 Task: Search one way flight ticket for 5 adults, 1 child, 2 infants in seat and 1 infant on lap in business from La Crosse: La Crosse Regional Airport to Gillette: Gillette Campbell County Airport on 5-1-2023. Choice of flights is Spirit. Number of bags: 2 checked bags. Price is upto 81000. Outbound departure time preference is 5:30.
Action: Mouse moved to (362, 362)
Screenshot: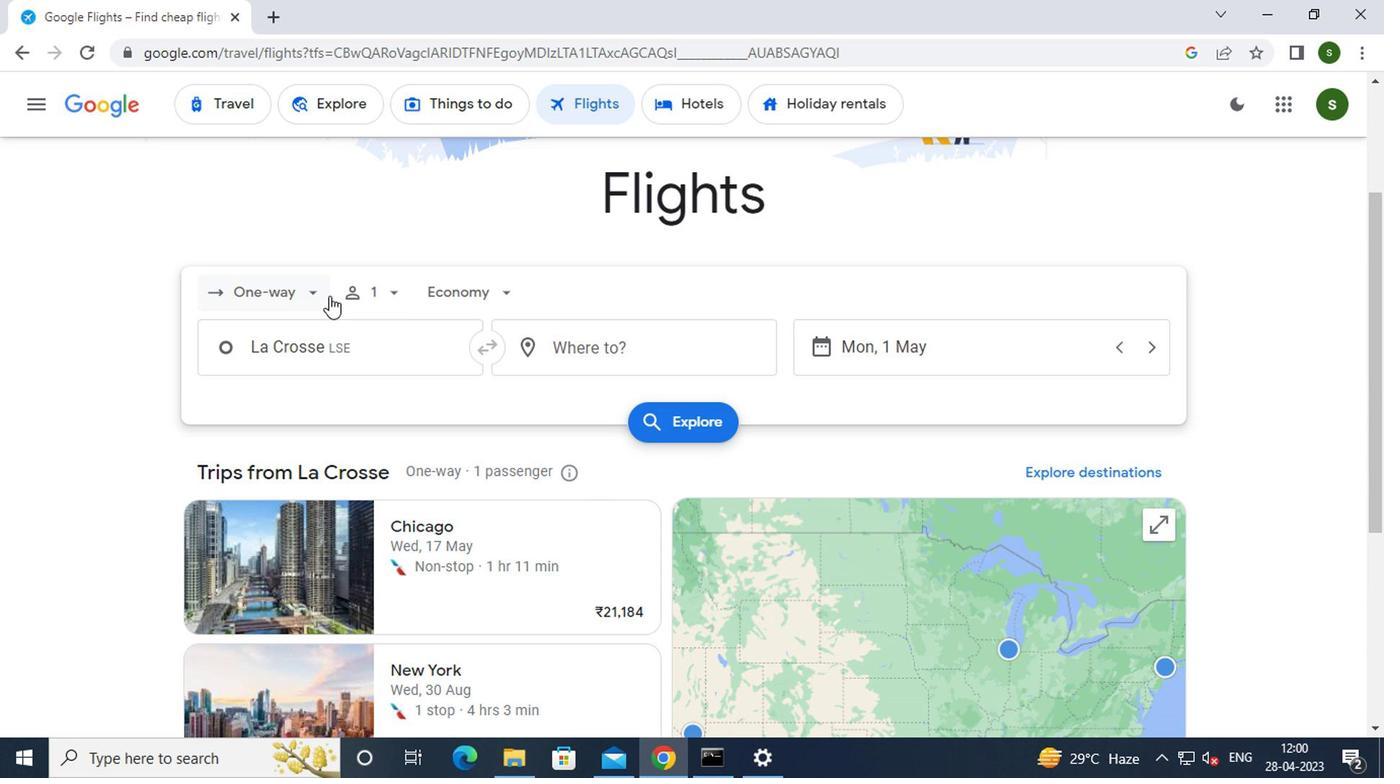 
Action: Mouse pressed left at (362, 362)
Screenshot: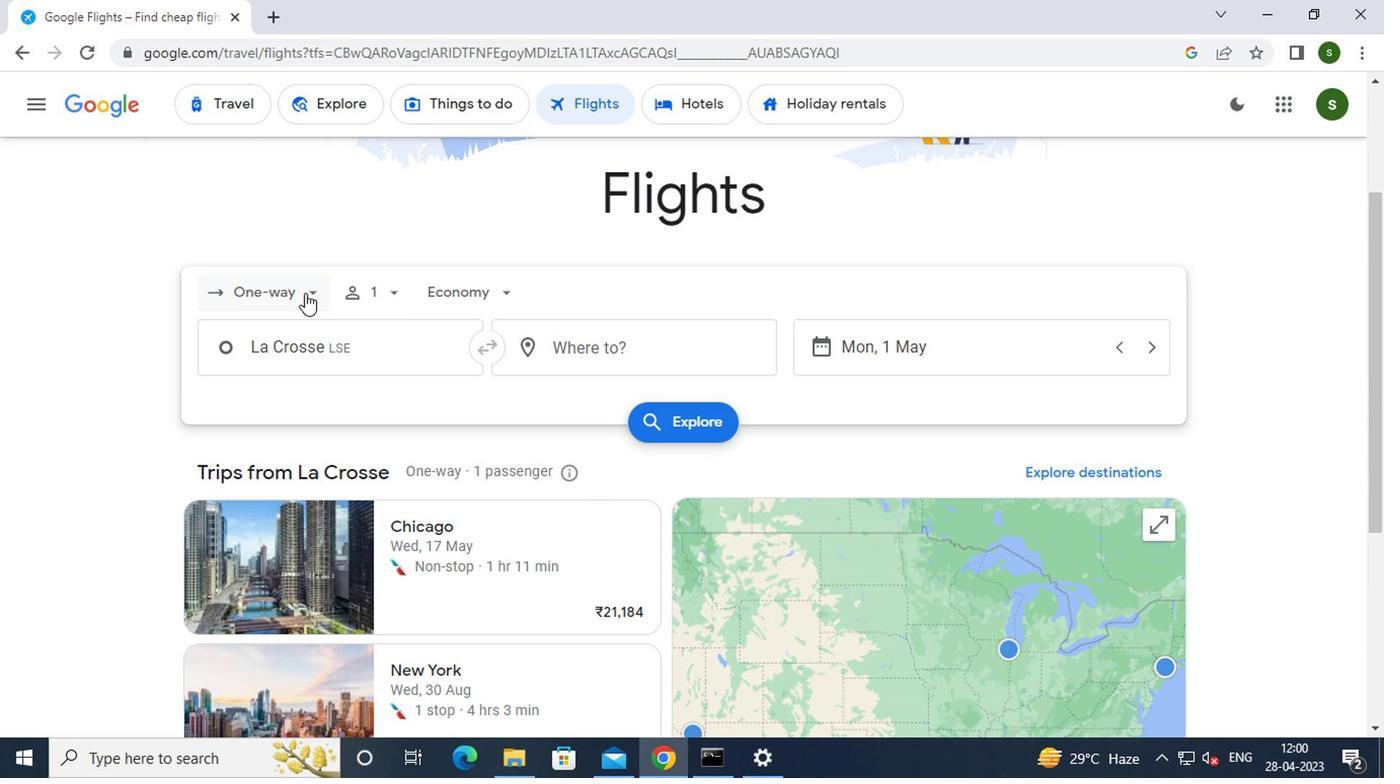 
Action: Mouse moved to (377, 424)
Screenshot: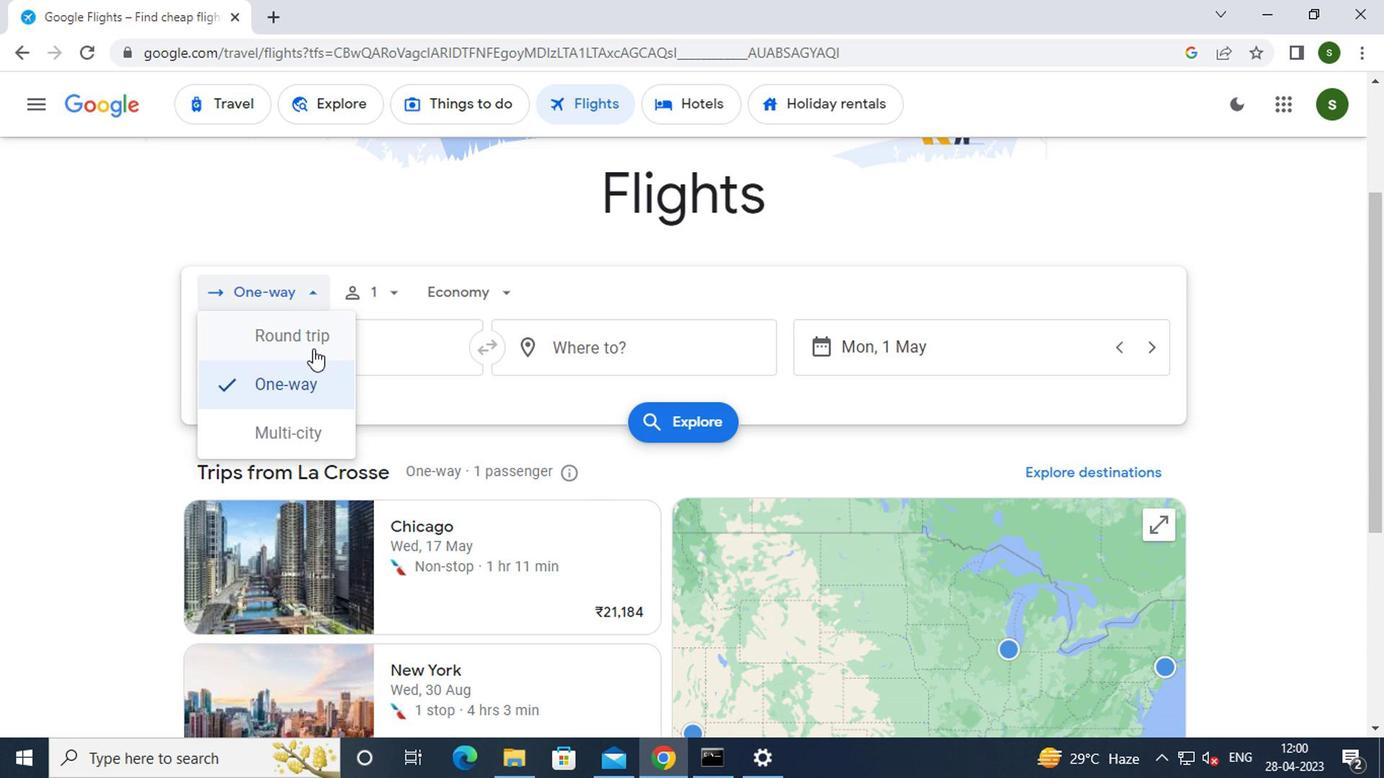 
Action: Mouse pressed left at (377, 424)
Screenshot: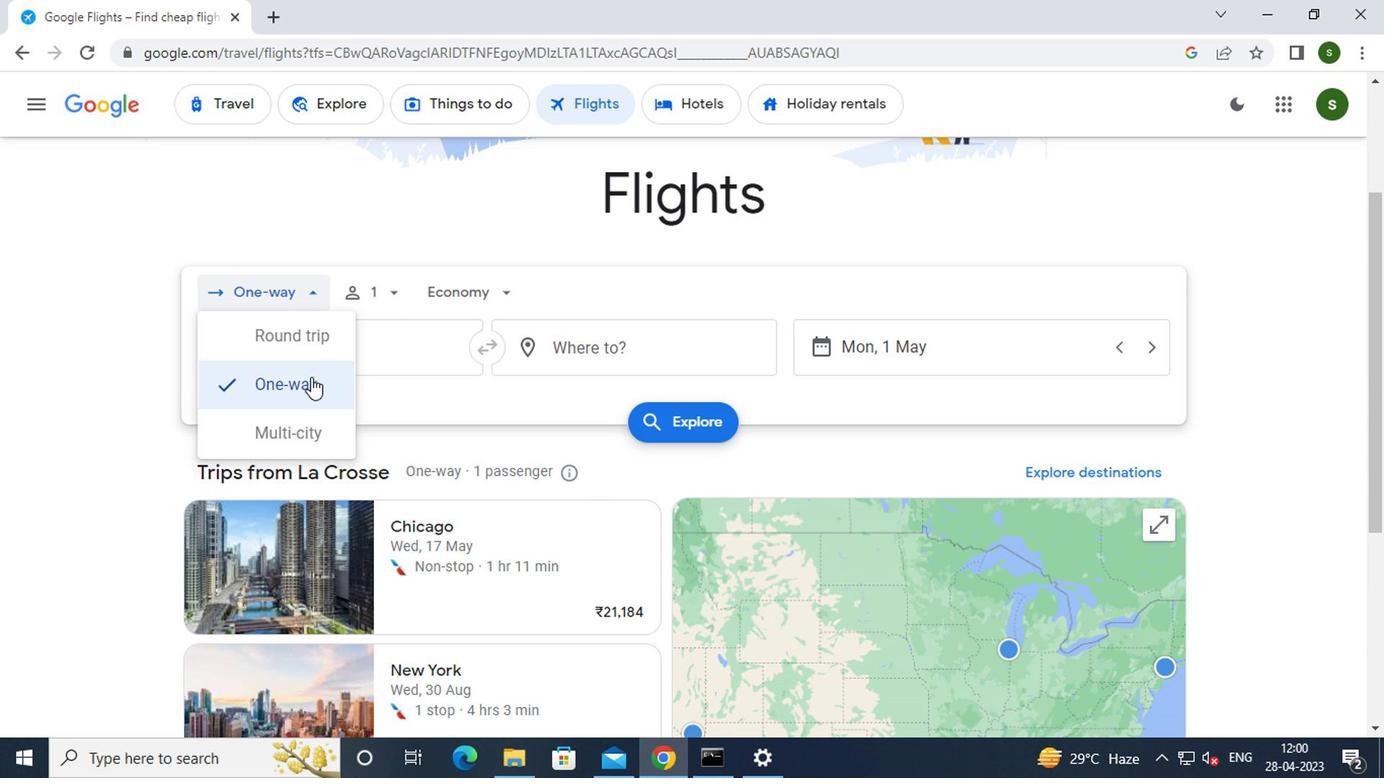 
Action: Mouse moved to (429, 364)
Screenshot: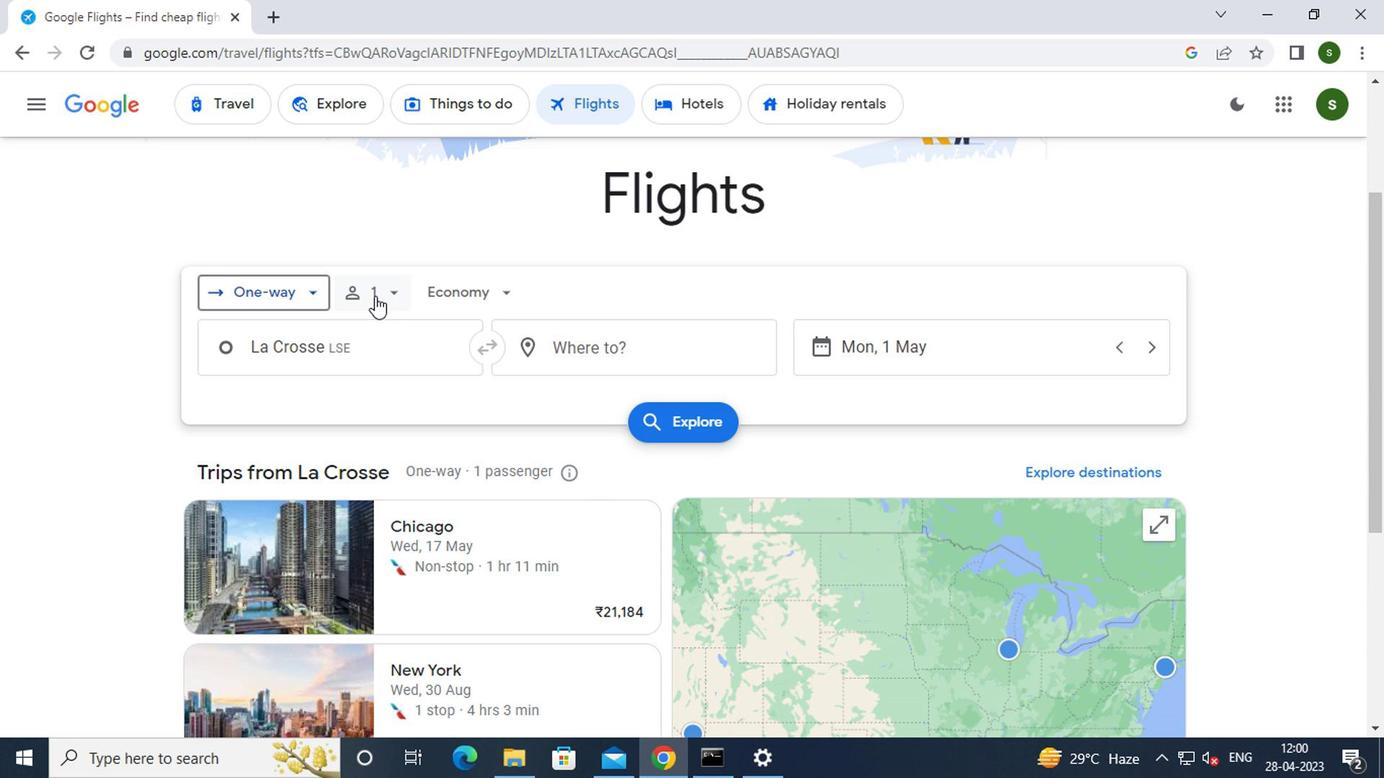 
Action: Mouse pressed left at (429, 364)
Screenshot: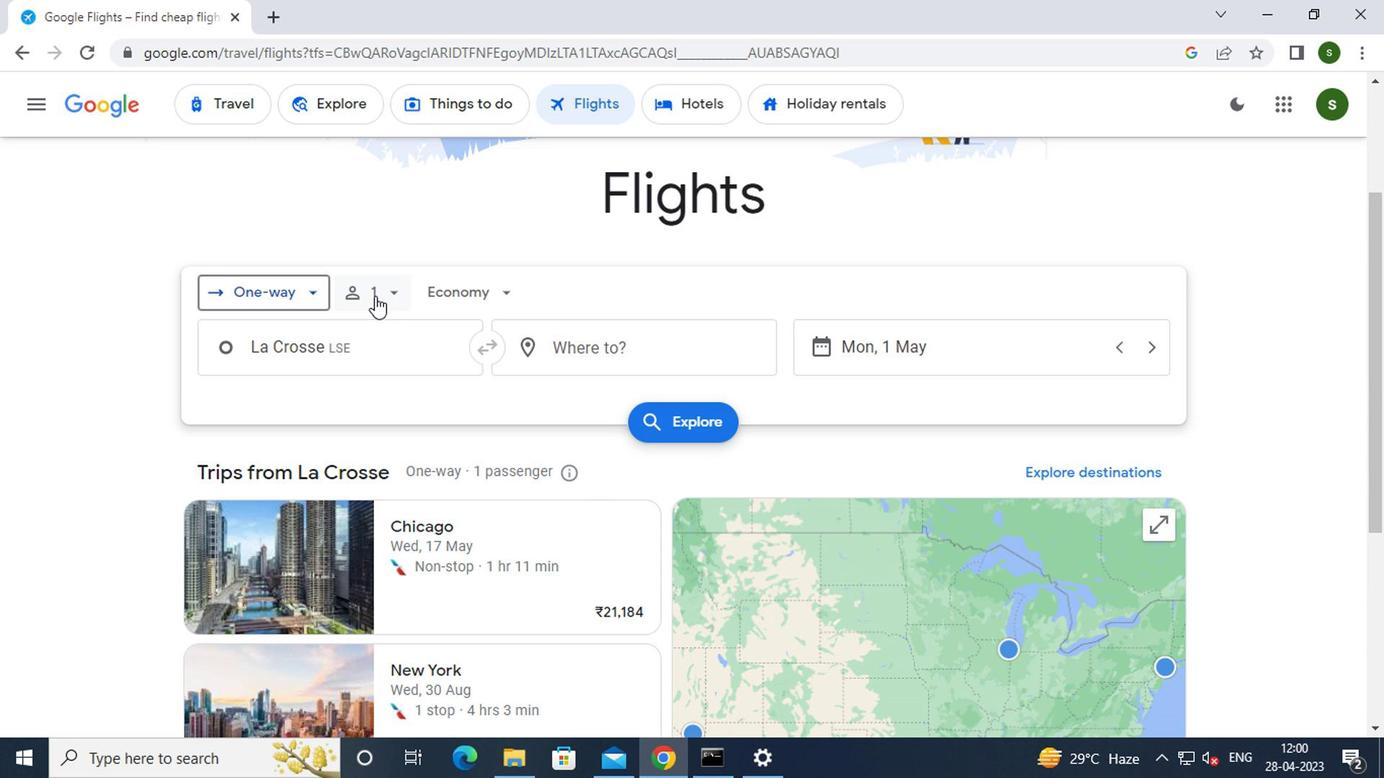 
Action: Mouse moved to (551, 403)
Screenshot: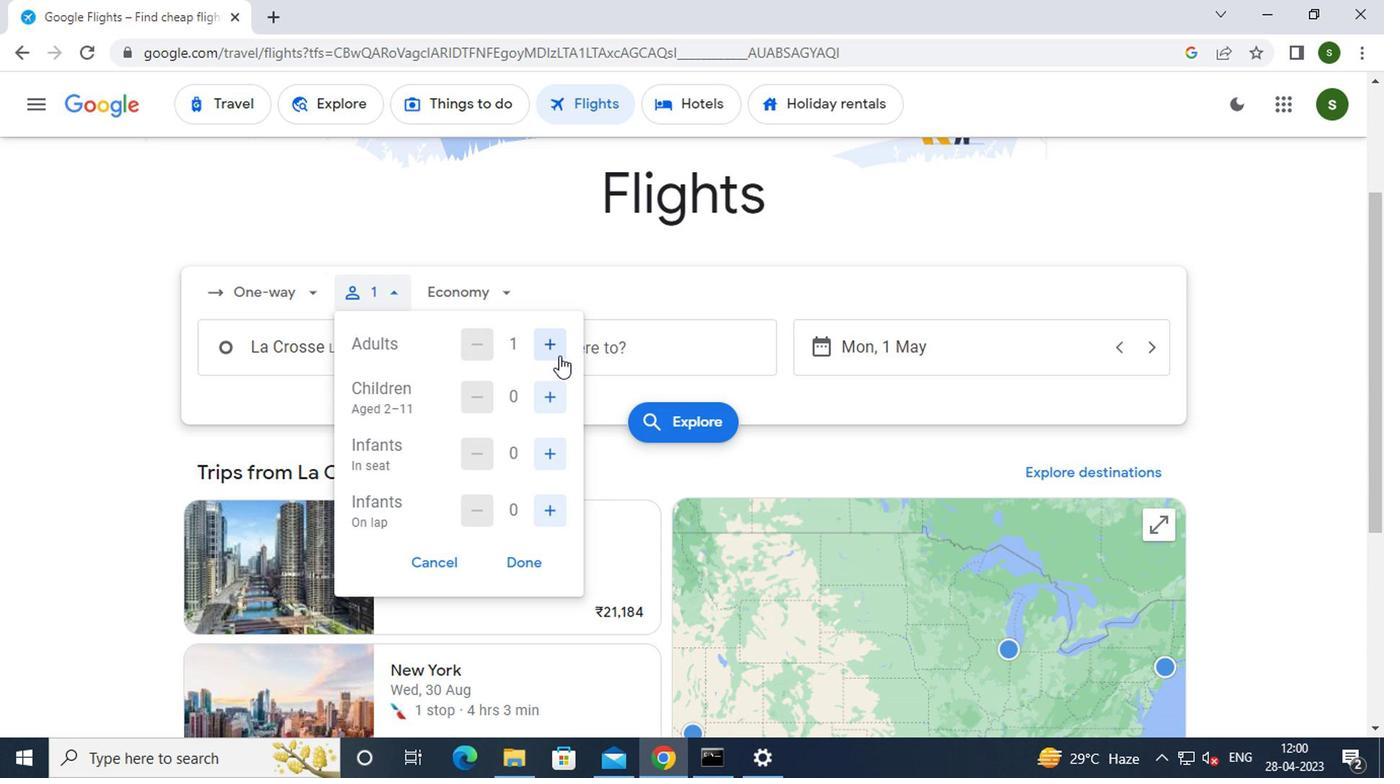 
Action: Mouse pressed left at (551, 403)
Screenshot: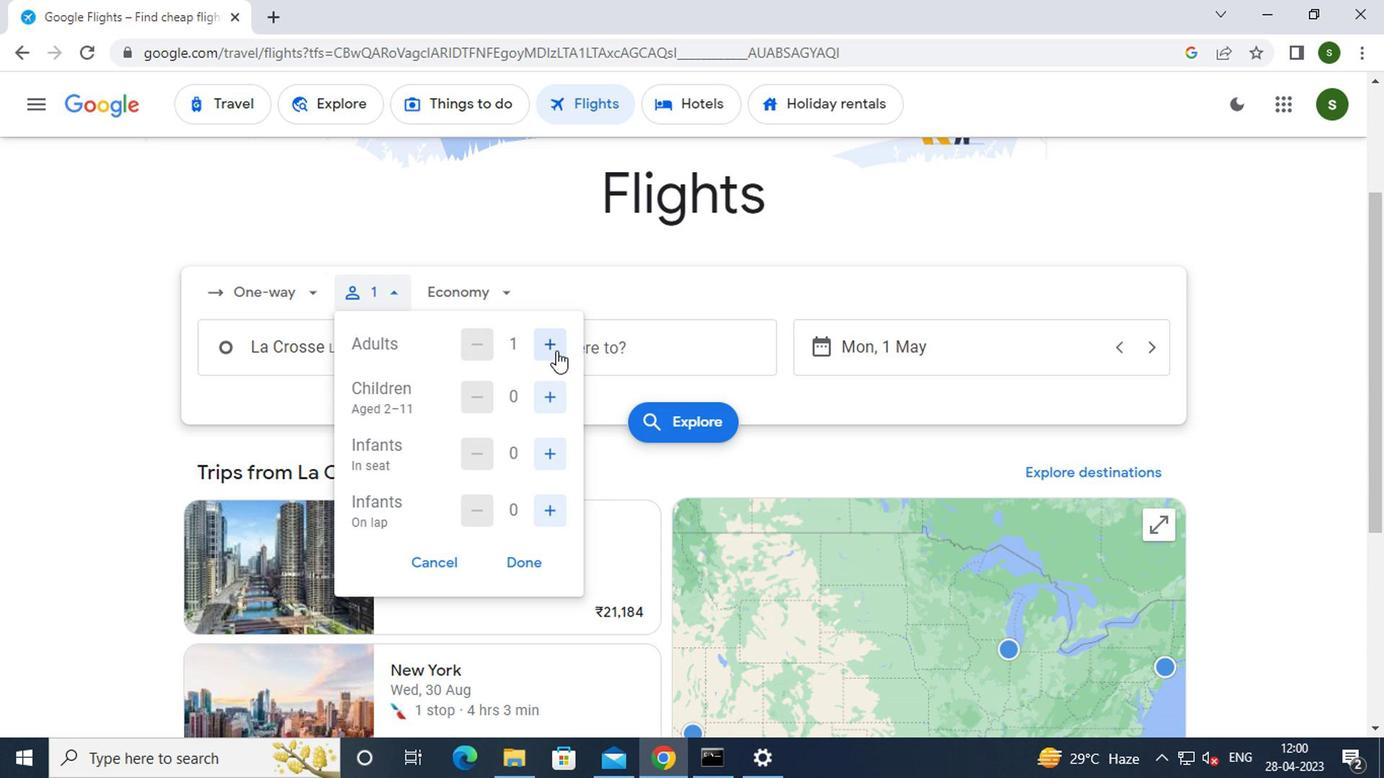 
Action: Mouse pressed left at (551, 403)
Screenshot: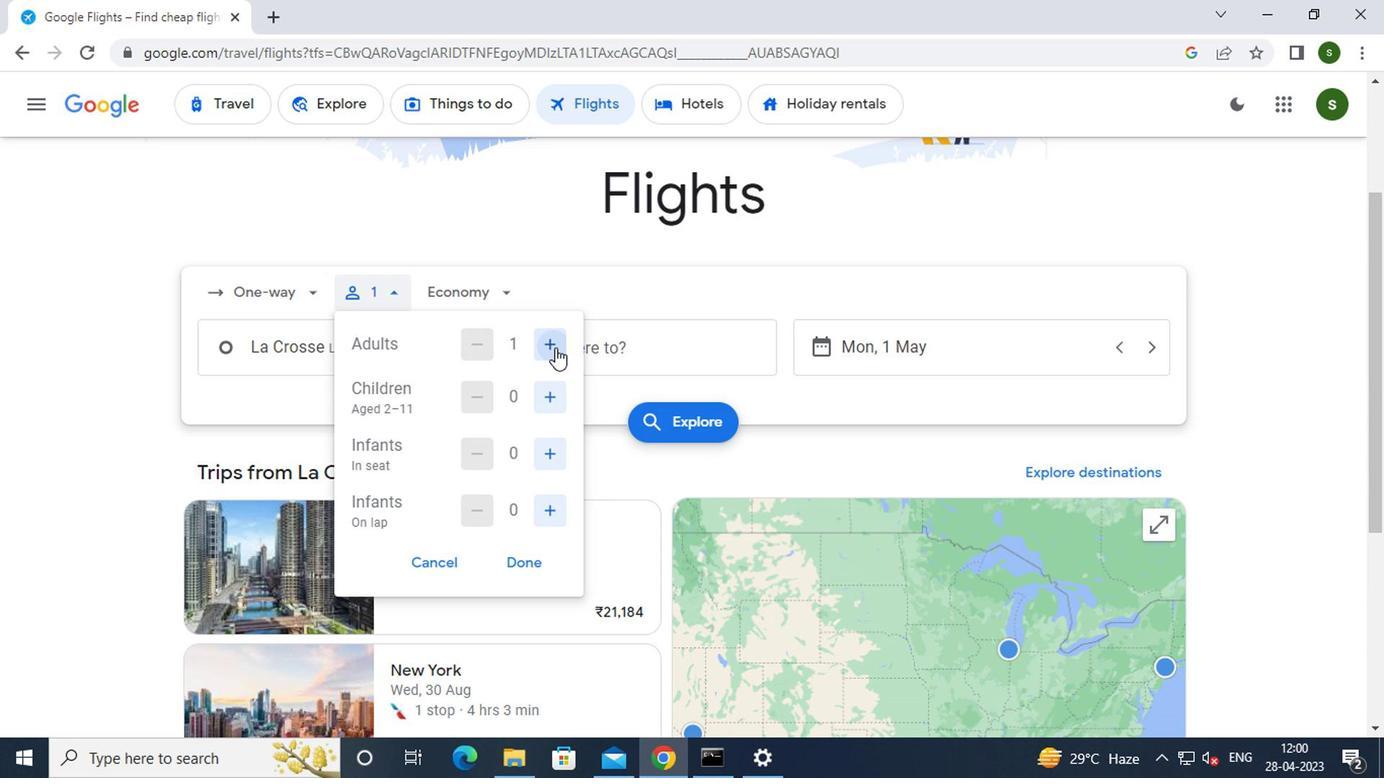 
Action: Mouse pressed left at (551, 403)
Screenshot: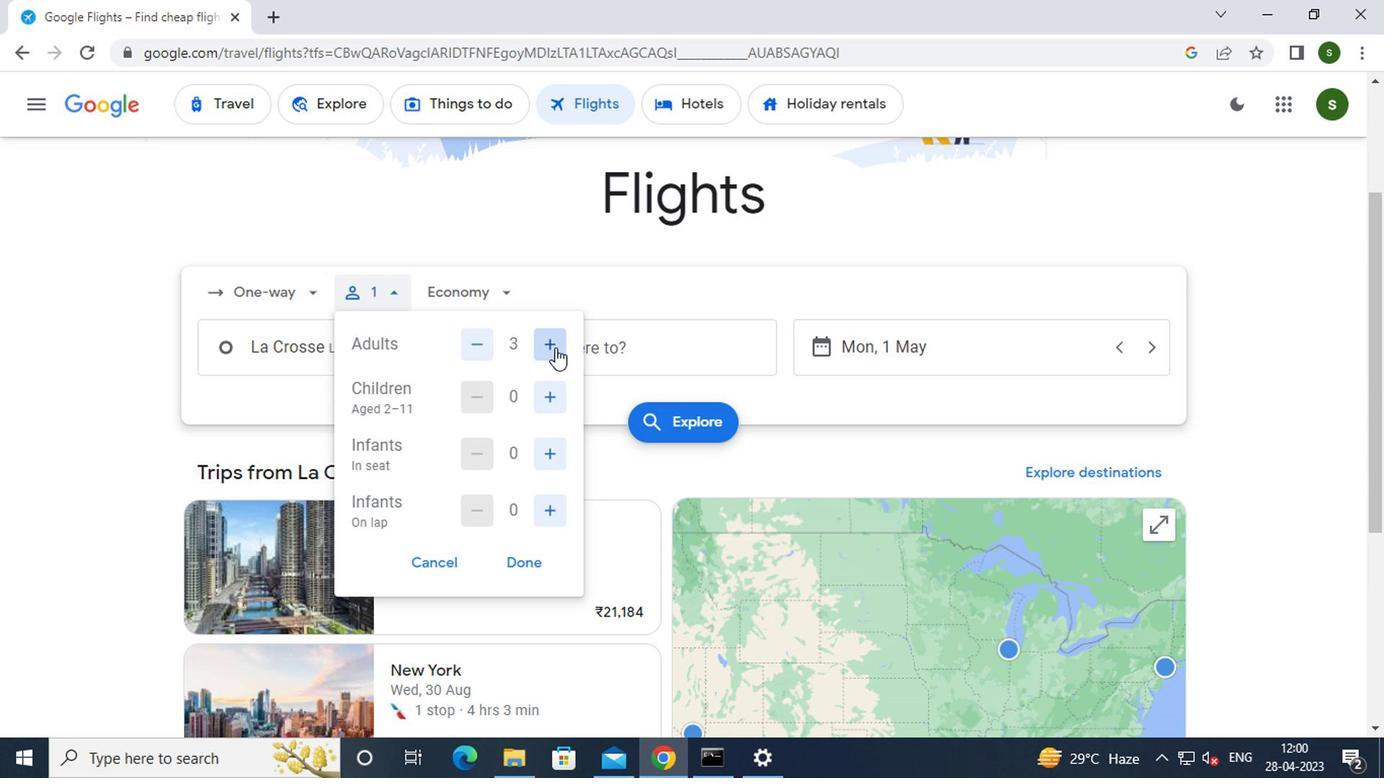 
Action: Mouse pressed left at (551, 403)
Screenshot: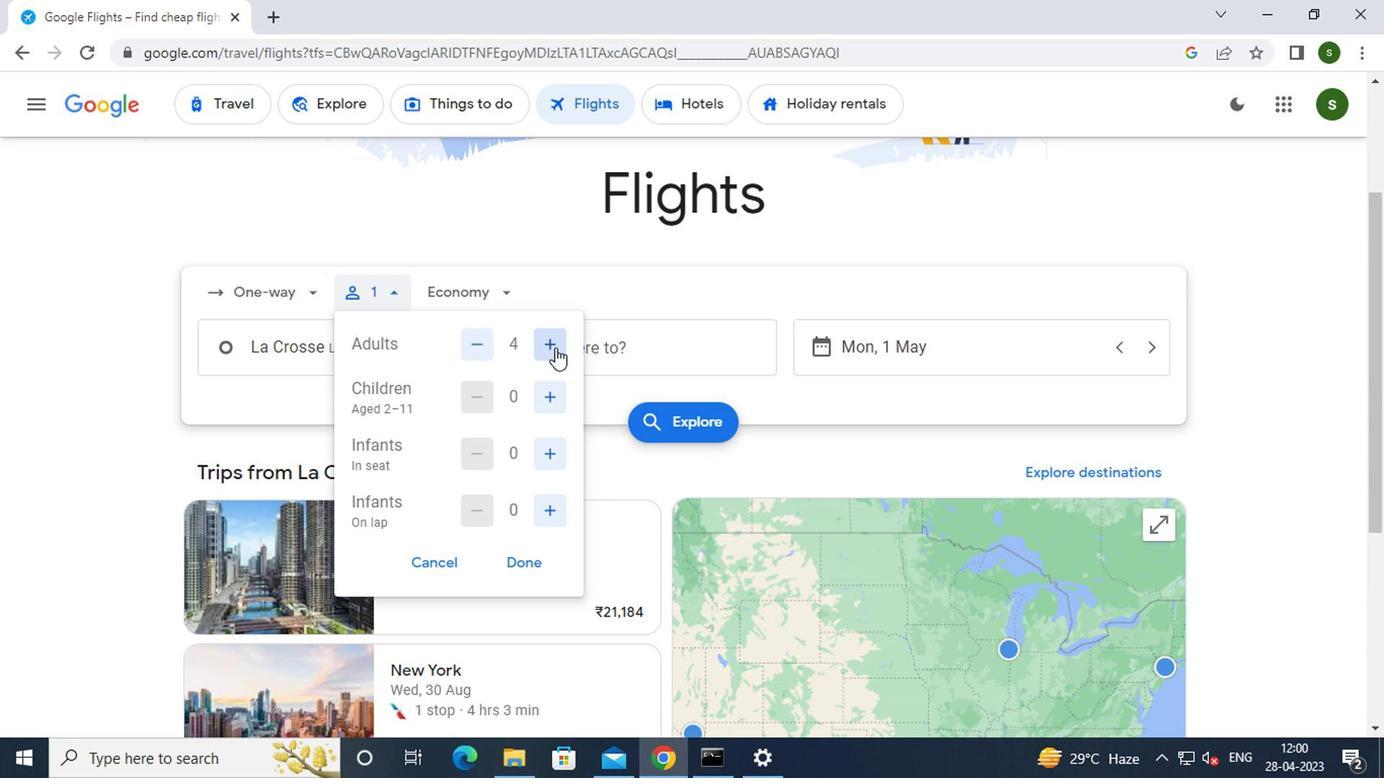 
Action: Mouse moved to (548, 439)
Screenshot: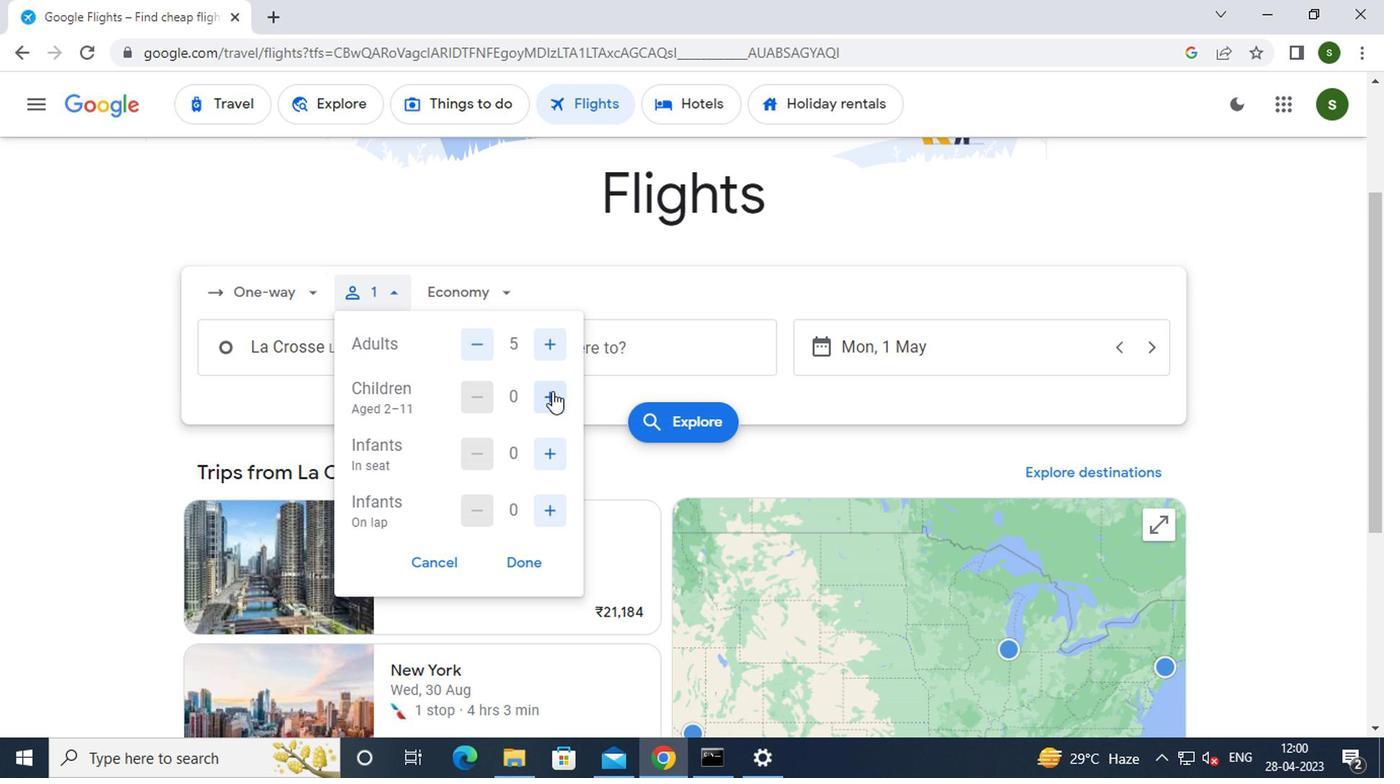 
Action: Mouse pressed left at (548, 439)
Screenshot: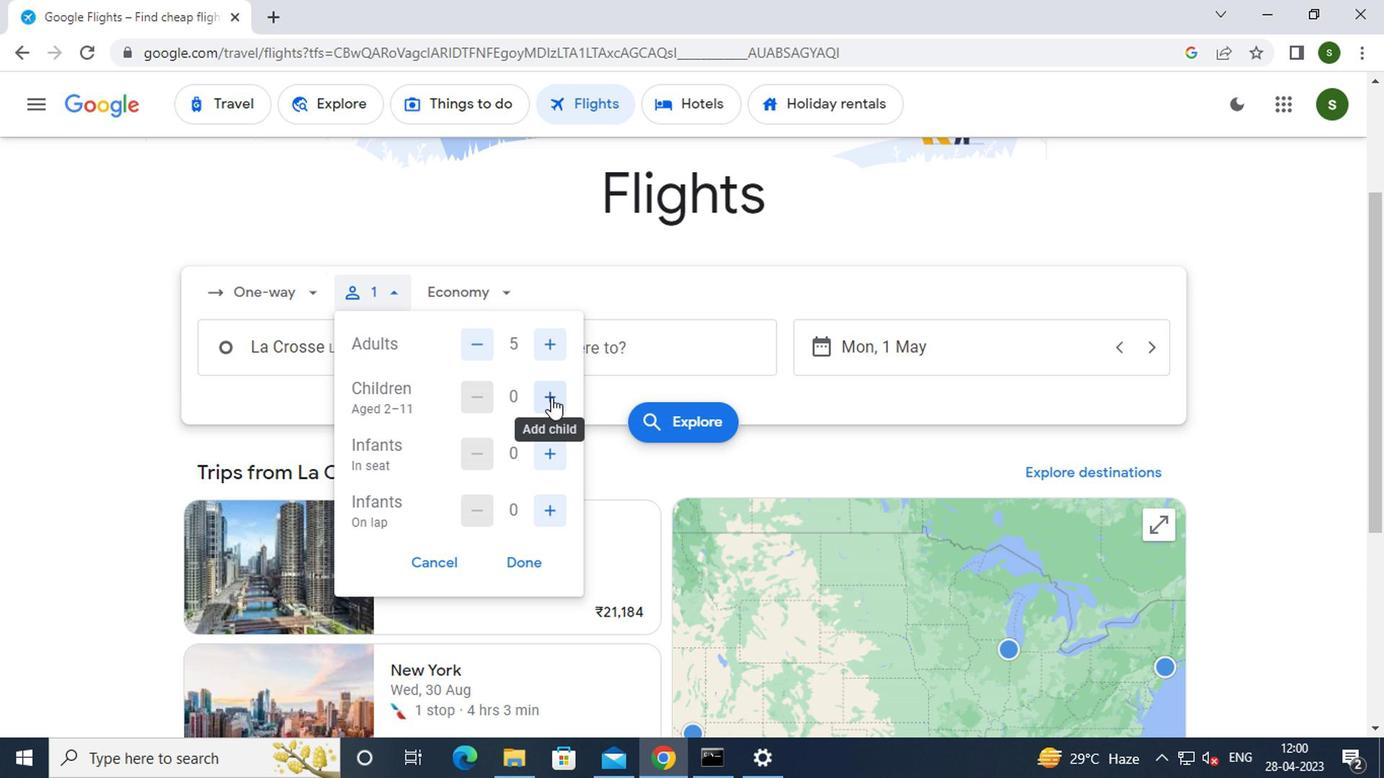 
Action: Mouse moved to (548, 483)
Screenshot: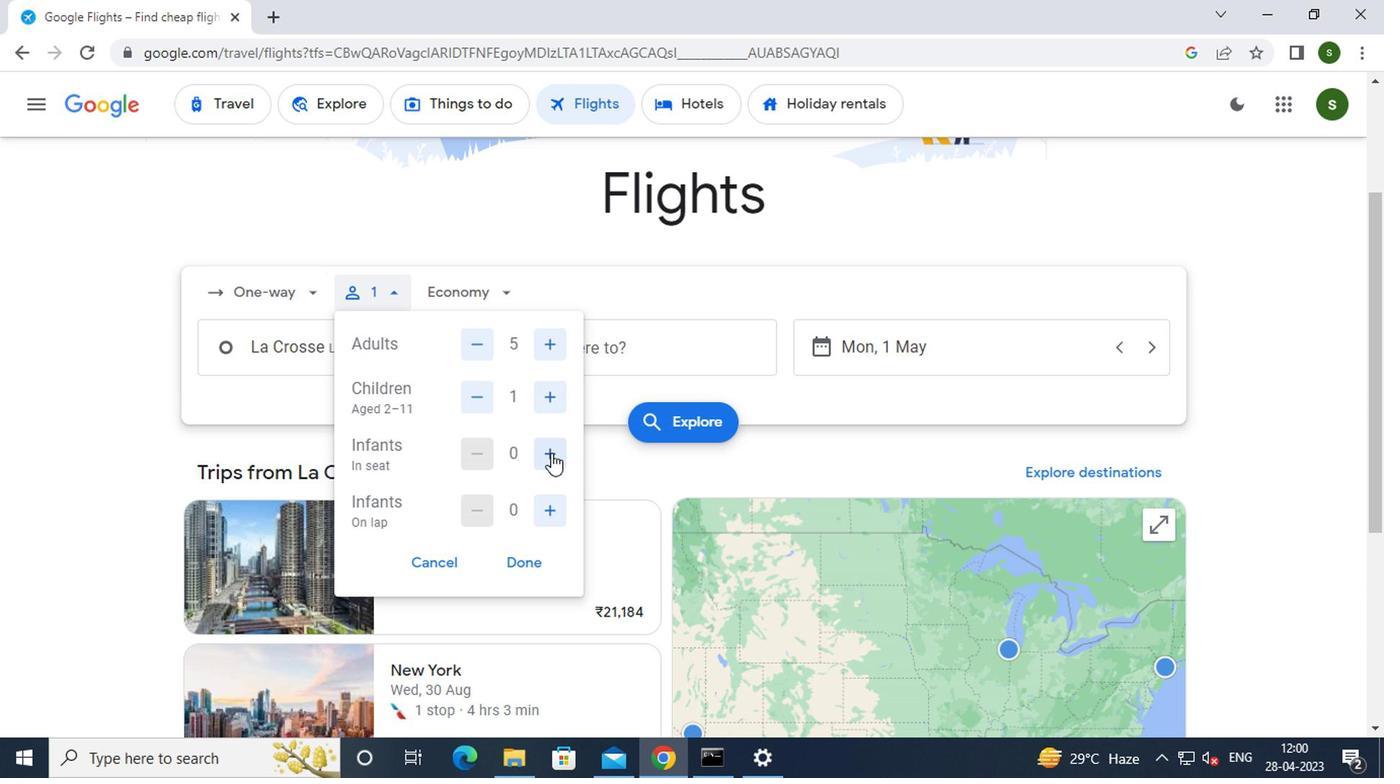 
Action: Mouse pressed left at (548, 483)
Screenshot: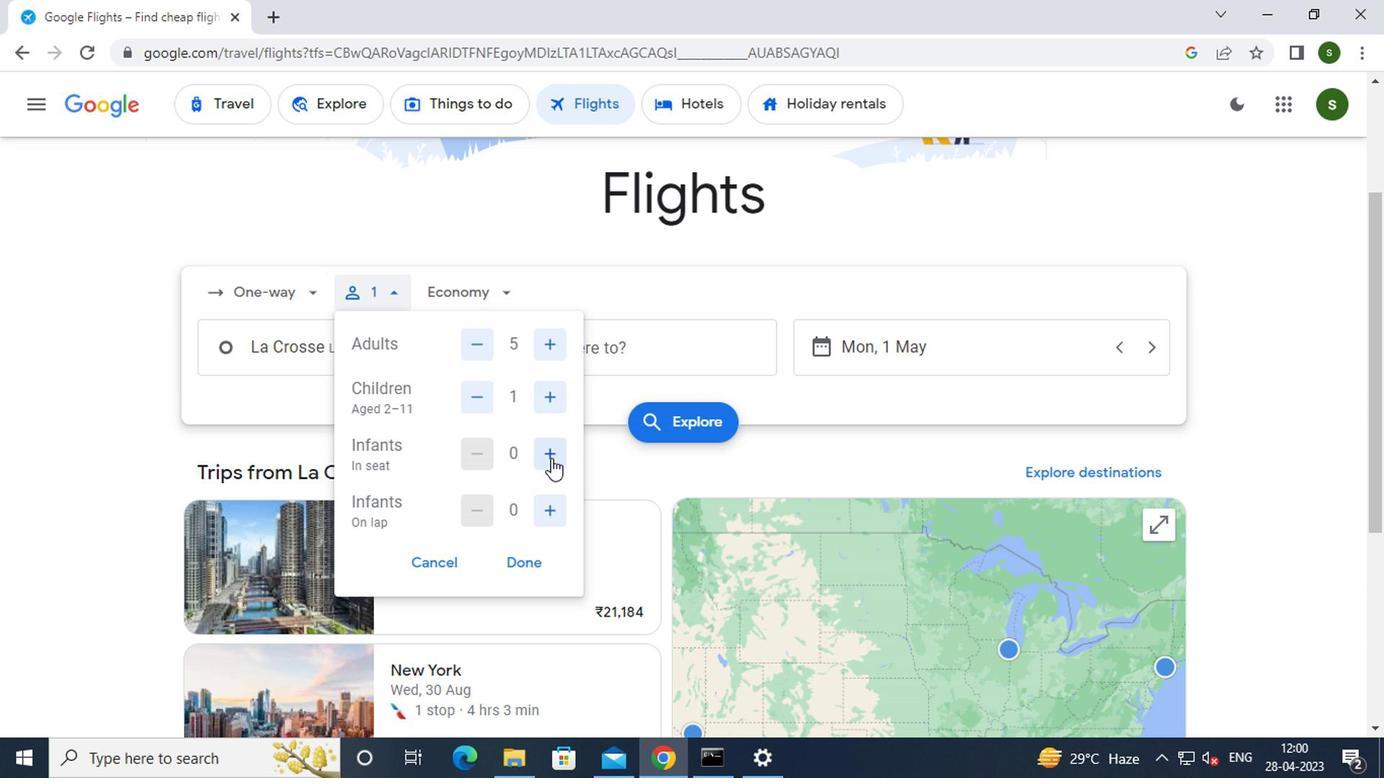 
Action: Mouse pressed left at (548, 483)
Screenshot: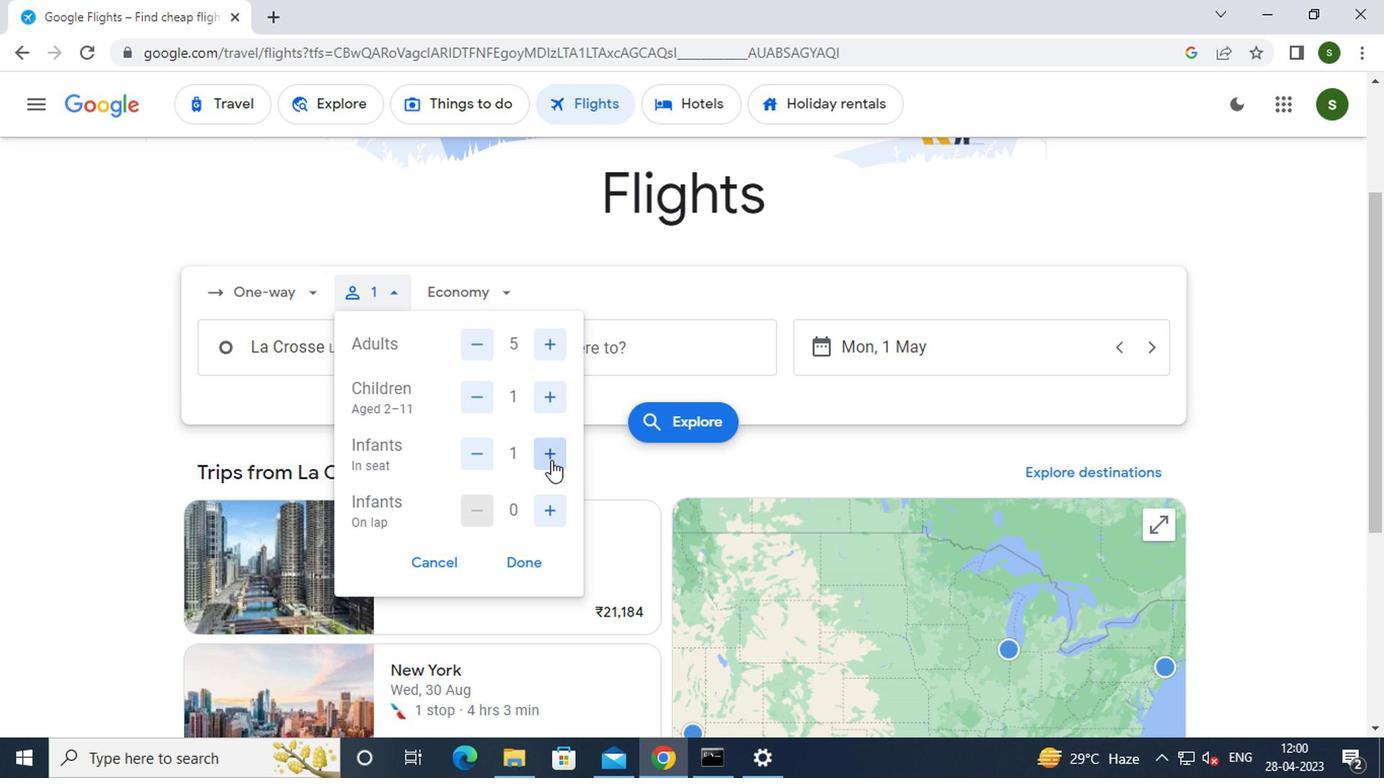 
Action: Mouse moved to (547, 521)
Screenshot: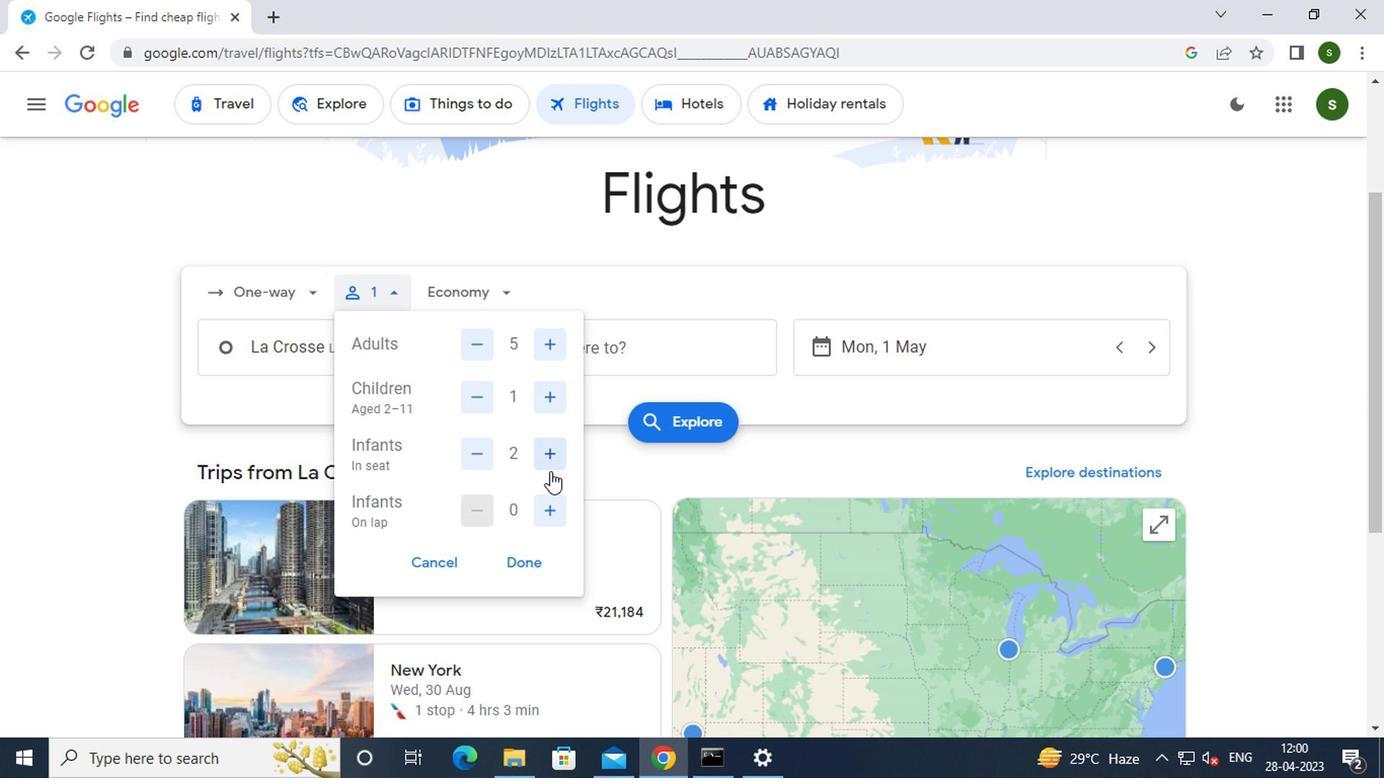 
Action: Mouse pressed left at (547, 521)
Screenshot: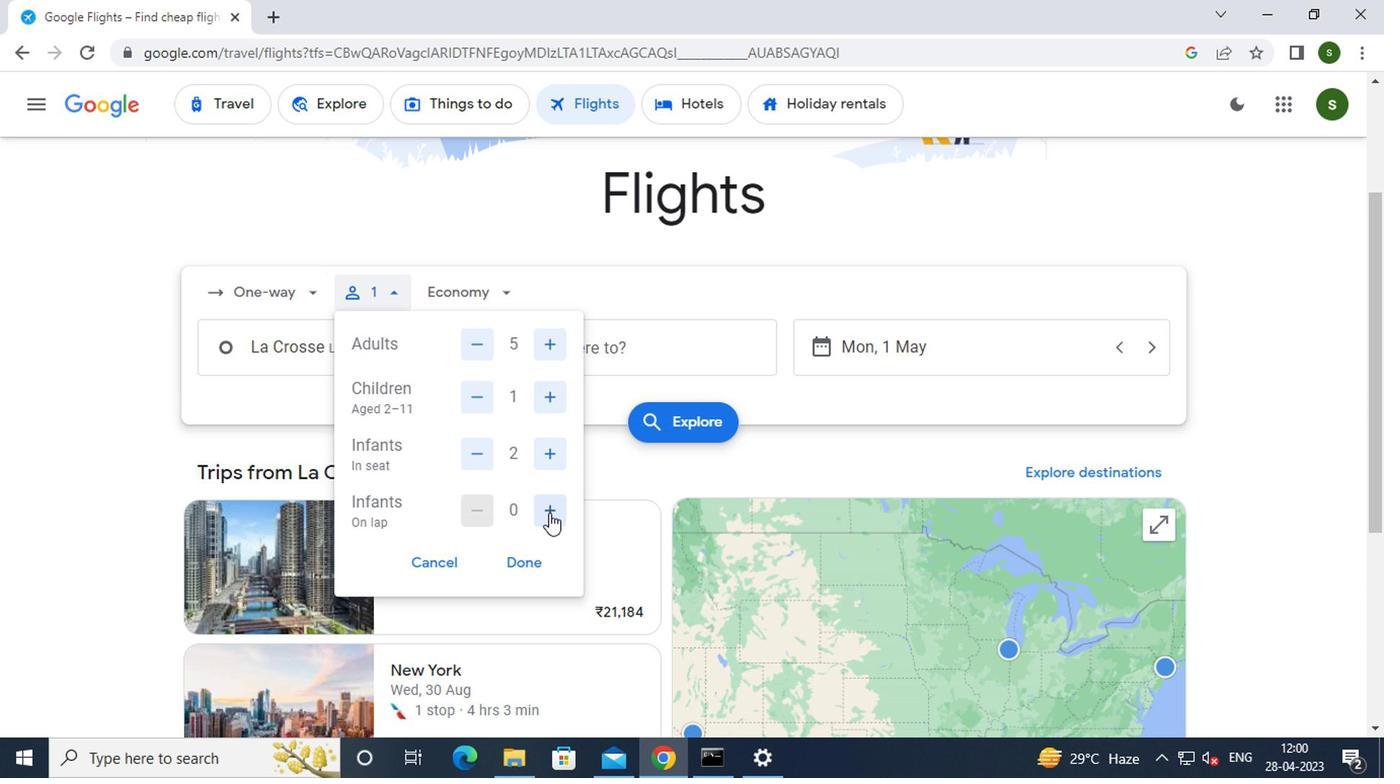 
Action: Mouse moved to (537, 553)
Screenshot: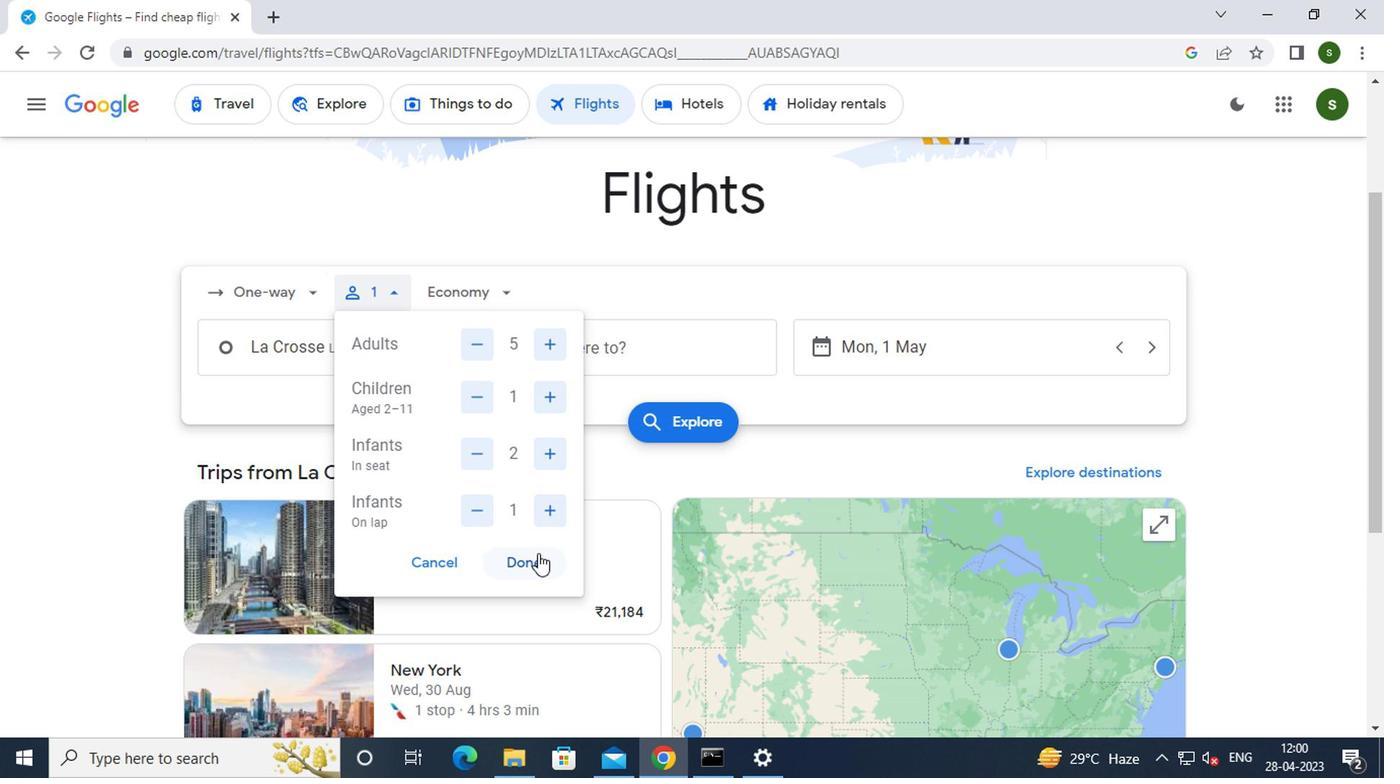 
Action: Mouse pressed left at (537, 553)
Screenshot: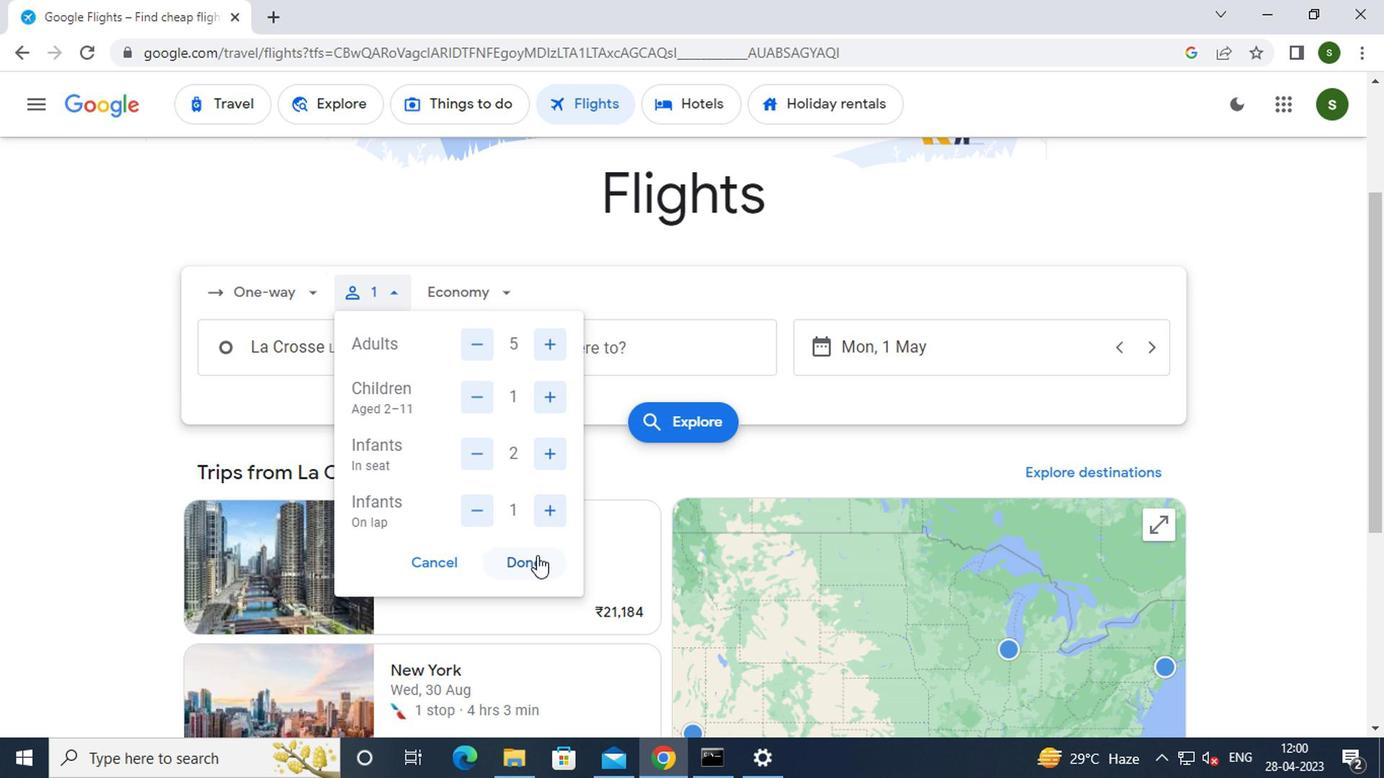 
Action: Mouse moved to (419, 408)
Screenshot: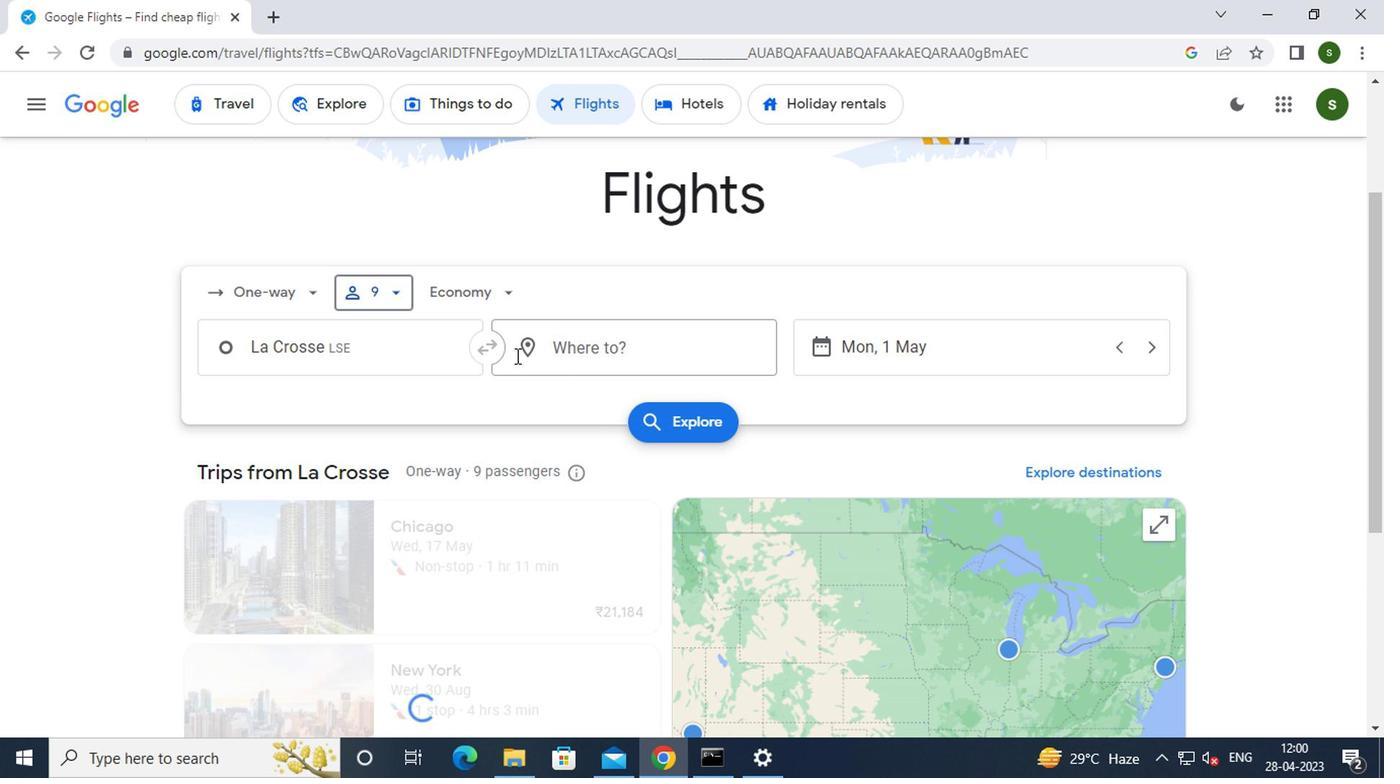 
Action: Mouse pressed left at (419, 408)
Screenshot: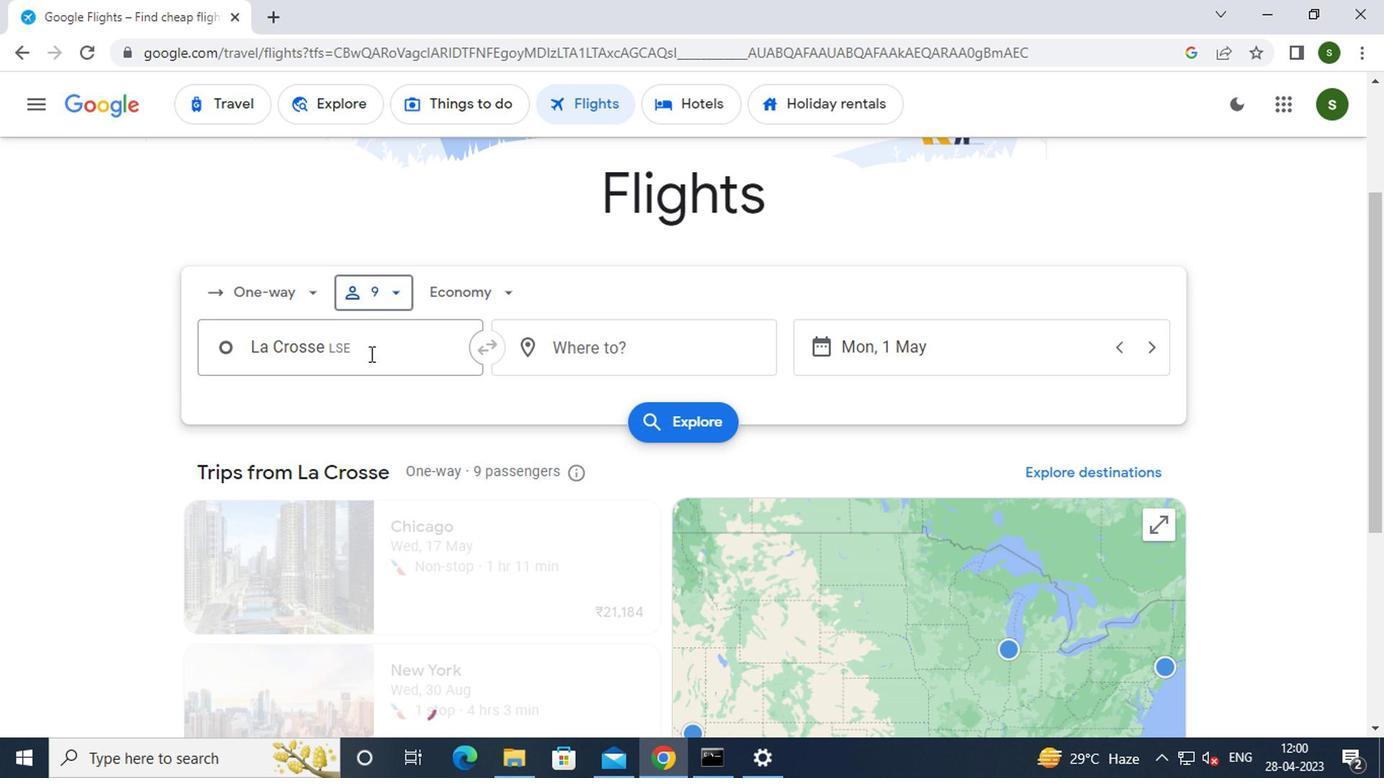 
Action: Key pressed <Key.backspace>l<Key.caps_lock>a<Key.space><Key.caps_lock>
Screenshot: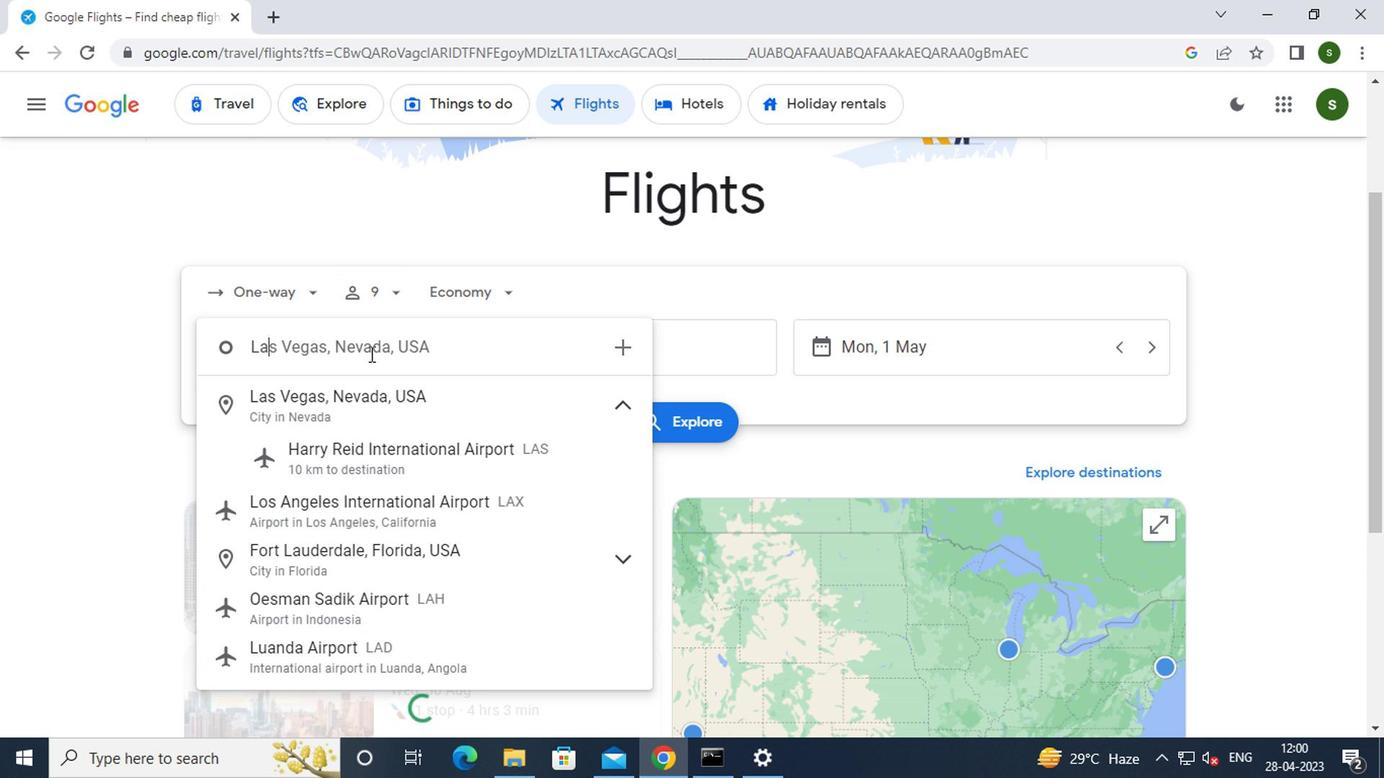 
Action: Mouse moved to (419, 408)
Screenshot: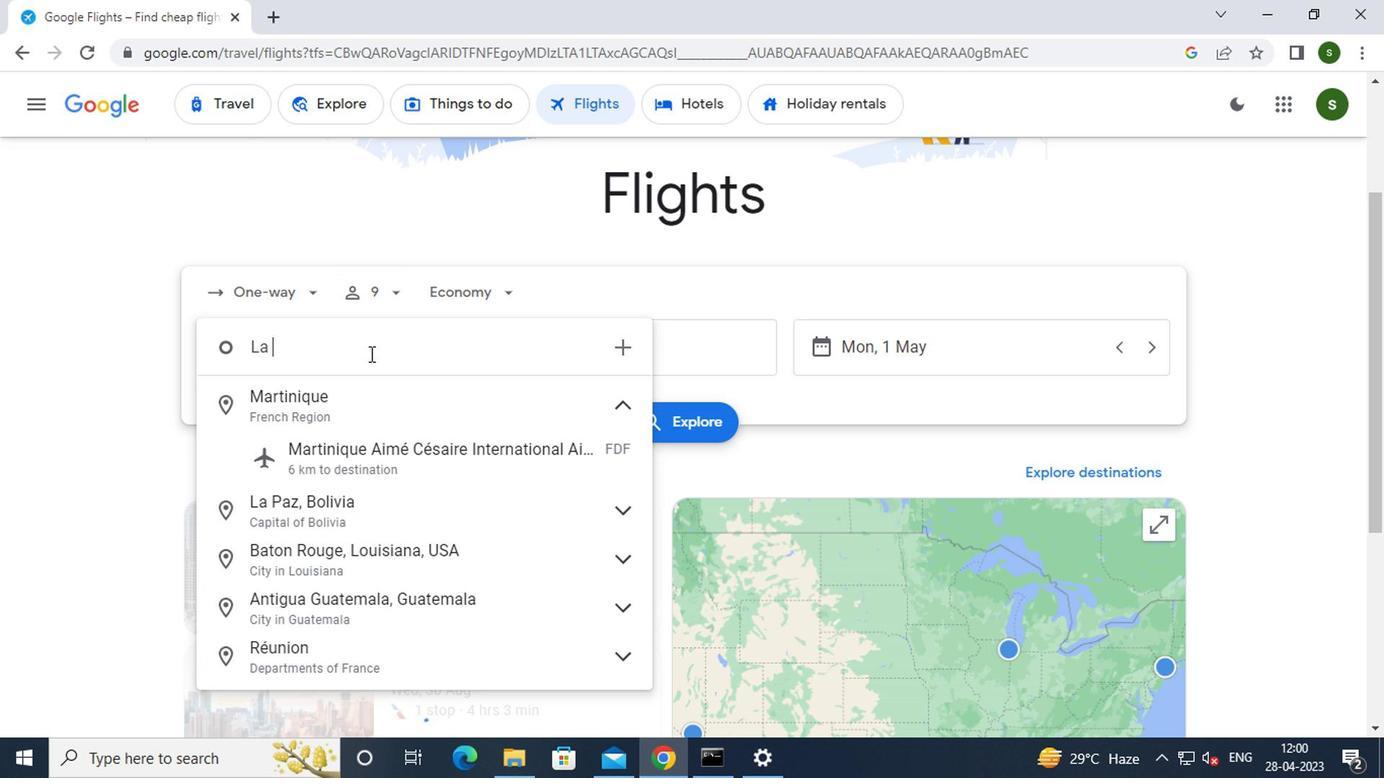
Action: Key pressed c<Key.caps_lock>rosse
Screenshot: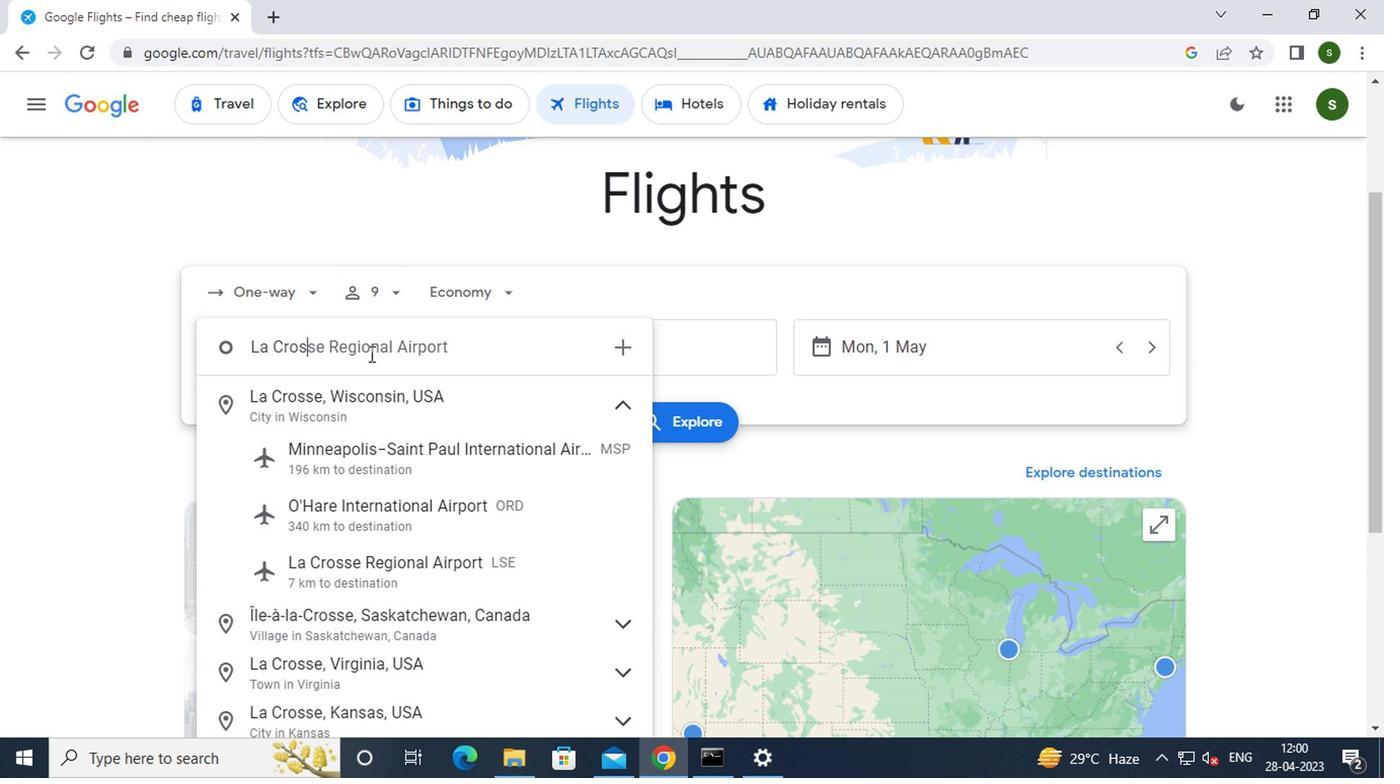 
Action: Mouse moved to (441, 558)
Screenshot: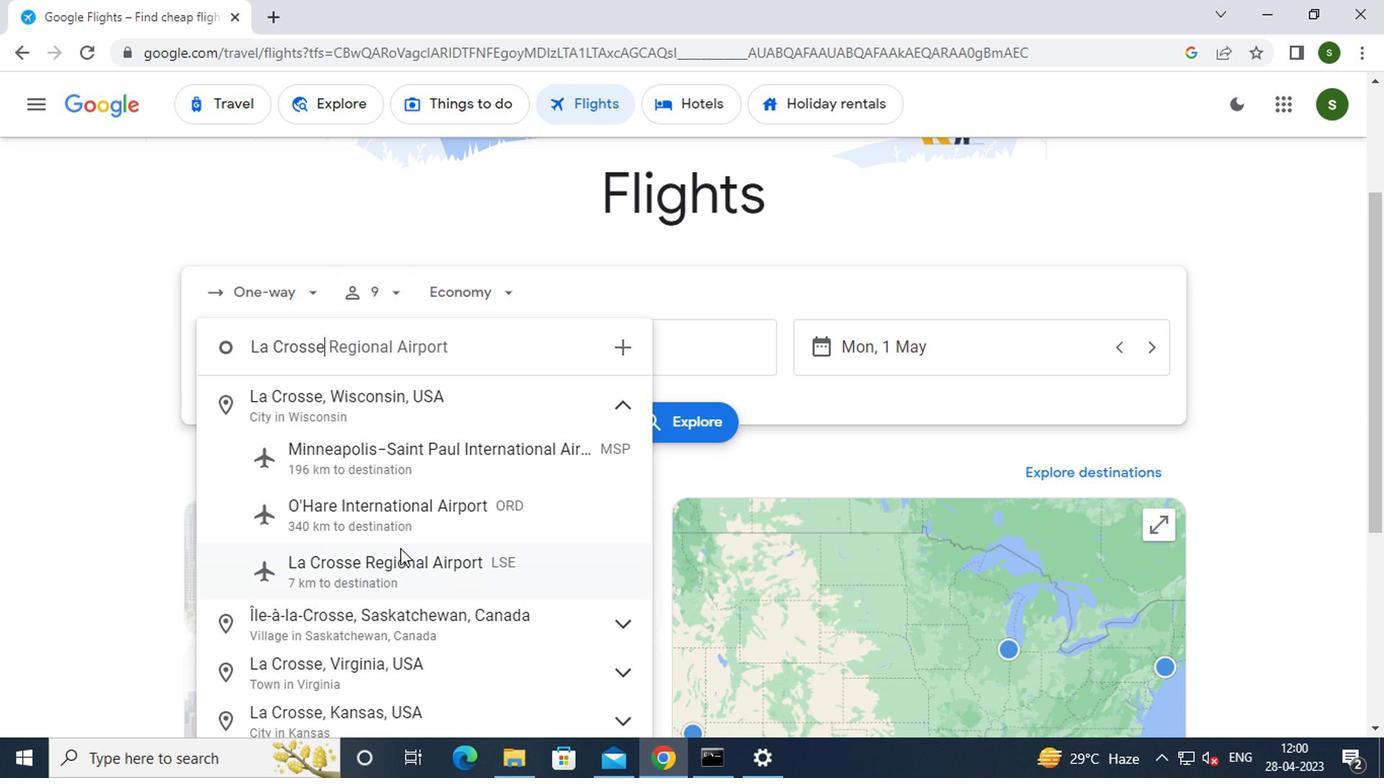 
Action: Mouse pressed left at (441, 558)
Screenshot: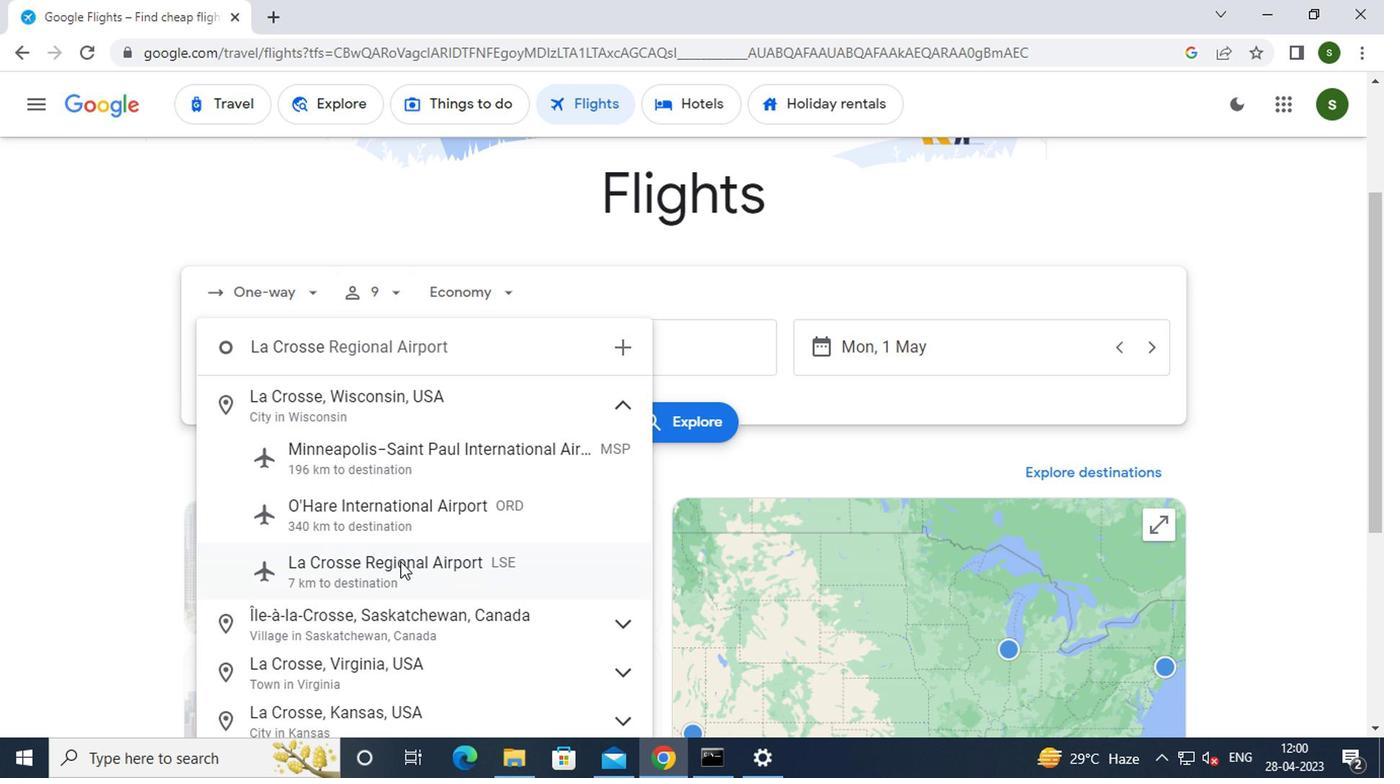 
Action: Mouse moved to (603, 400)
Screenshot: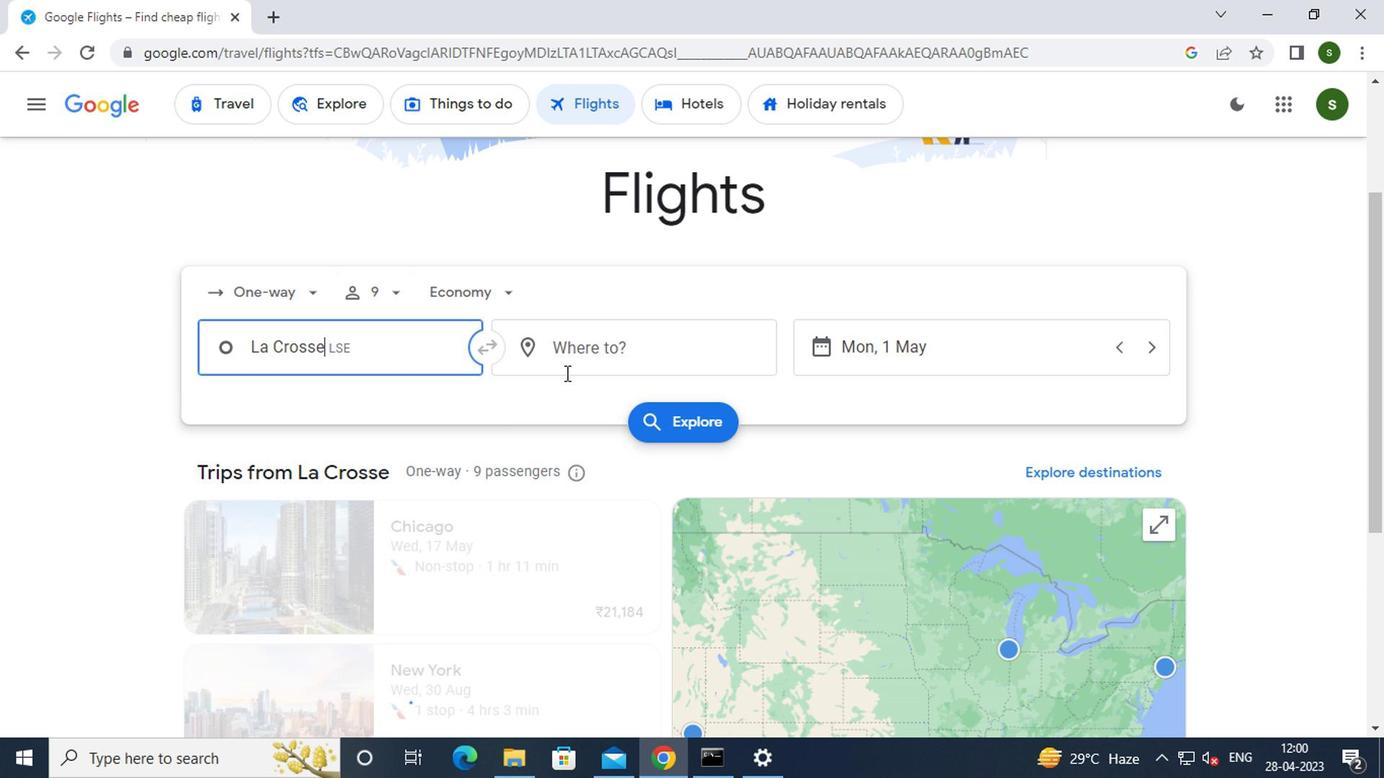 
Action: Mouse pressed left at (603, 400)
Screenshot: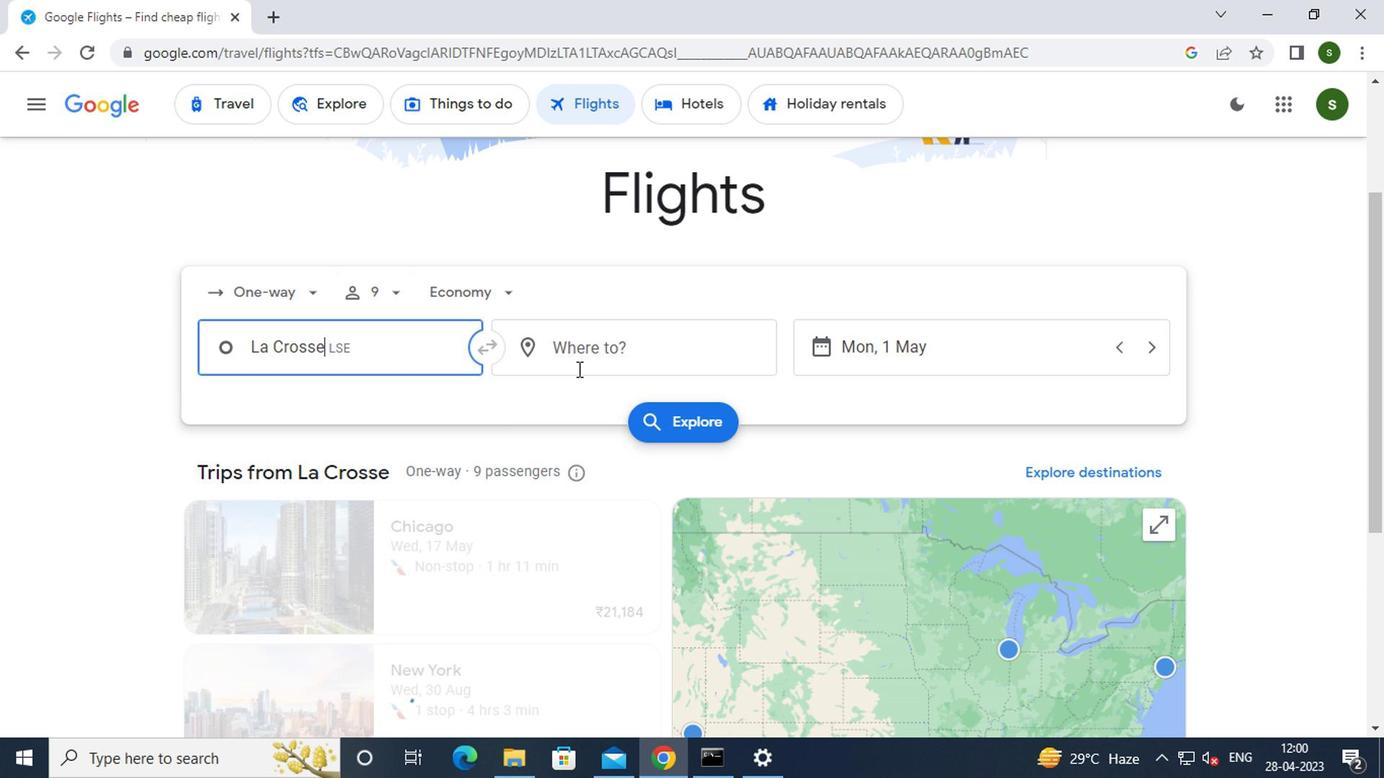 
Action: Key pressed <Key.caps_lock>g<Key.caps_lock>illette<Key.enter>
Screenshot: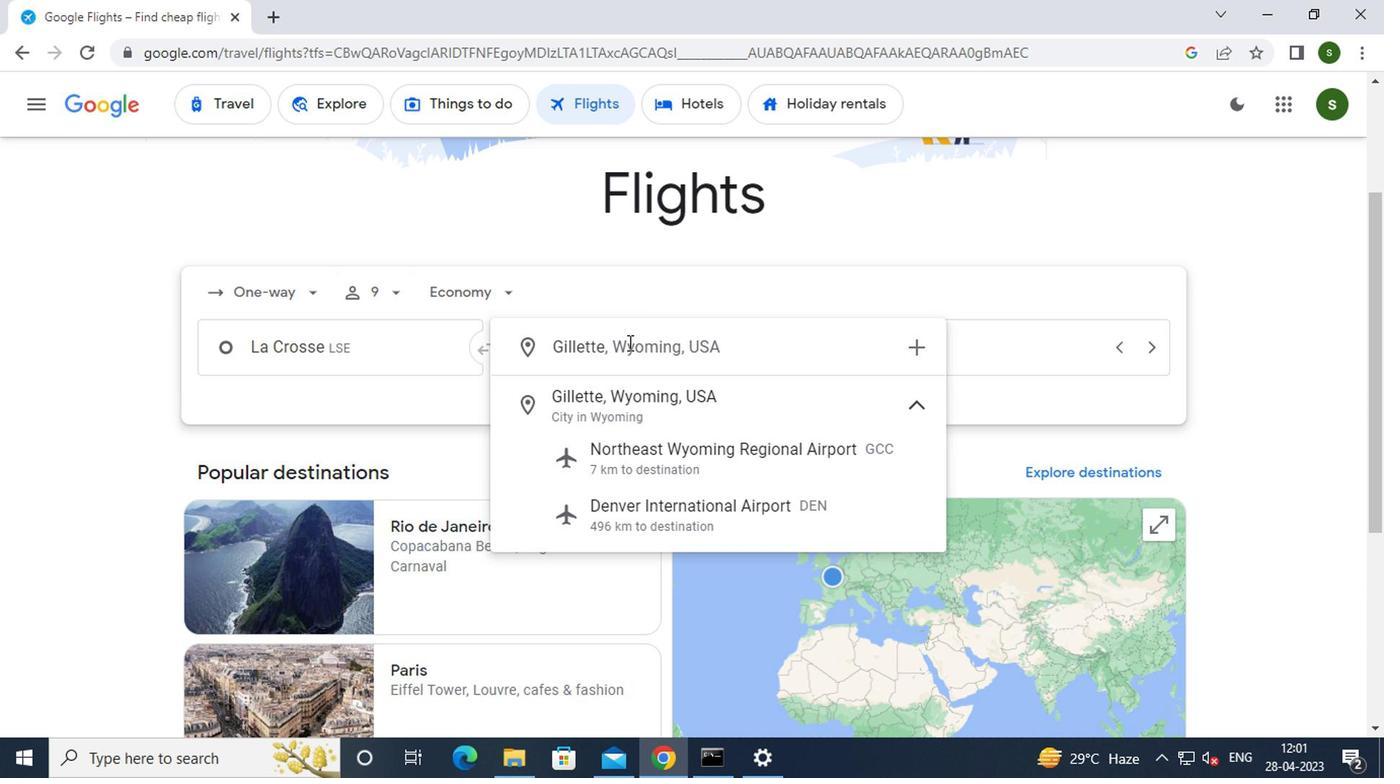 
Action: Mouse moved to (809, 400)
Screenshot: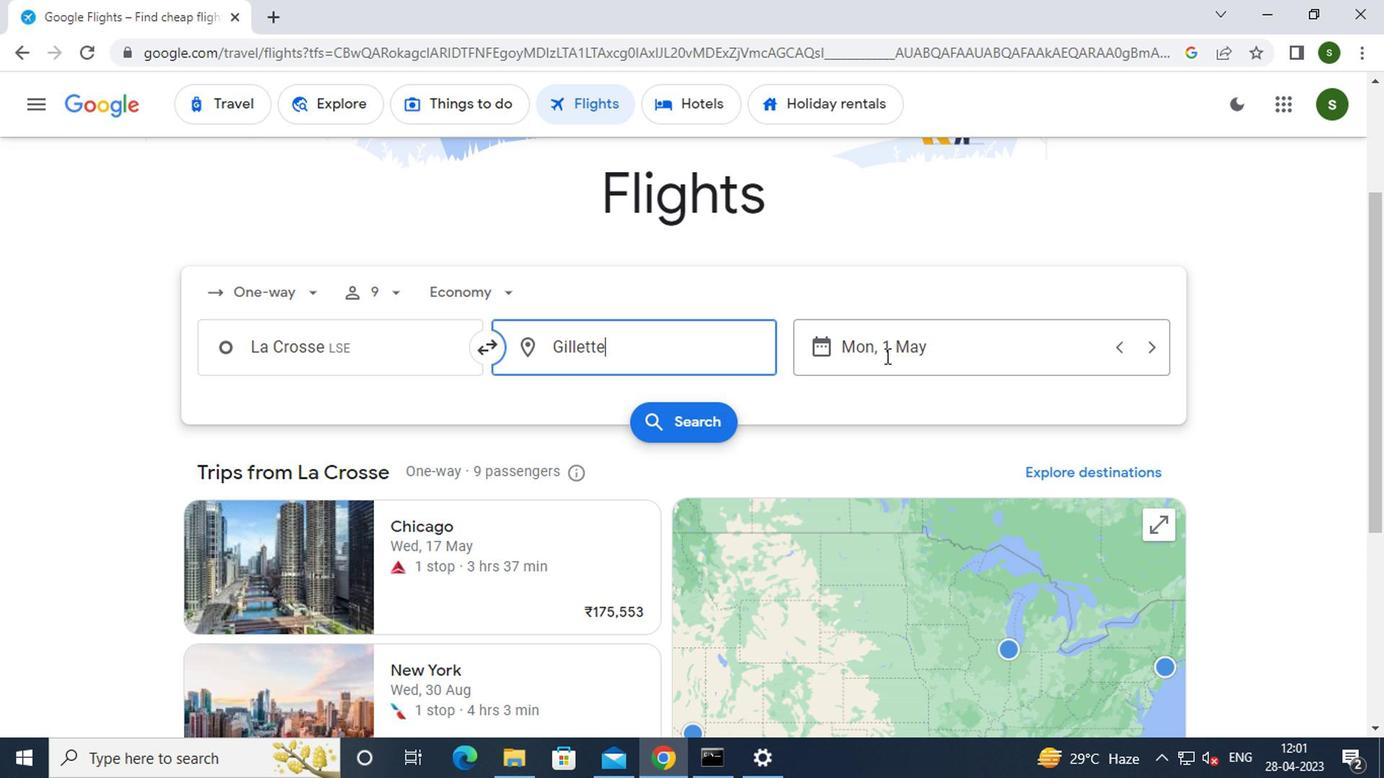 
Action: Mouse pressed left at (809, 400)
Screenshot: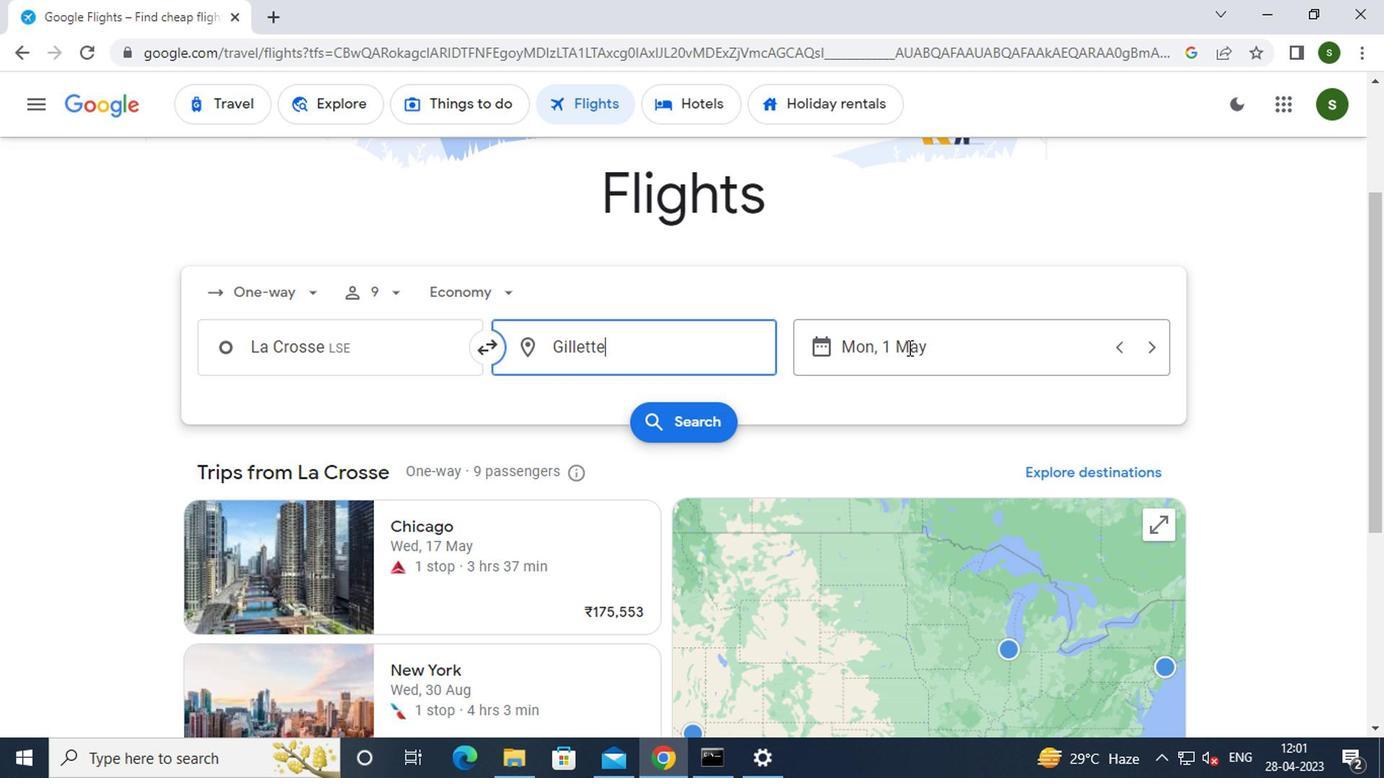
Action: Mouse moved to (780, 407)
Screenshot: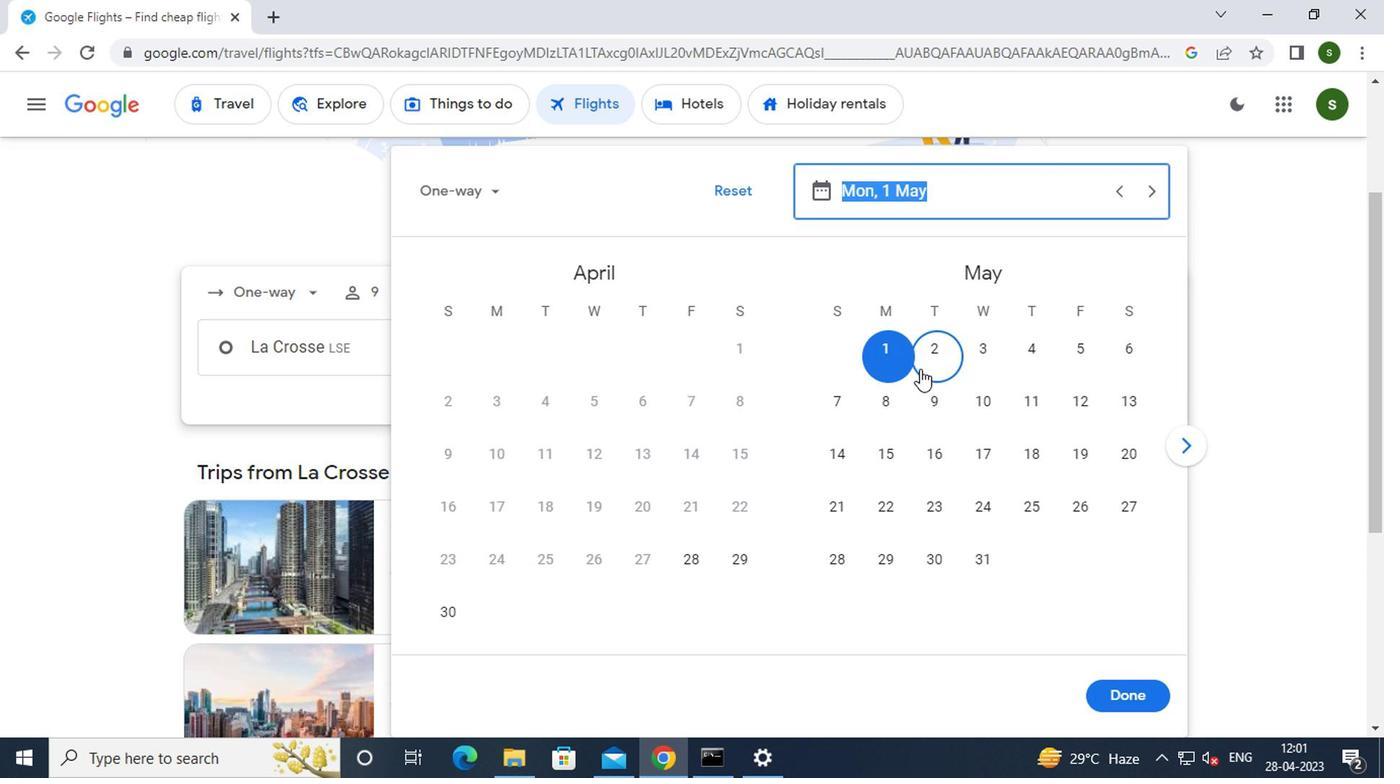
Action: Mouse pressed left at (780, 407)
Screenshot: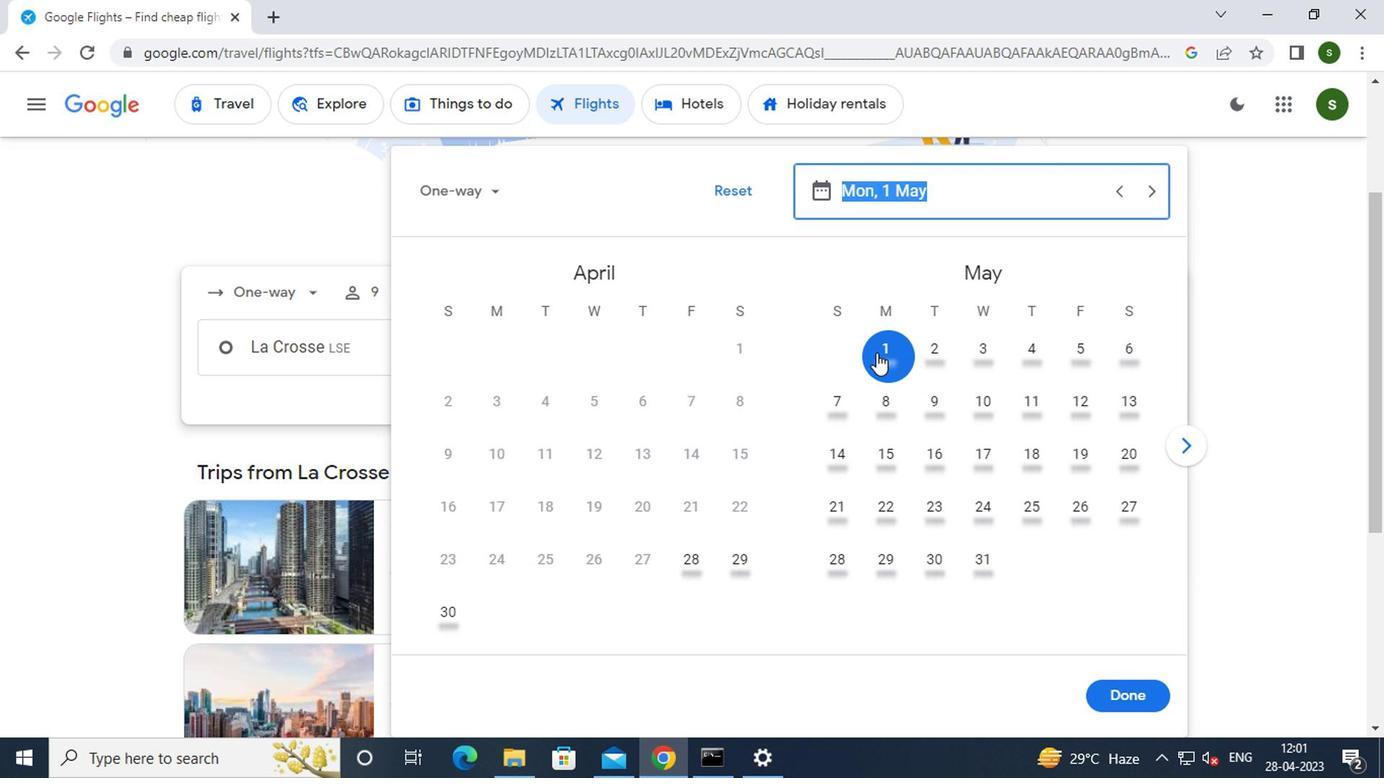 
Action: Mouse moved to (940, 643)
Screenshot: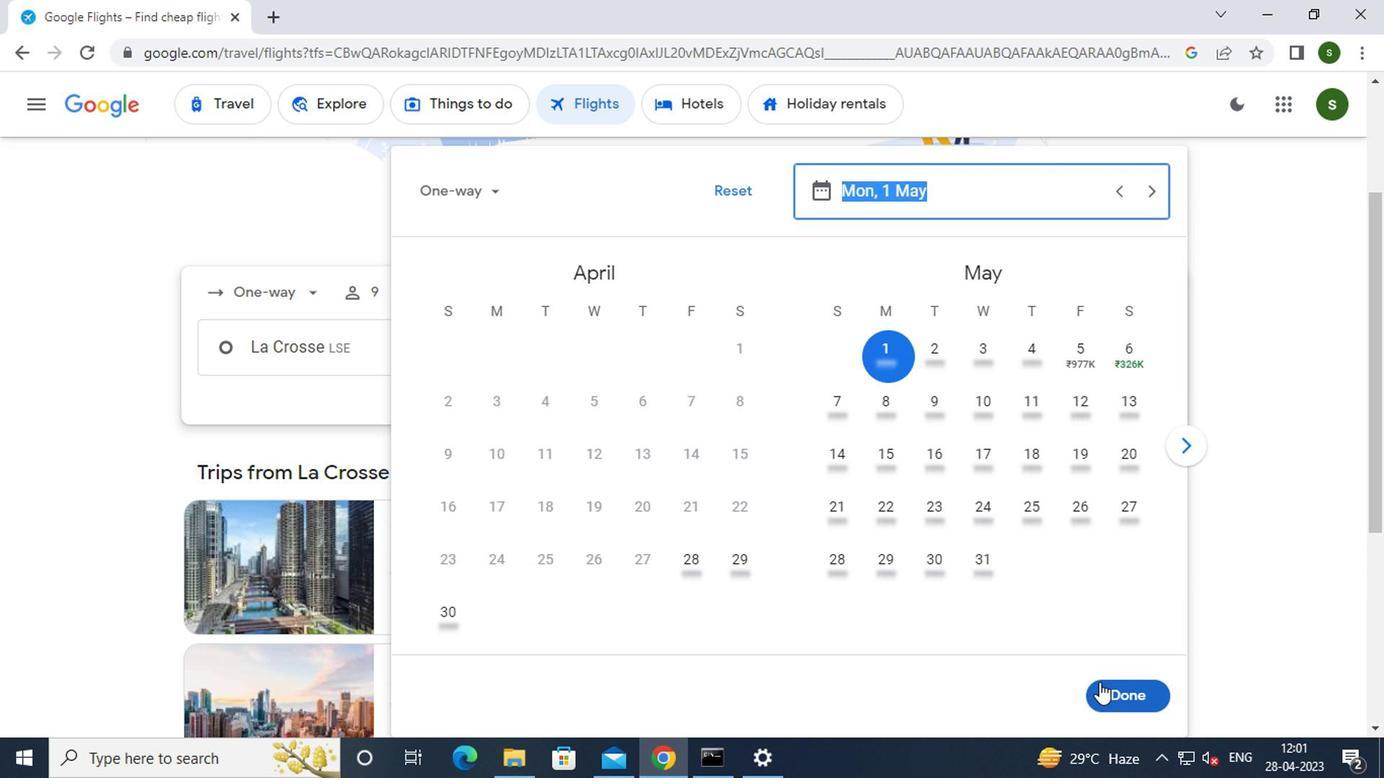 
Action: Mouse pressed left at (940, 643)
Screenshot: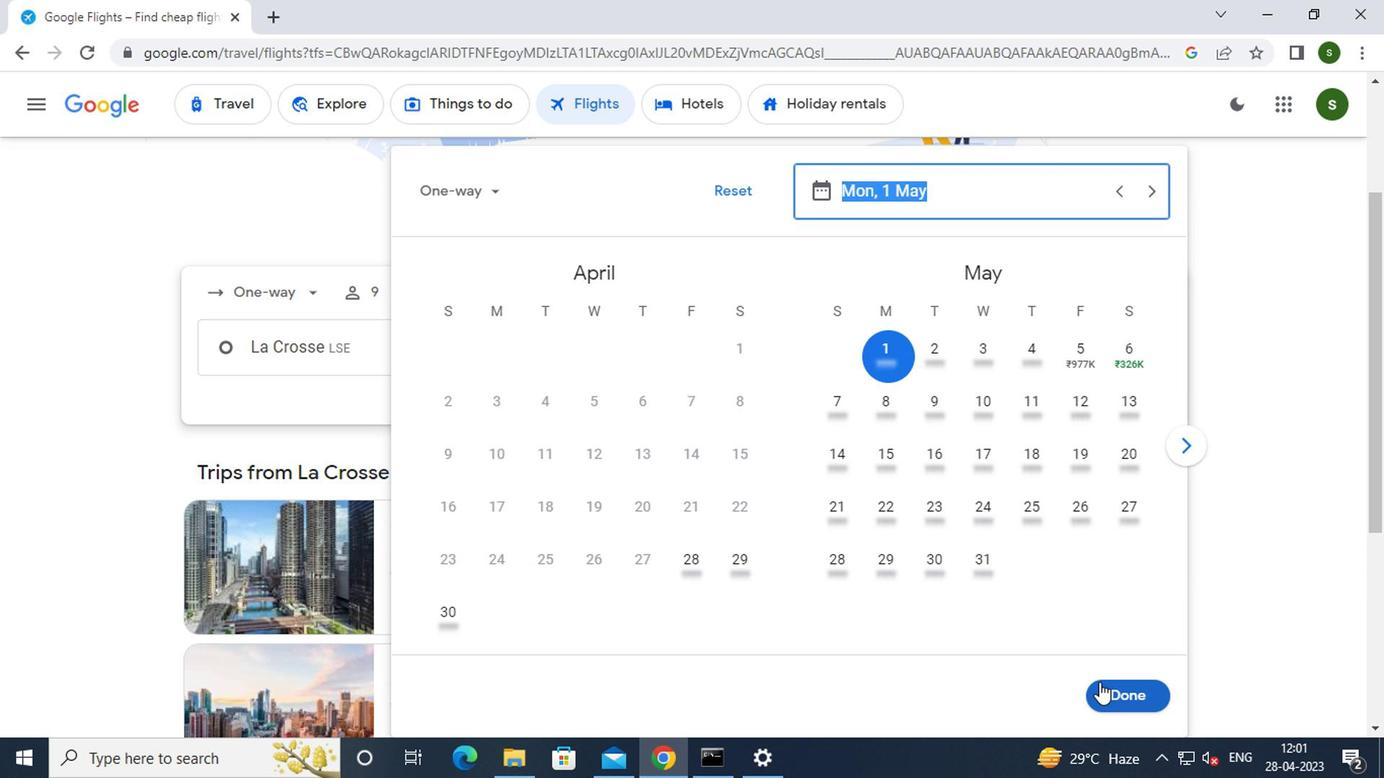 
Action: Mouse moved to (647, 457)
Screenshot: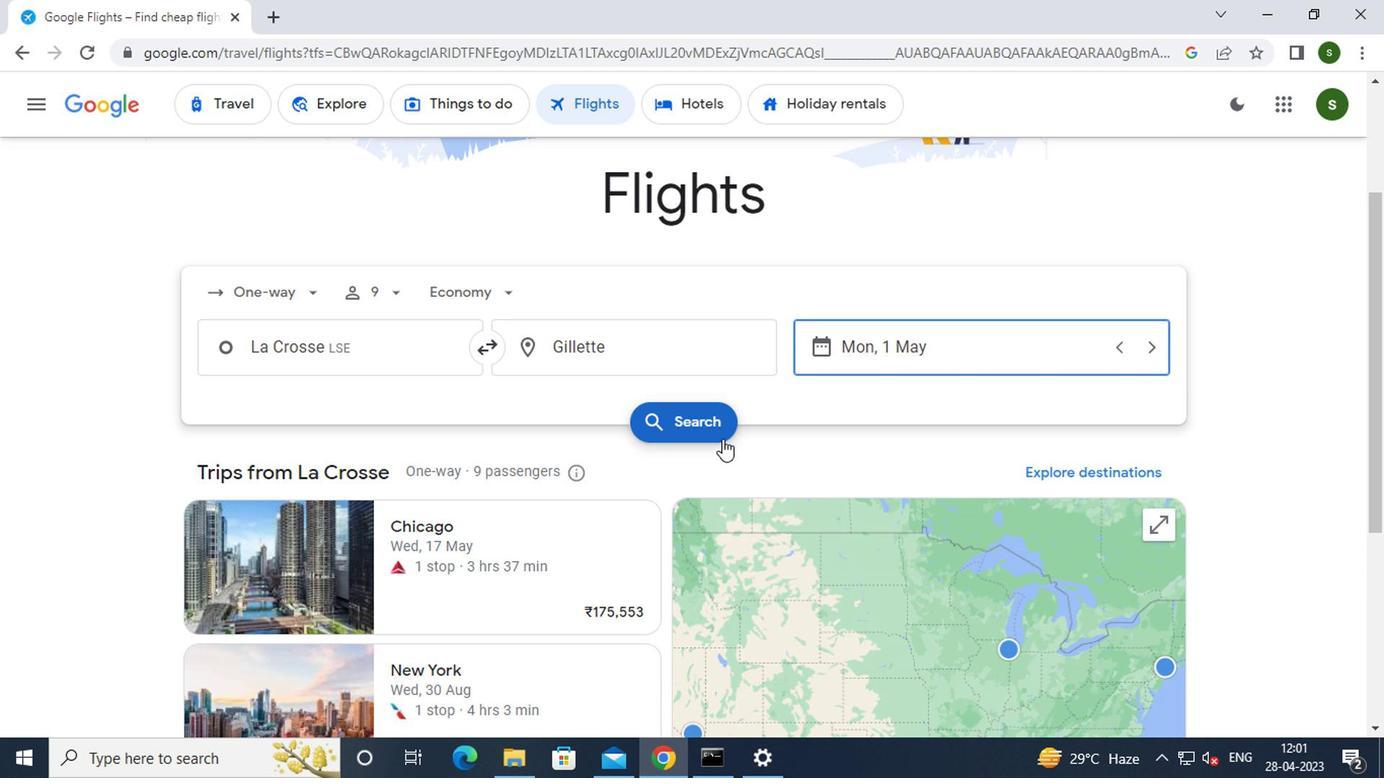 
Action: Mouse pressed left at (647, 457)
Screenshot: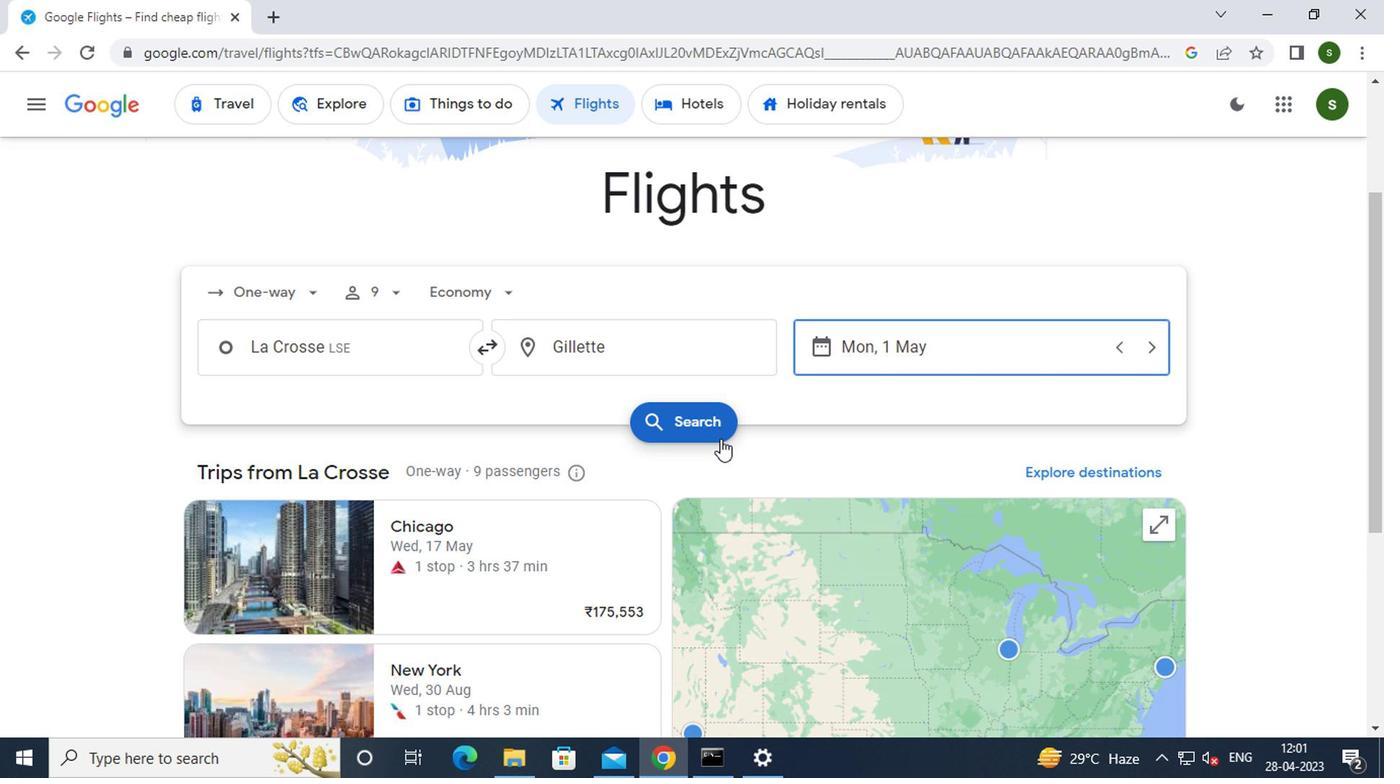 
Action: Mouse moved to (320, 346)
Screenshot: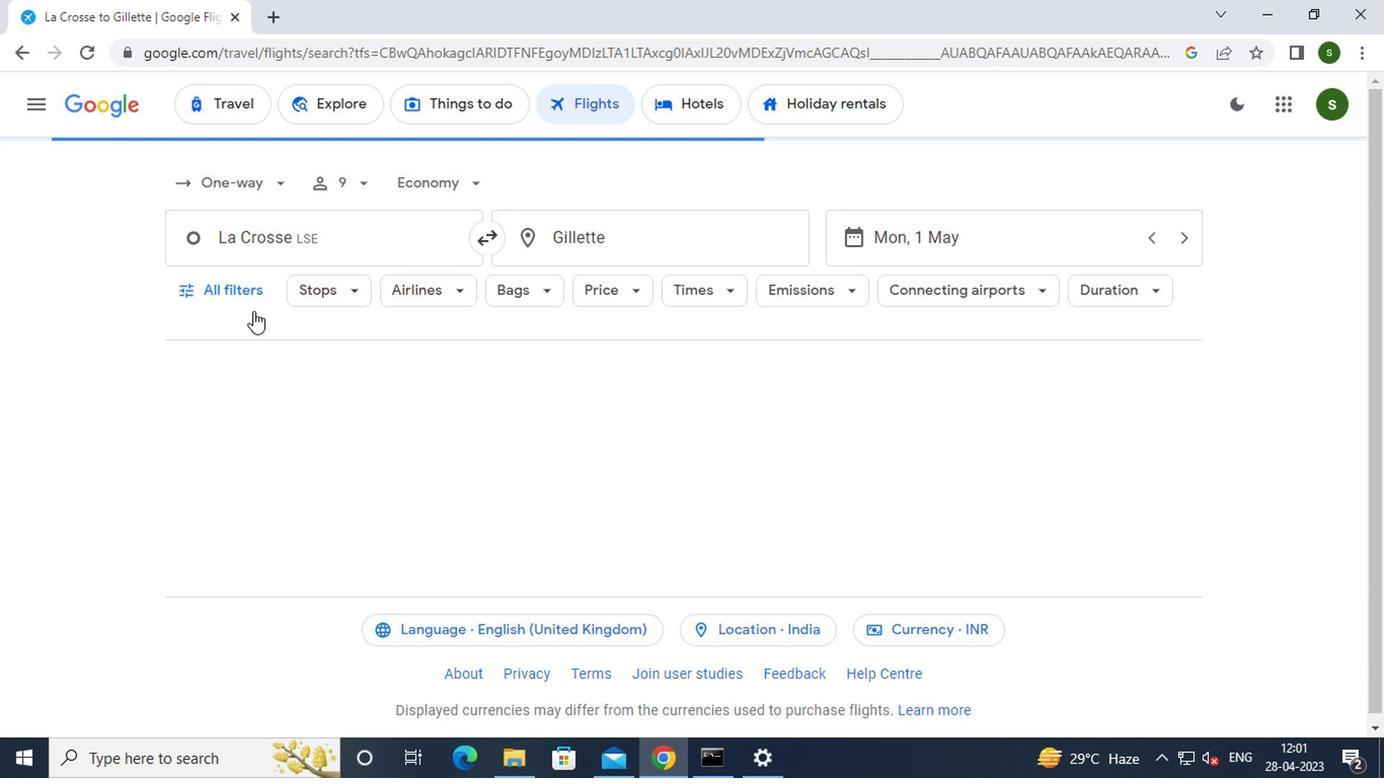 
Action: Mouse pressed left at (320, 346)
Screenshot: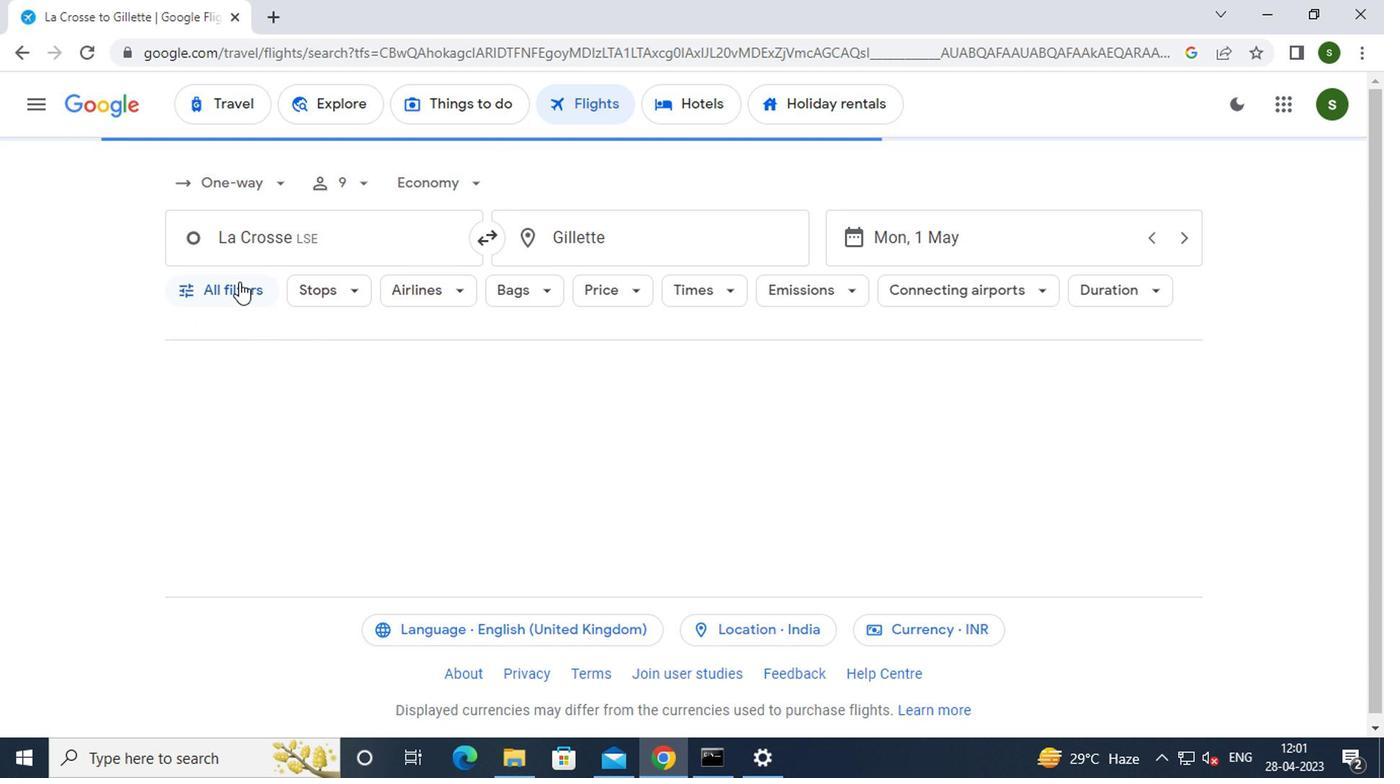 
Action: Mouse moved to (429, 501)
Screenshot: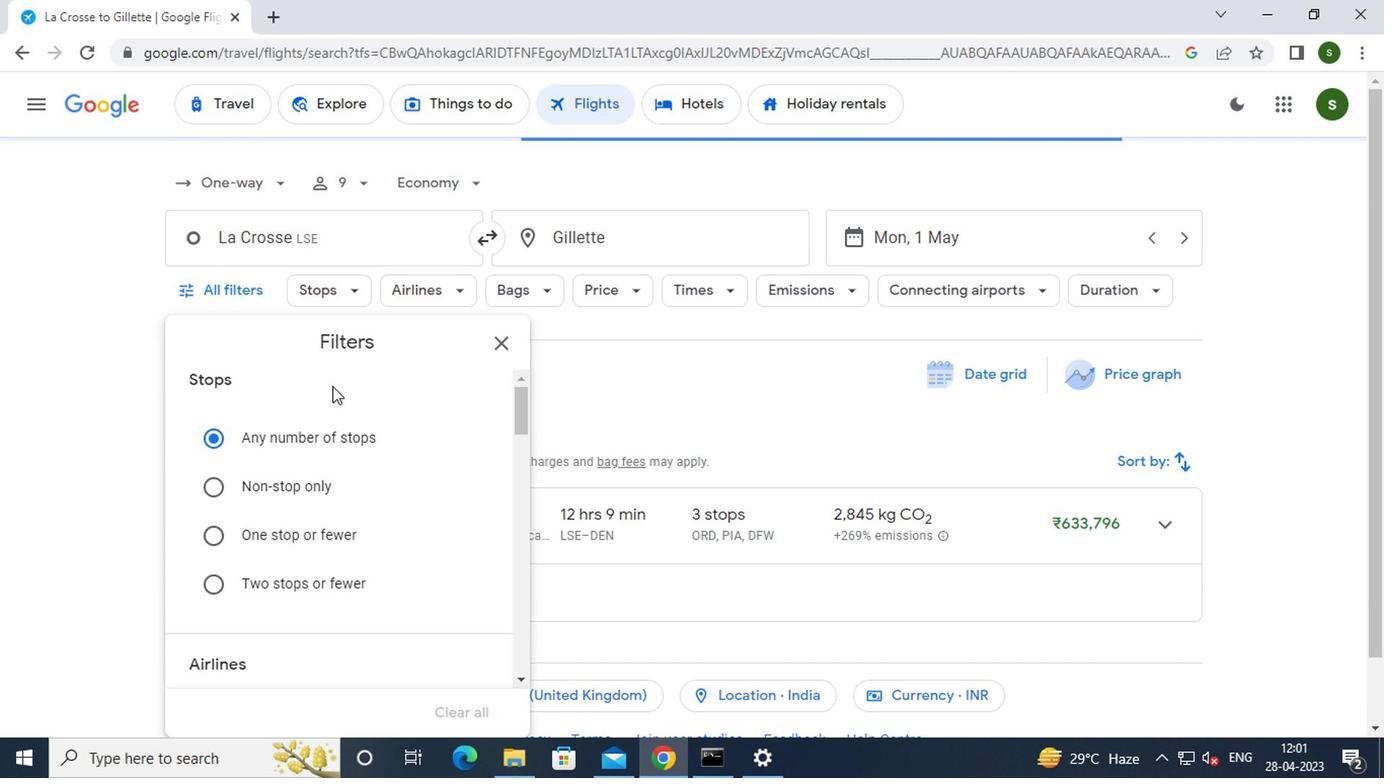 
Action: Mouse scrolled (429, 501) with delta (0, 0)
Screenshot: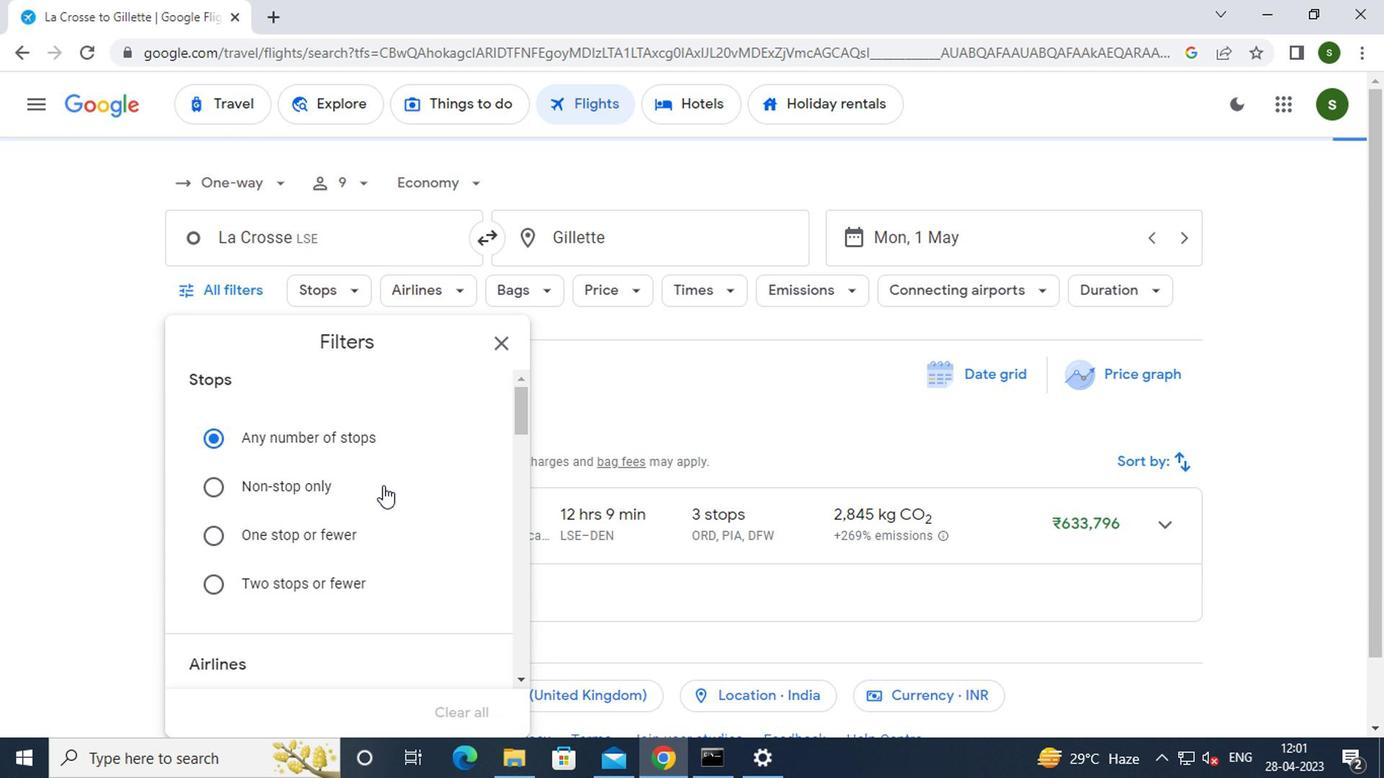 
Action: Mouse scrolled (429, 501) with delta (0, 0)
Screenshot: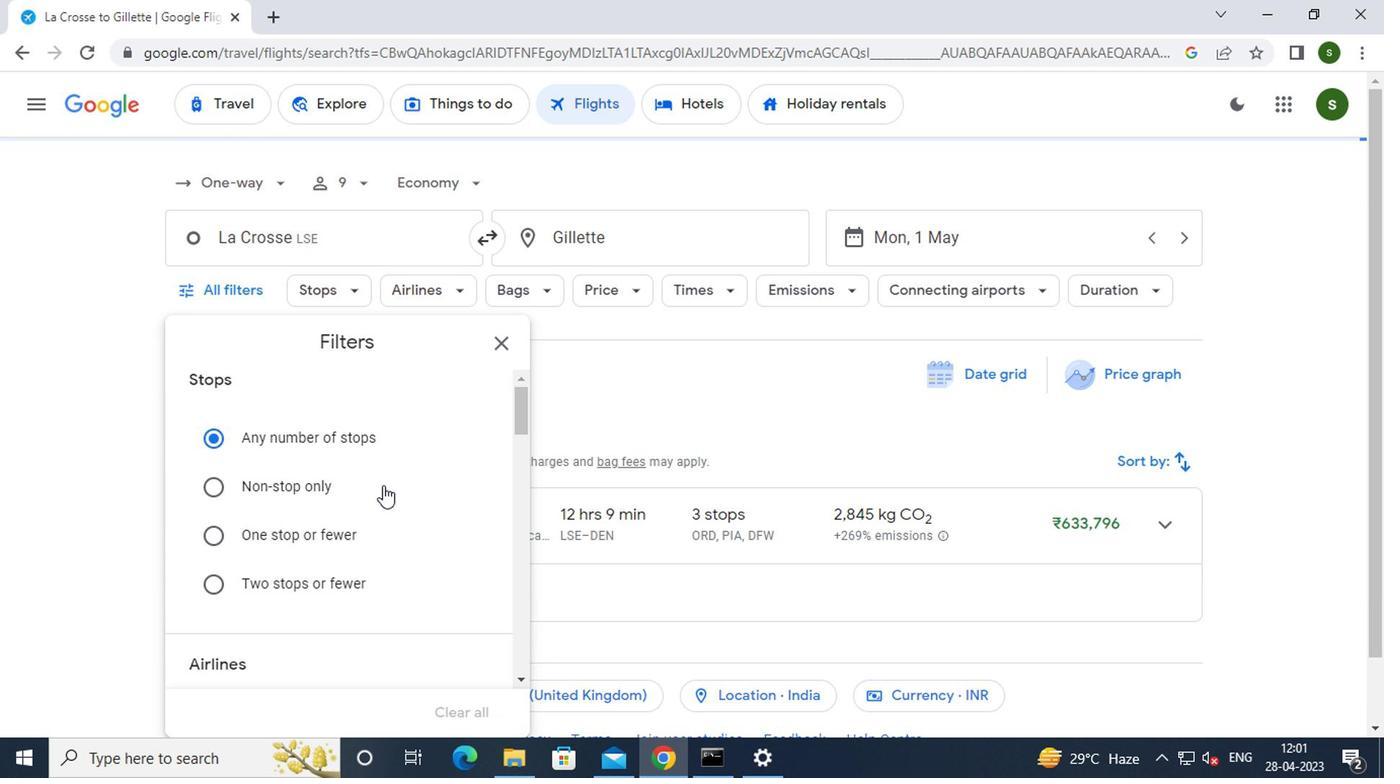 
Action: Mouse moved to (492, 527)
Screenshot: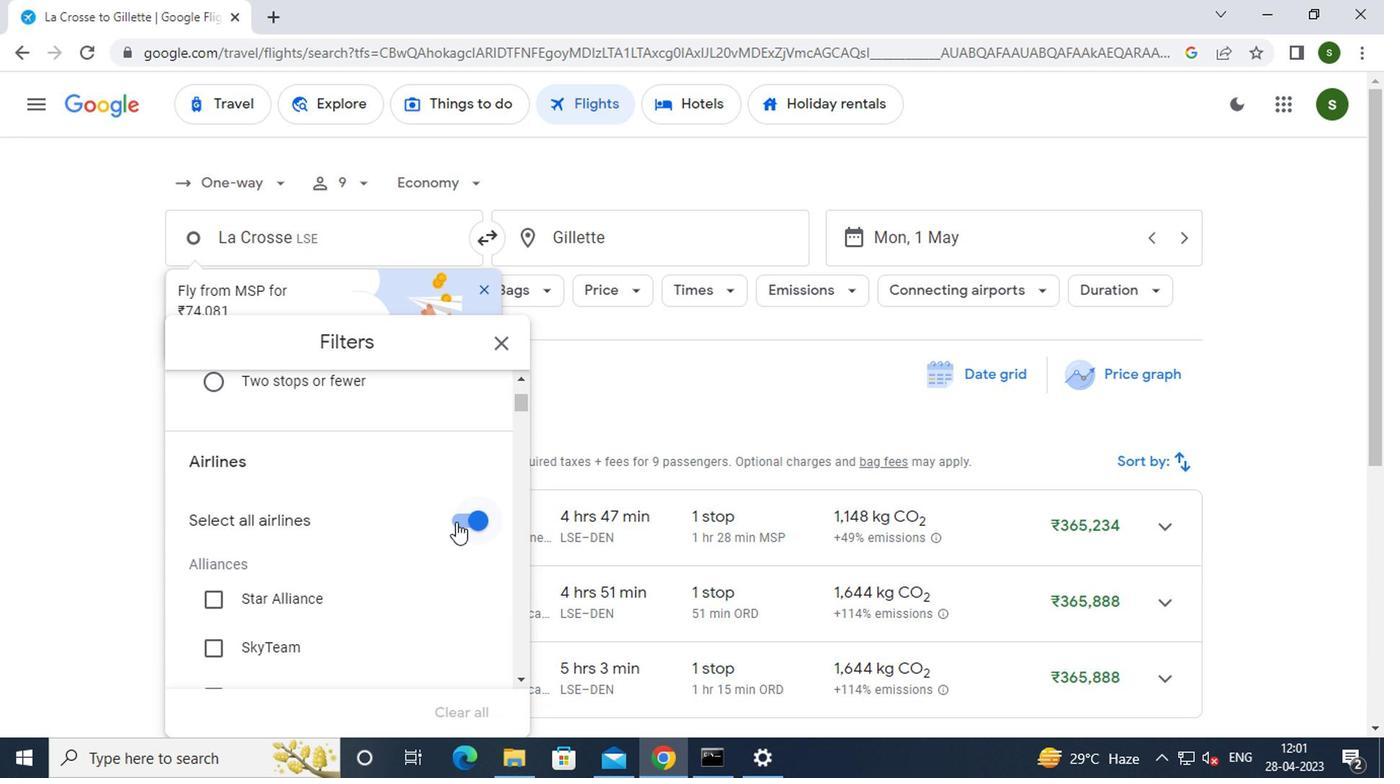 
Action: Mouse pressed left at (492, 527)
Screenshot: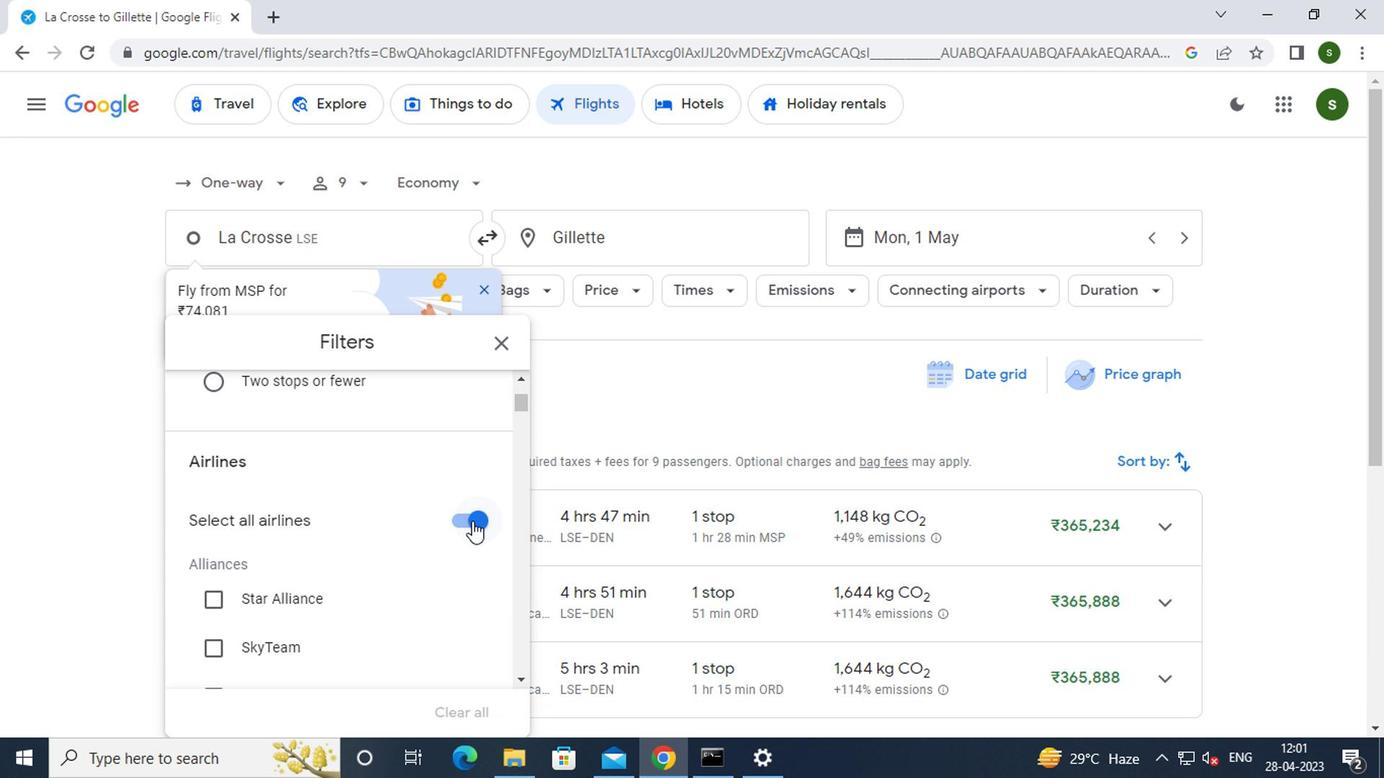 
Action: Mouse moved to (476, 521)
Screenshot: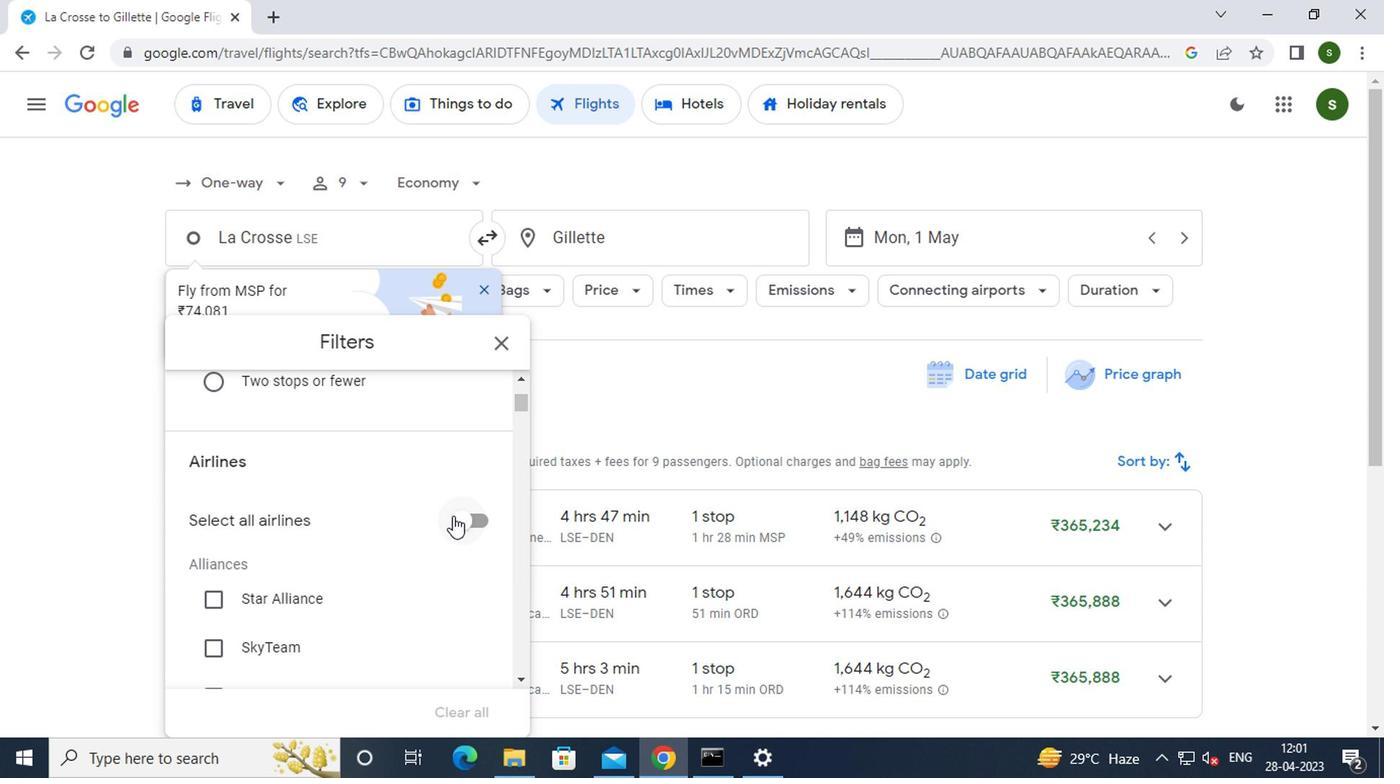 
Action: Mouse scrolled (476, 520) with delta (0, 0)
Screenshot: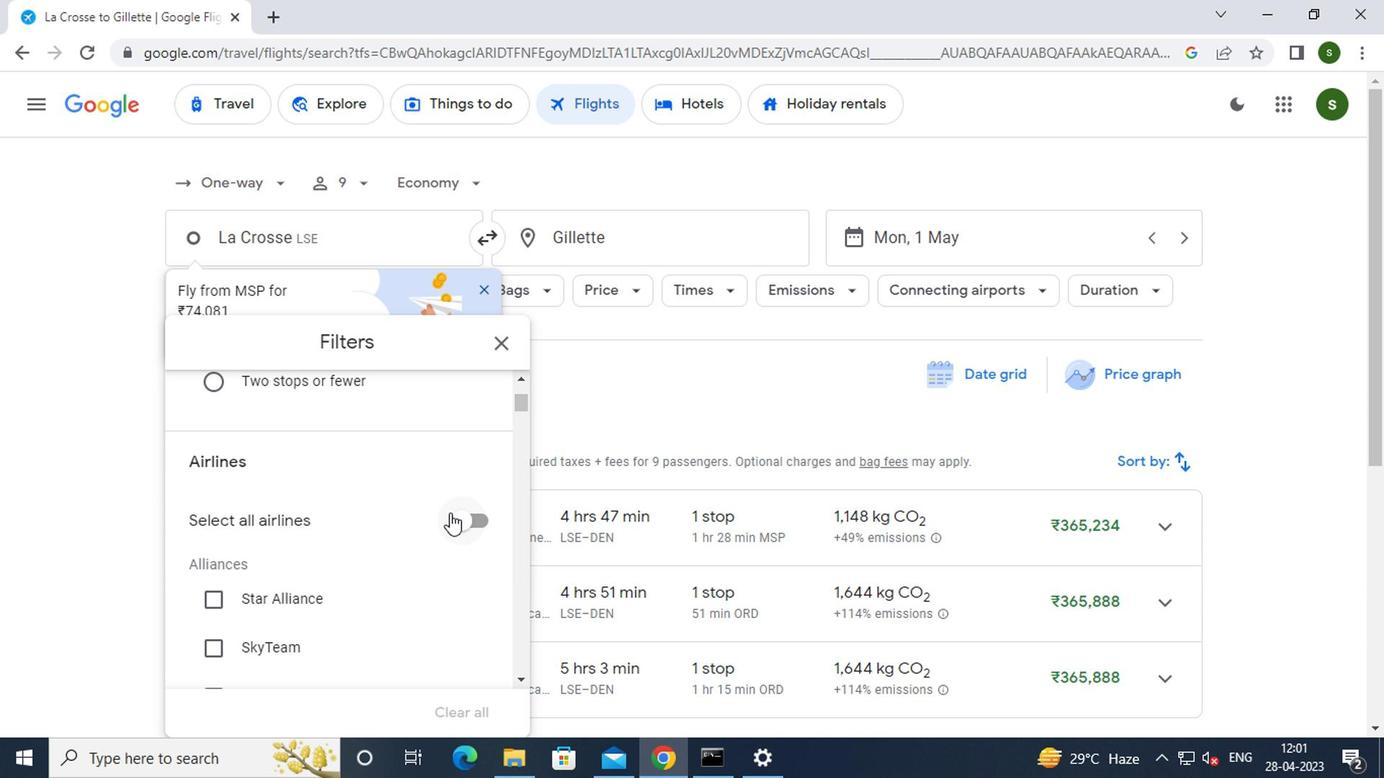 
Action: Mouse scrolled (476, 520) with delta (0, 0)
Screenshot: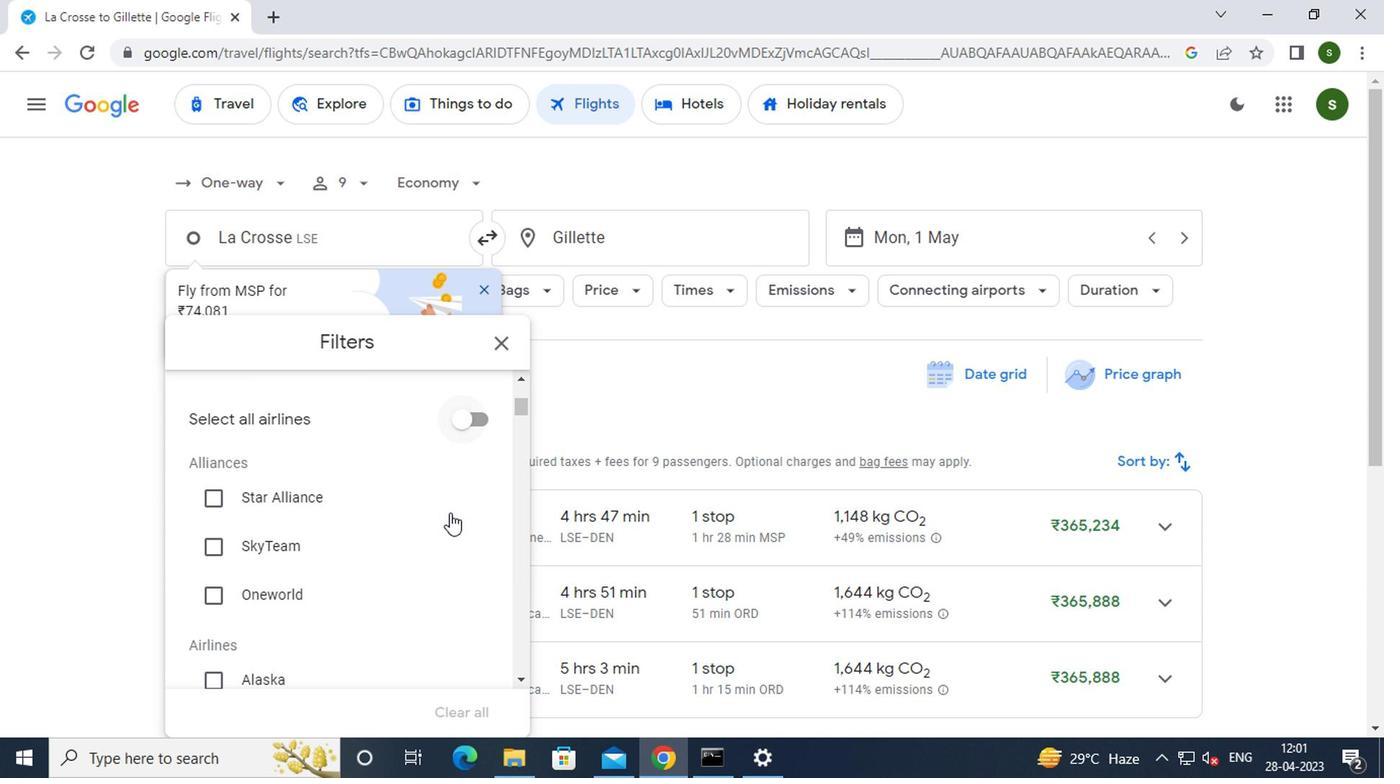 
Action: Mouse scrolled (476, 520) with delta (0, 0)
Screenshot: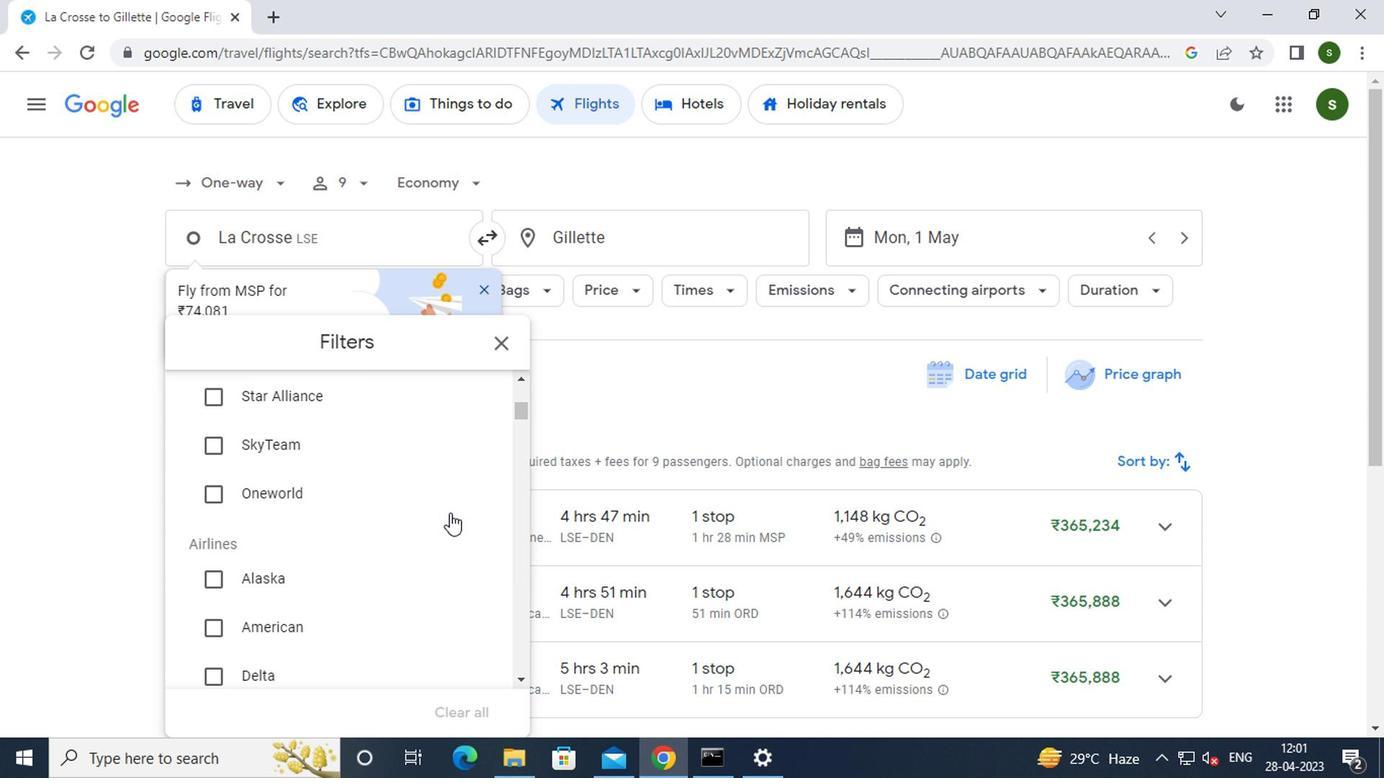 
Action: Mouse scrolled (476, 520) with delta (0, 0)
Screenshot: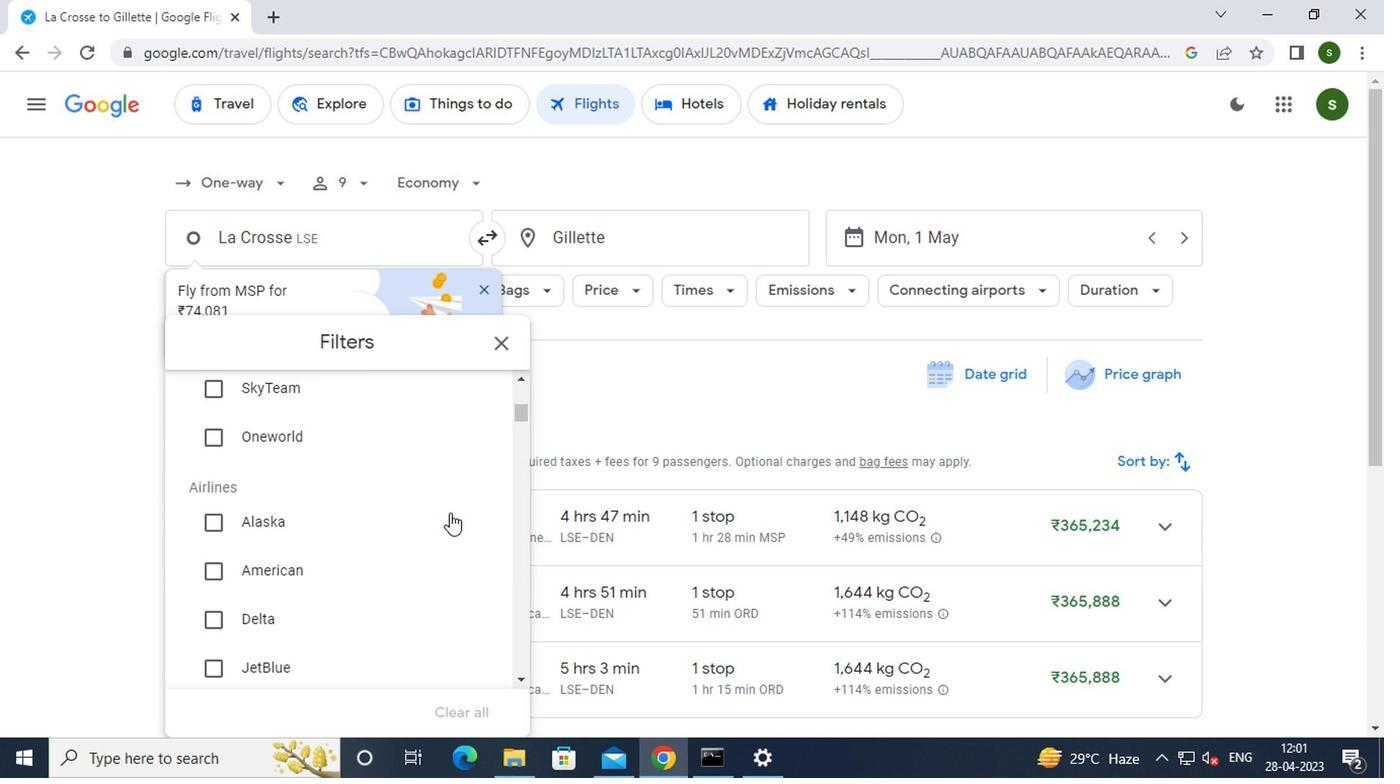 
Action: Mouse scrolled (476, 520) with delta (0, 0)
Screenshot: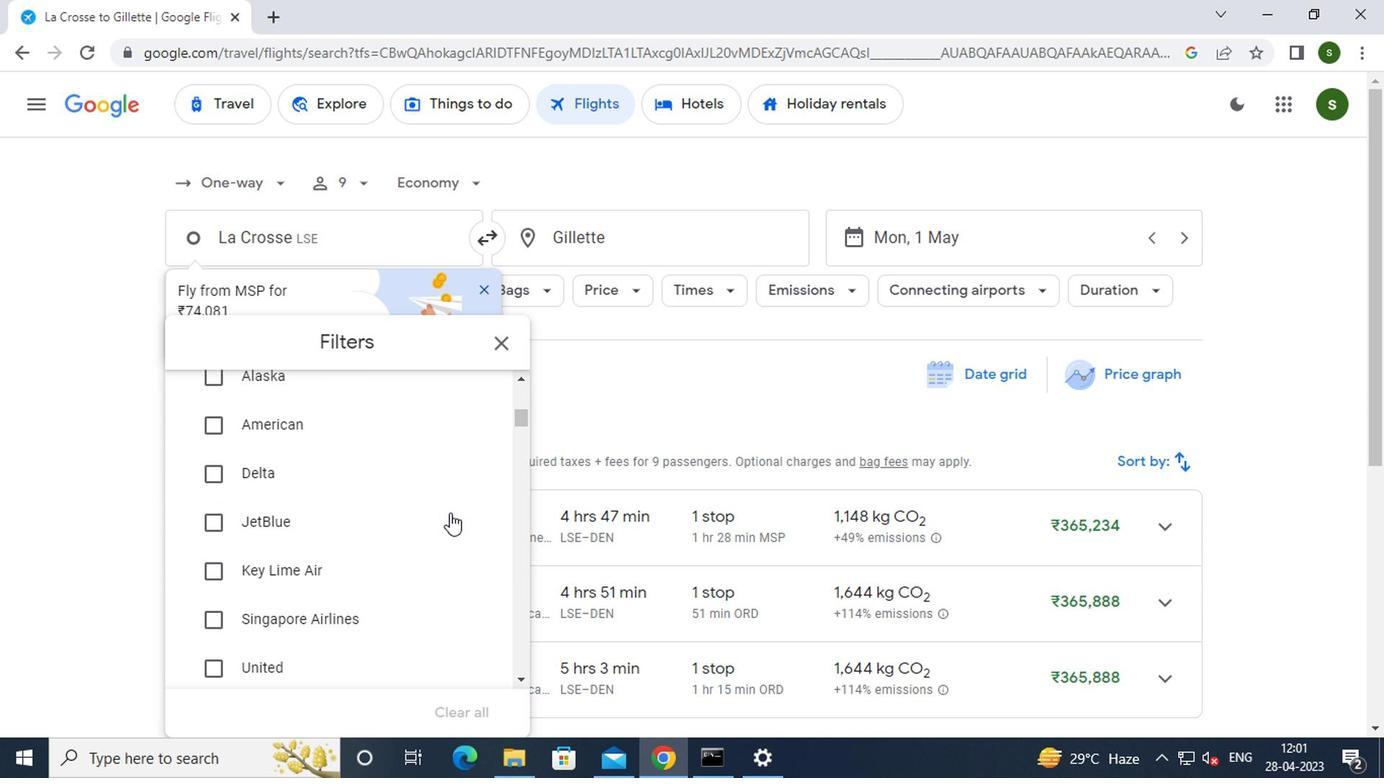 
Action: Mouse scrolled (476, 520) with delta (0, 0)
Screenshot: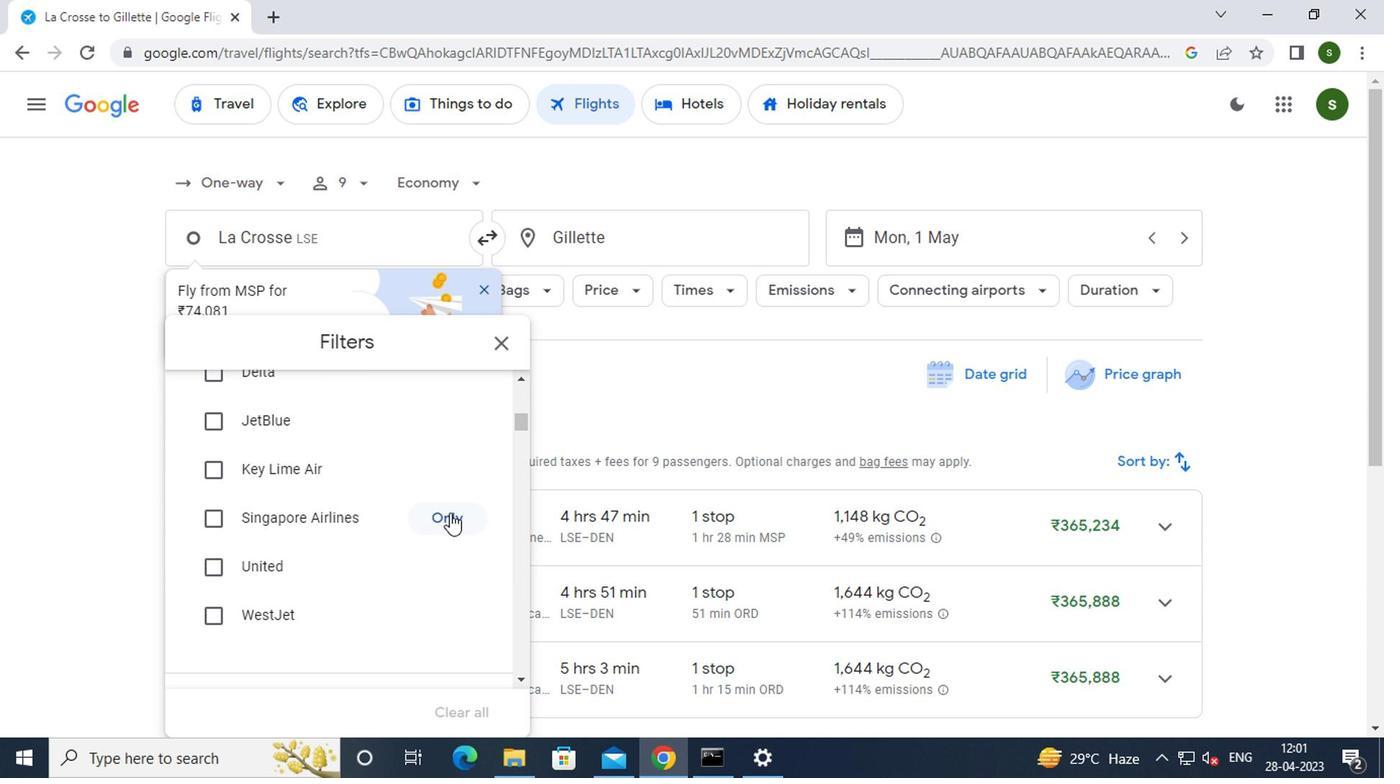 
Action: Mouse scrolled (476, 520) with delta (0, 0)
Screenshot: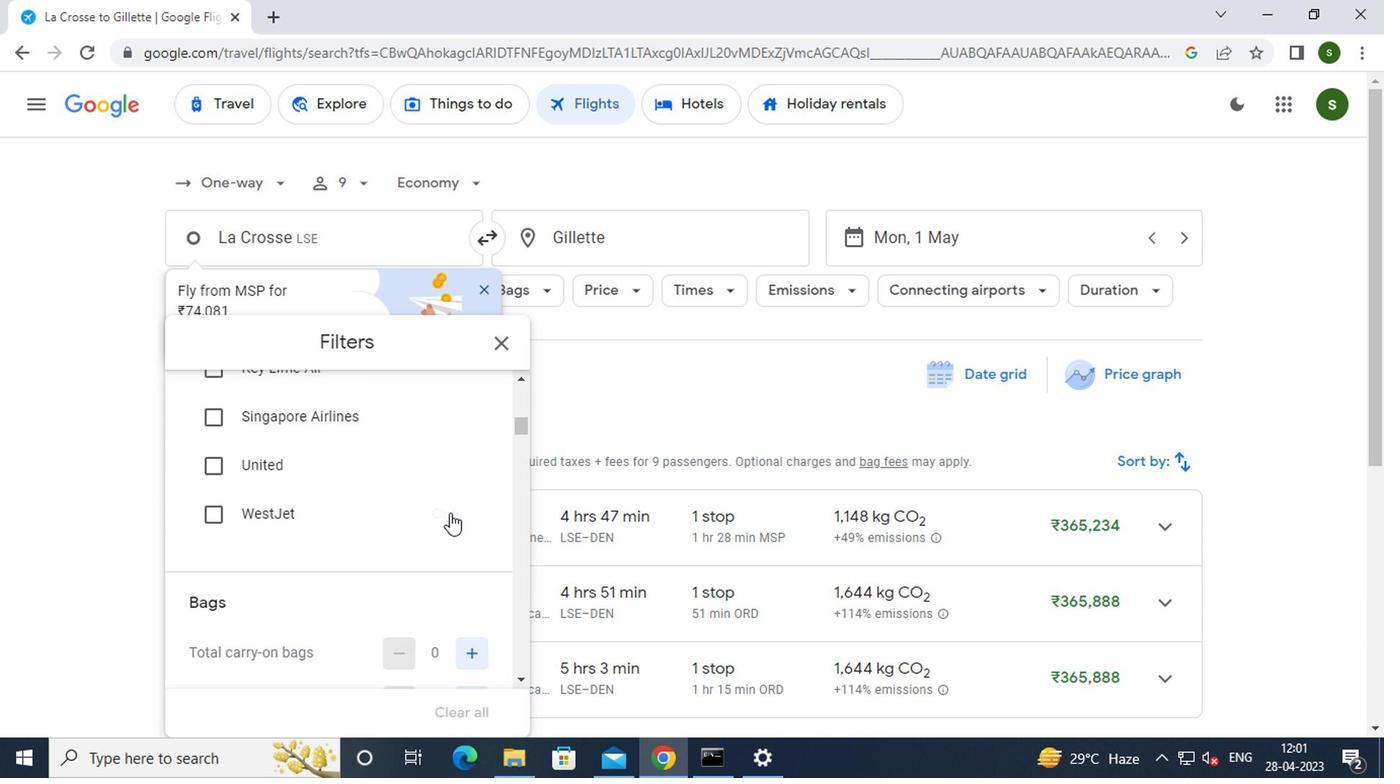 
Action: Mouse moved to (491, 547)
Screenshot: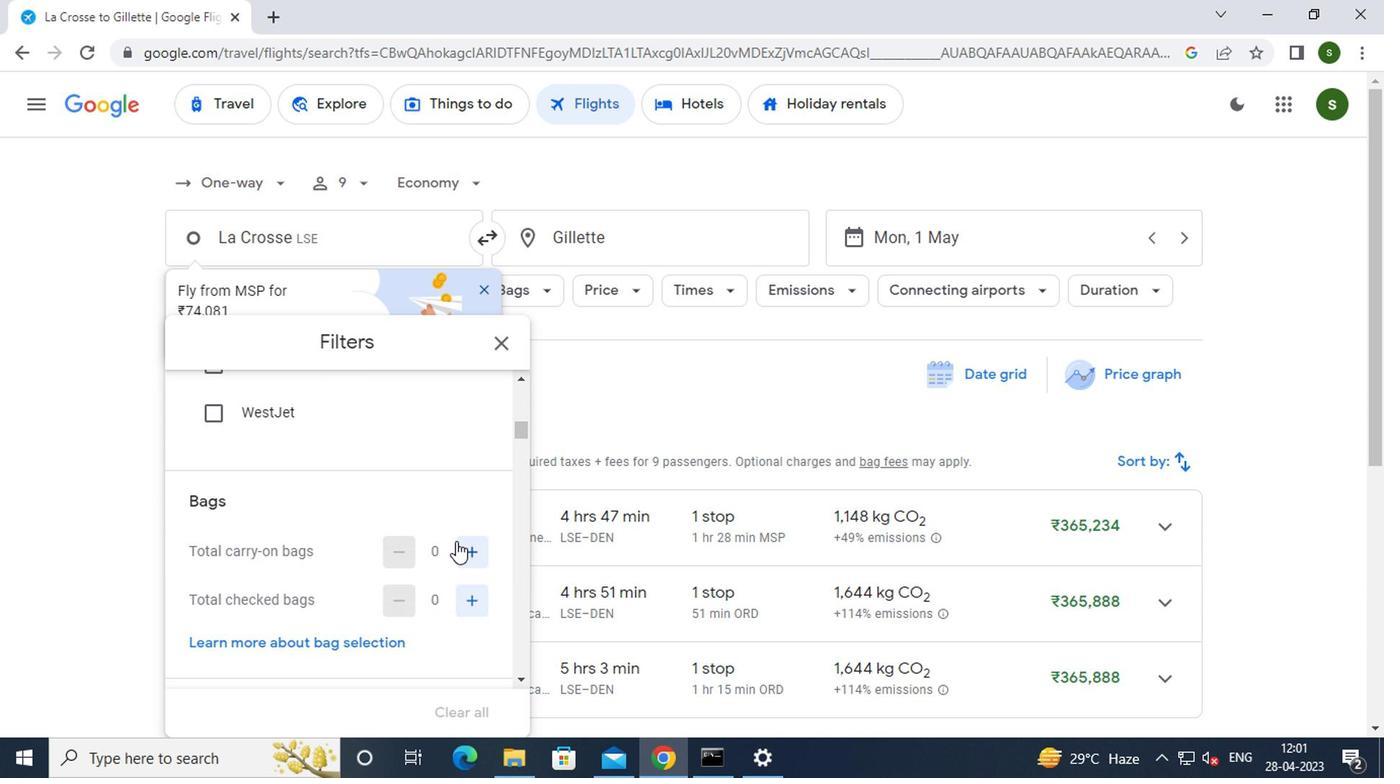 
Action: Mouse pressed left at (491, 547)
Screenshot: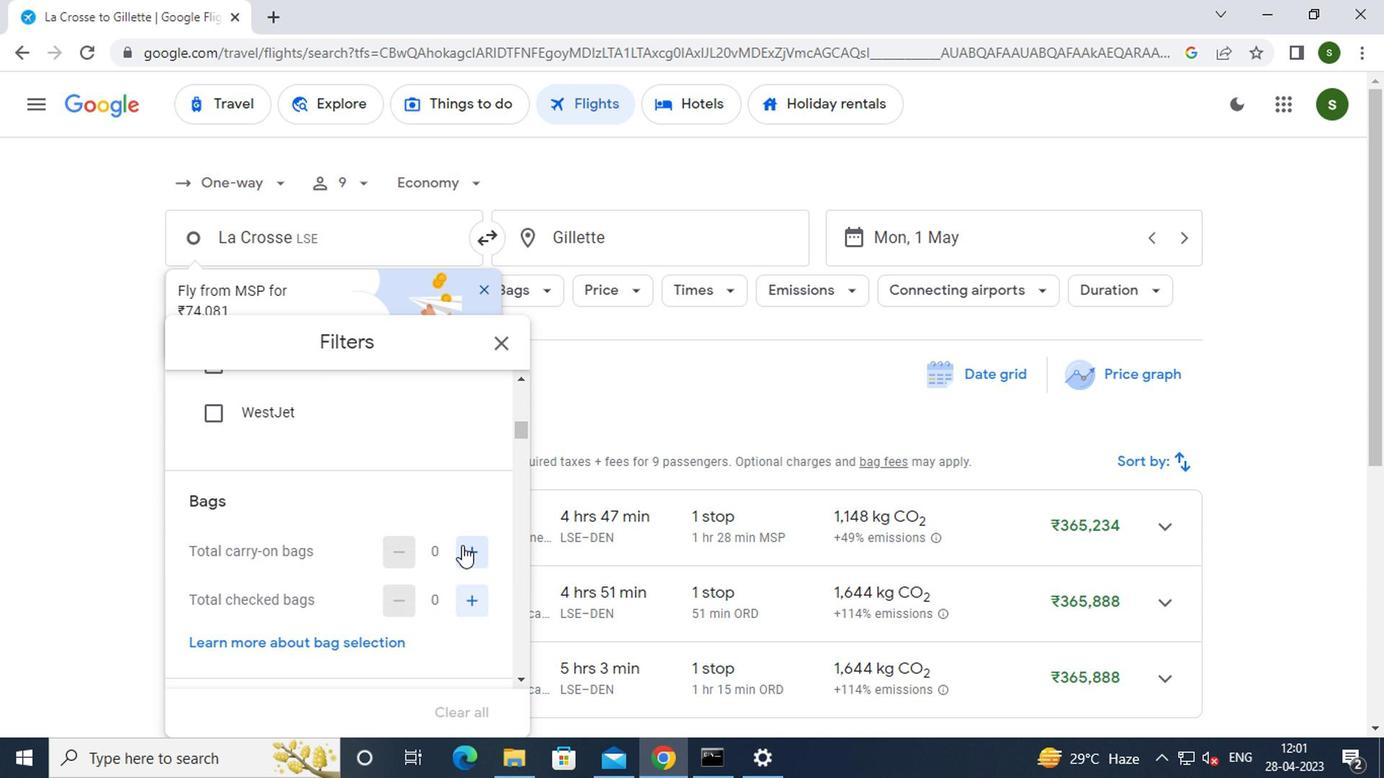 
Action: Mouse pressed left at (491, 547)
Screenshot: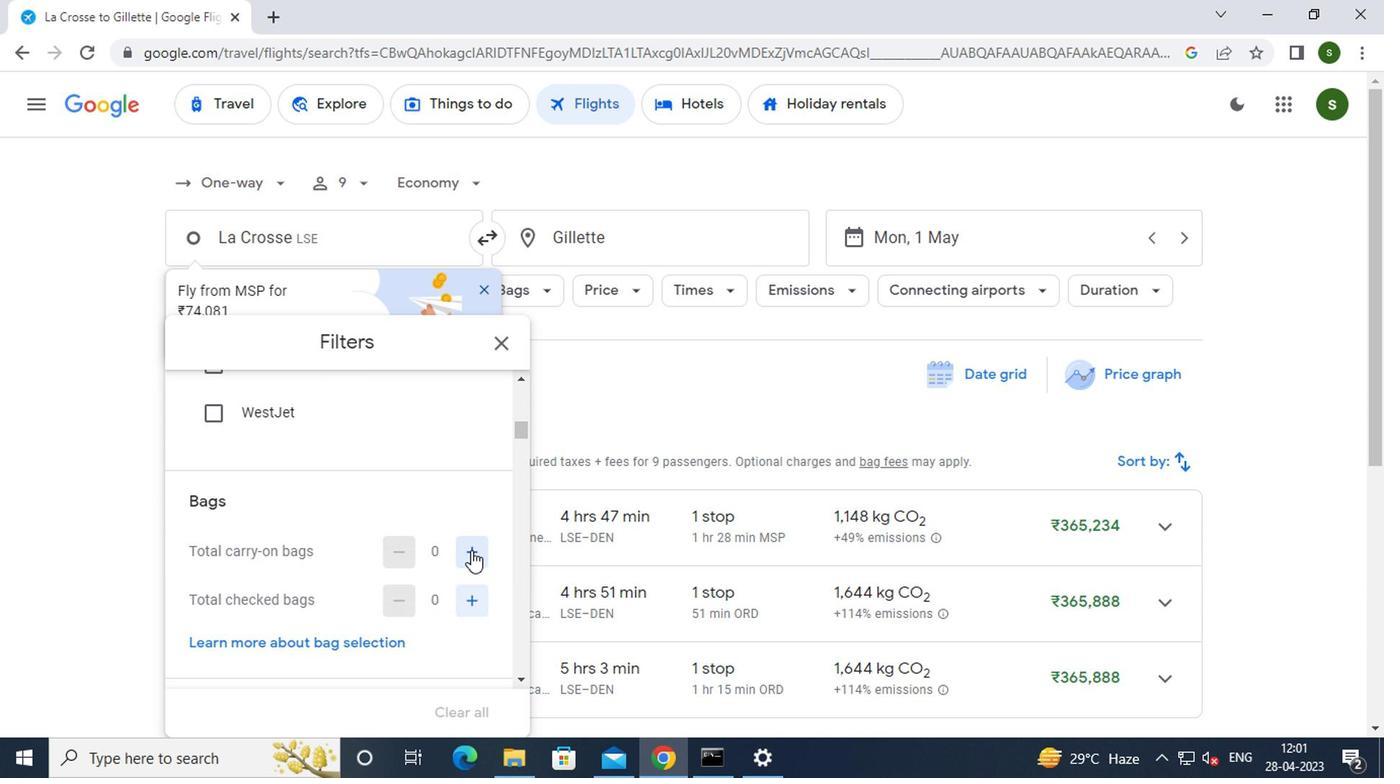 
Action: Mouse scrolled (491, 547) with delta (0, 0)
Screenshot: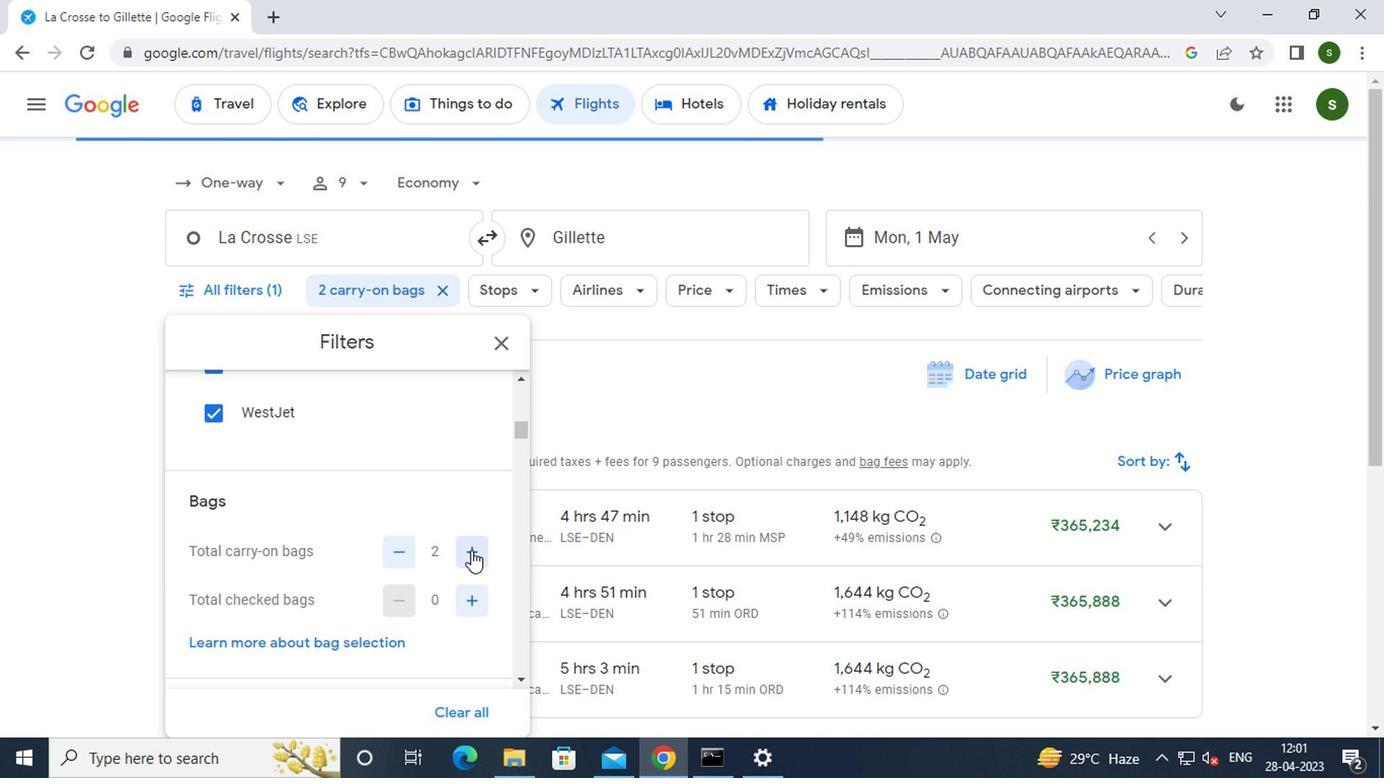 
Action: Mouse scrolled (491, 547) with delta (0, 0)
Screenshot: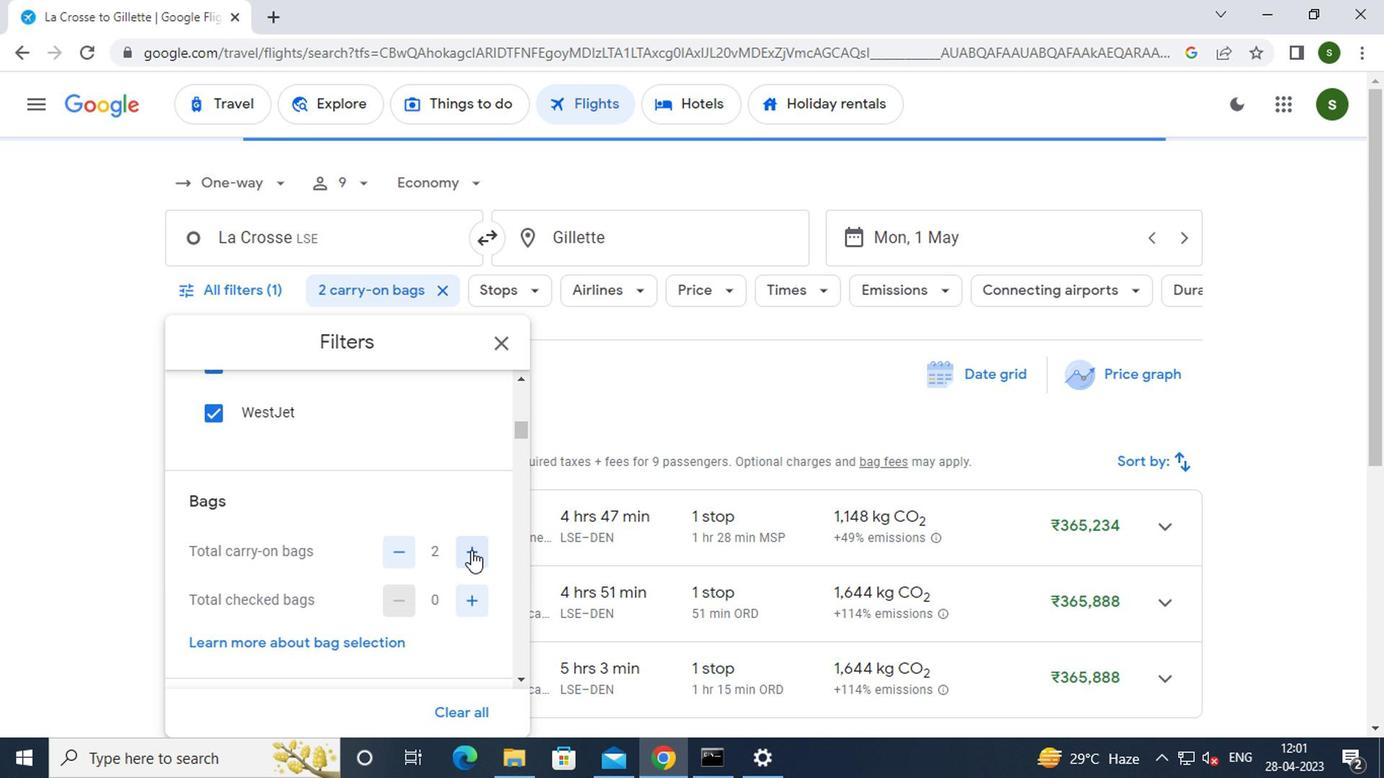 
Action: Mouse moved to (493, 573)
Screenshot: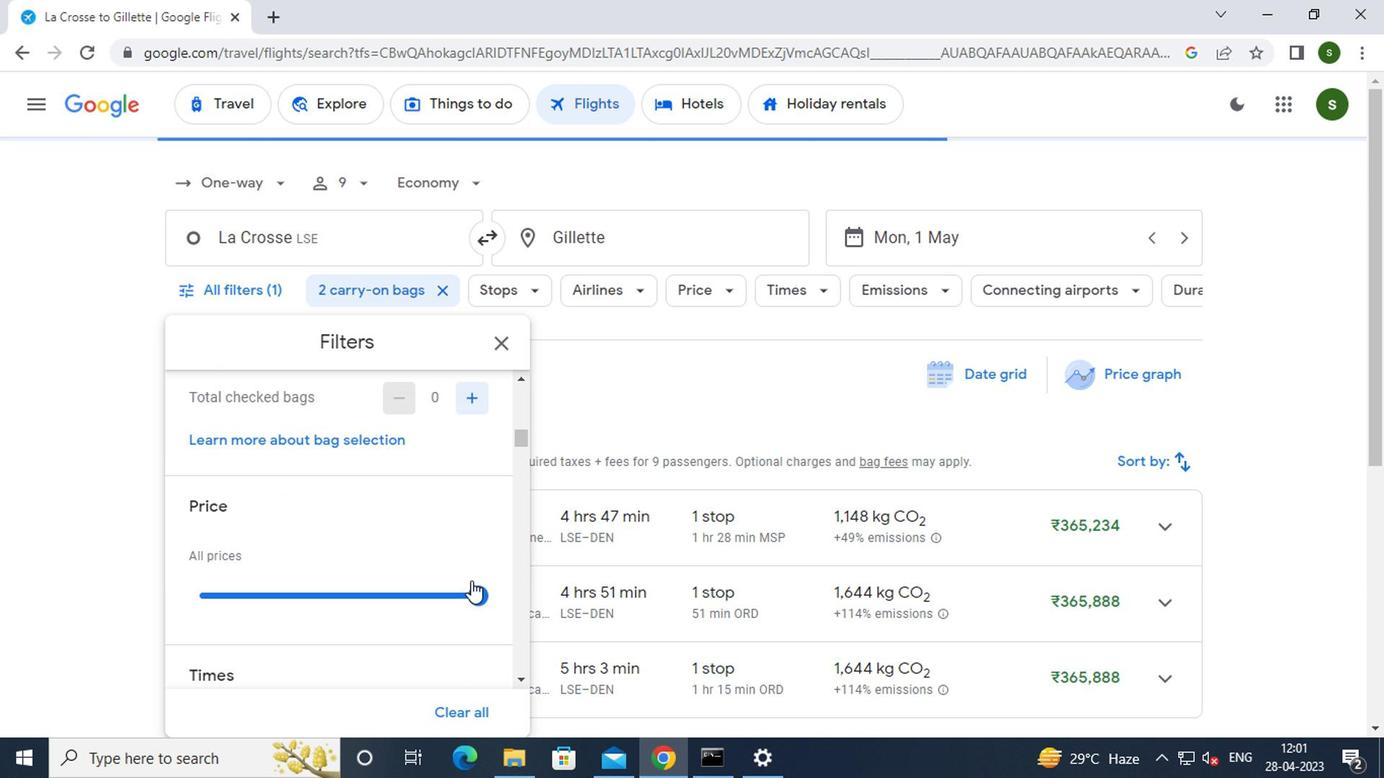 
Action: Mouse pressed left at (493, 573)
Screenshot: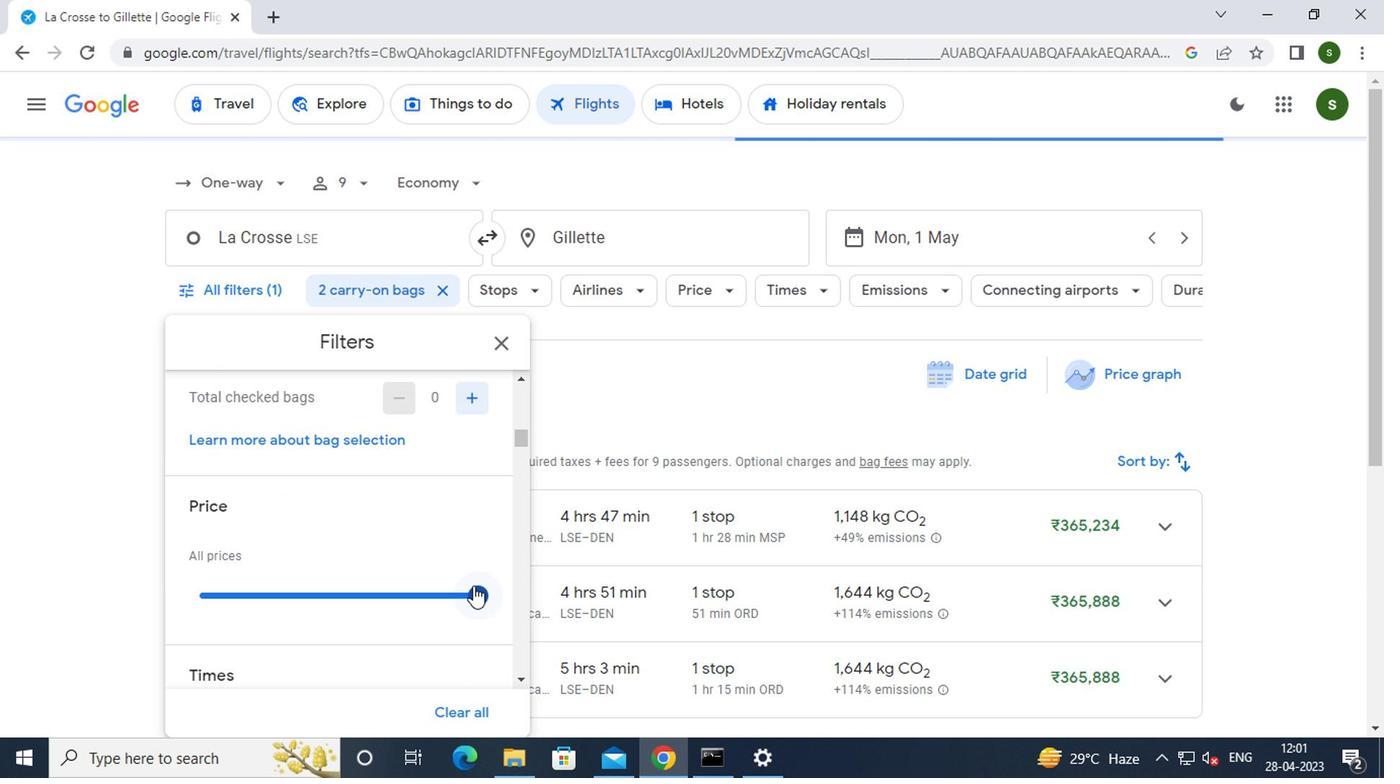 
Action: Mouse pressed left at (493, 573)
Screenshot: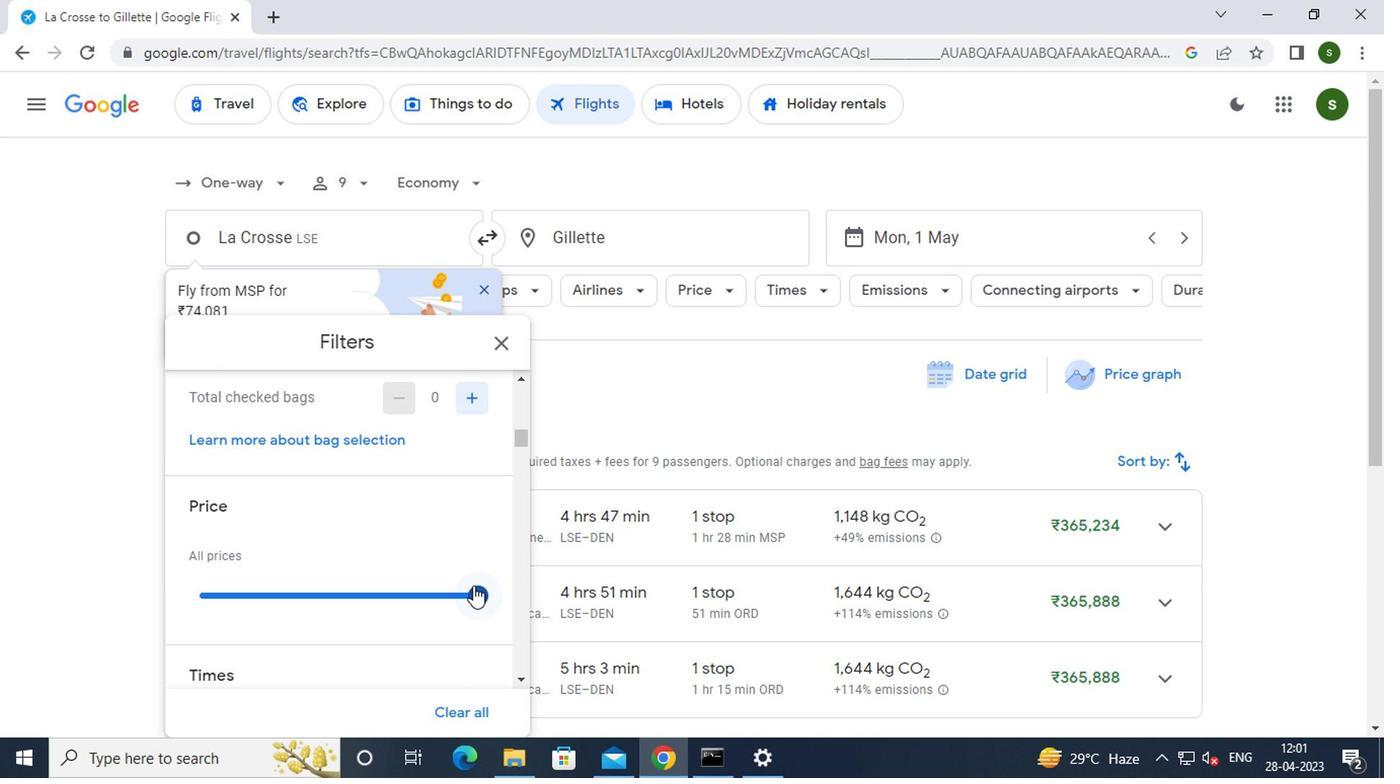 
Action: Mouse moved to (405, 537)
Screenshot: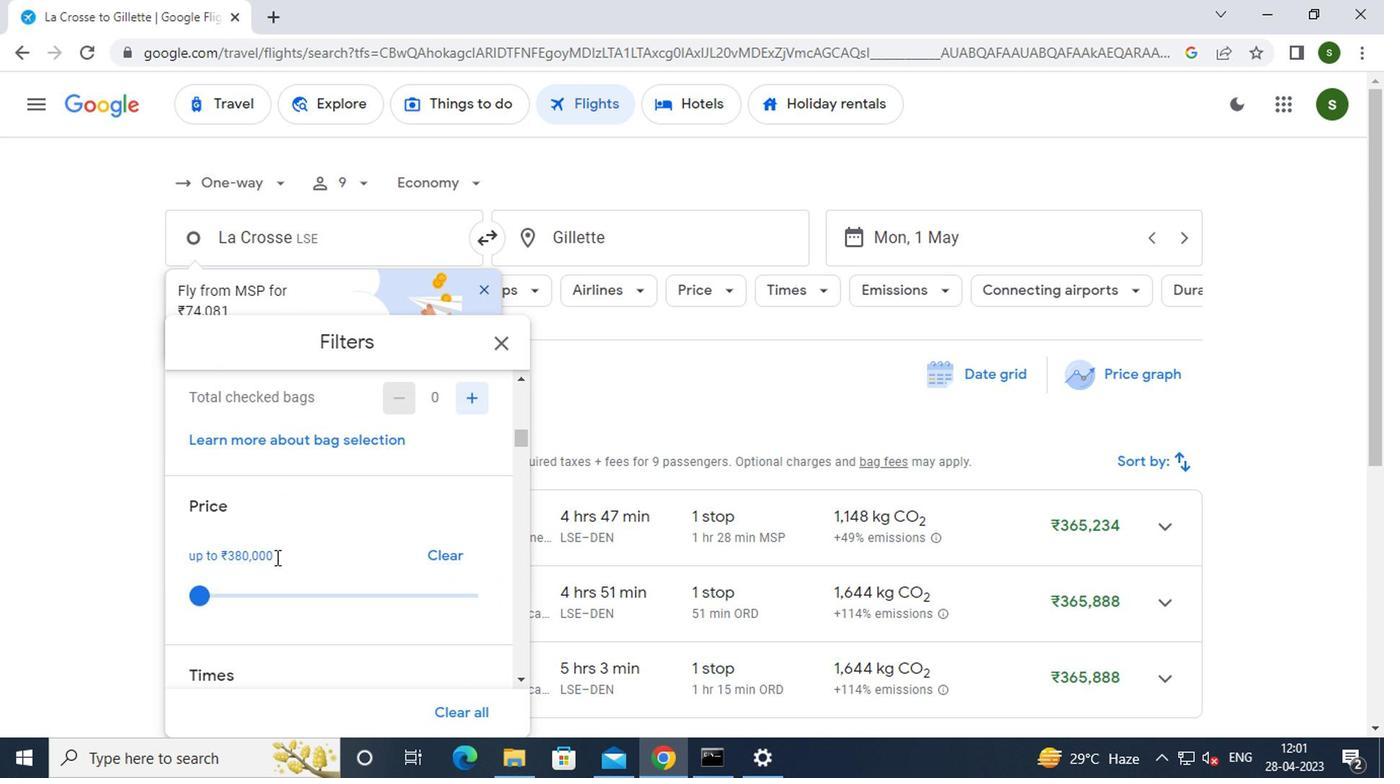 
Action: Mouse scrolled (405, 537) with delta (0, 0)
Screenshot: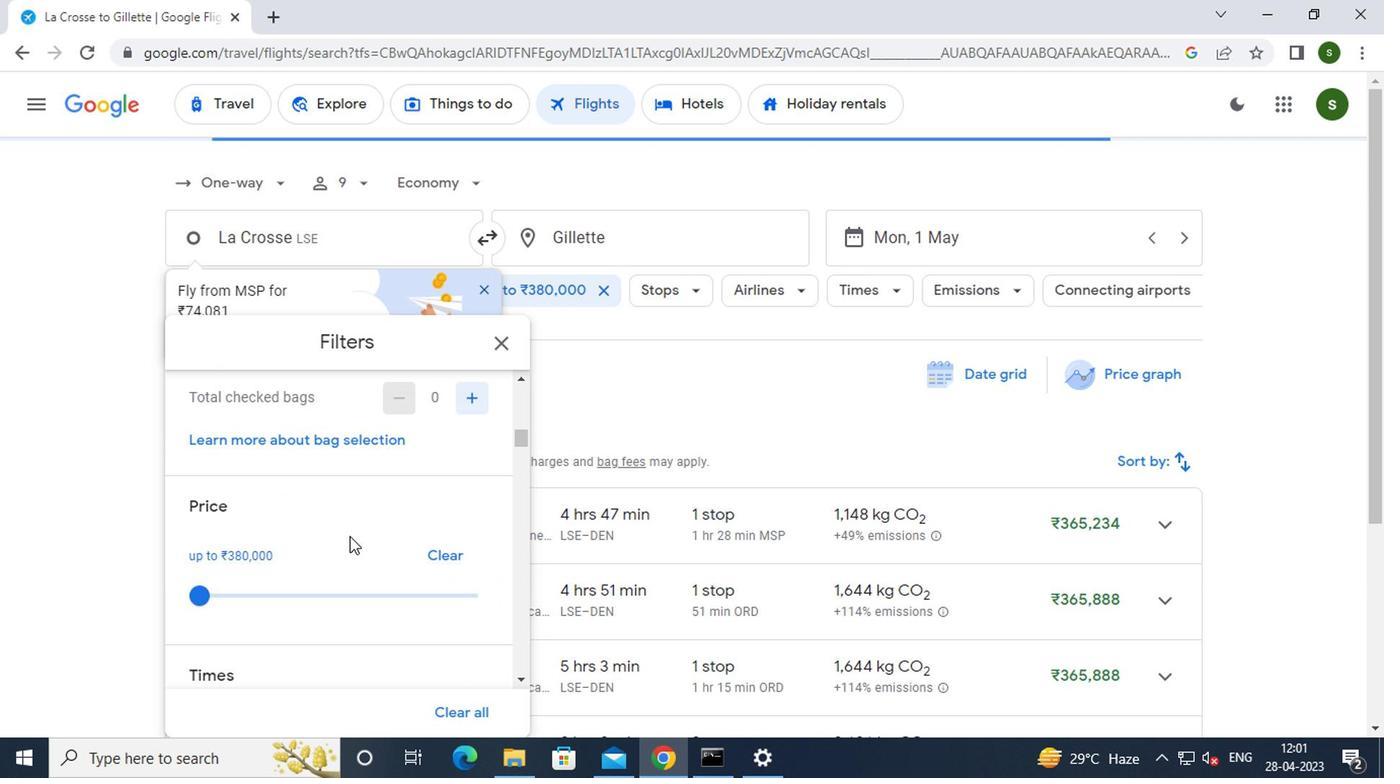 
Action: Mouse scrolled (405, 537) with delta (0, 0)
Screenshot: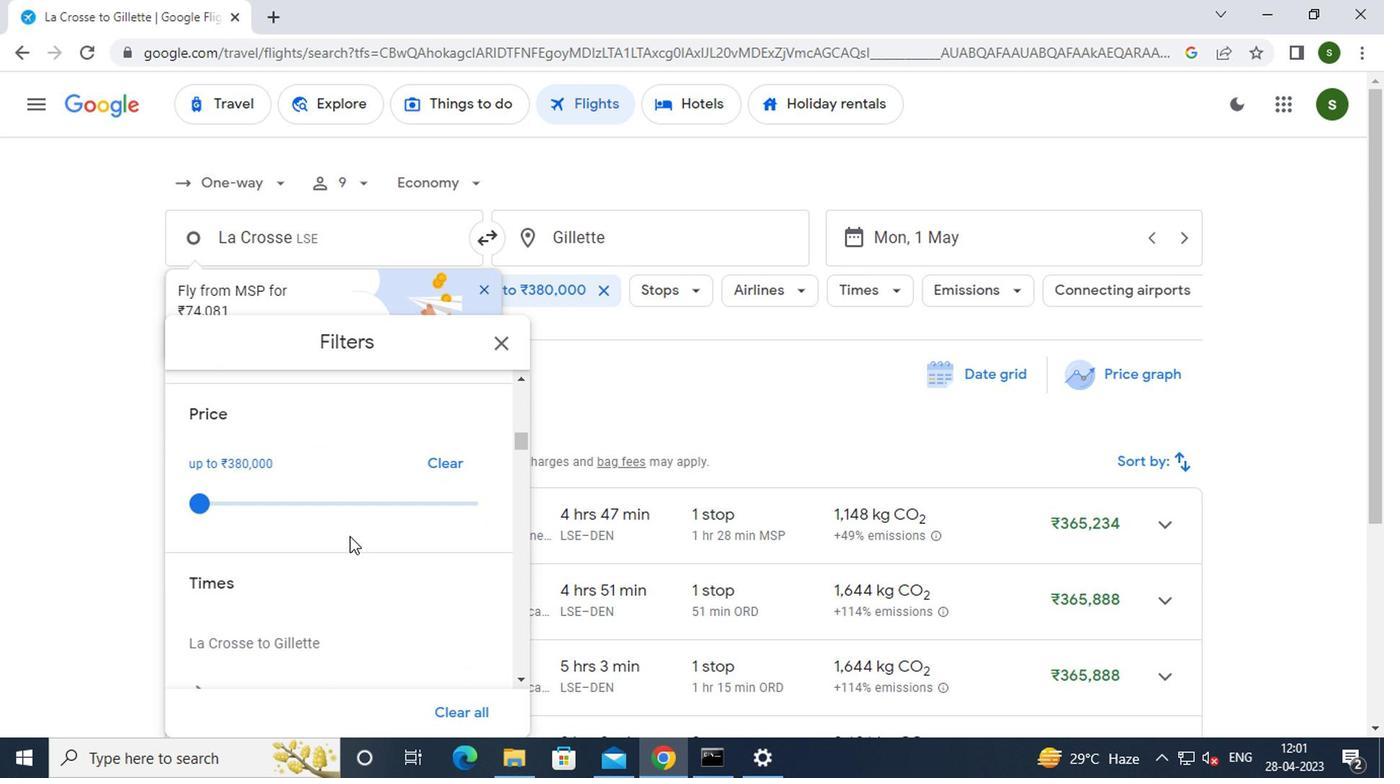 
Action: Mouse scrolled (405, 537) with delta (0, 0)
Screenshot: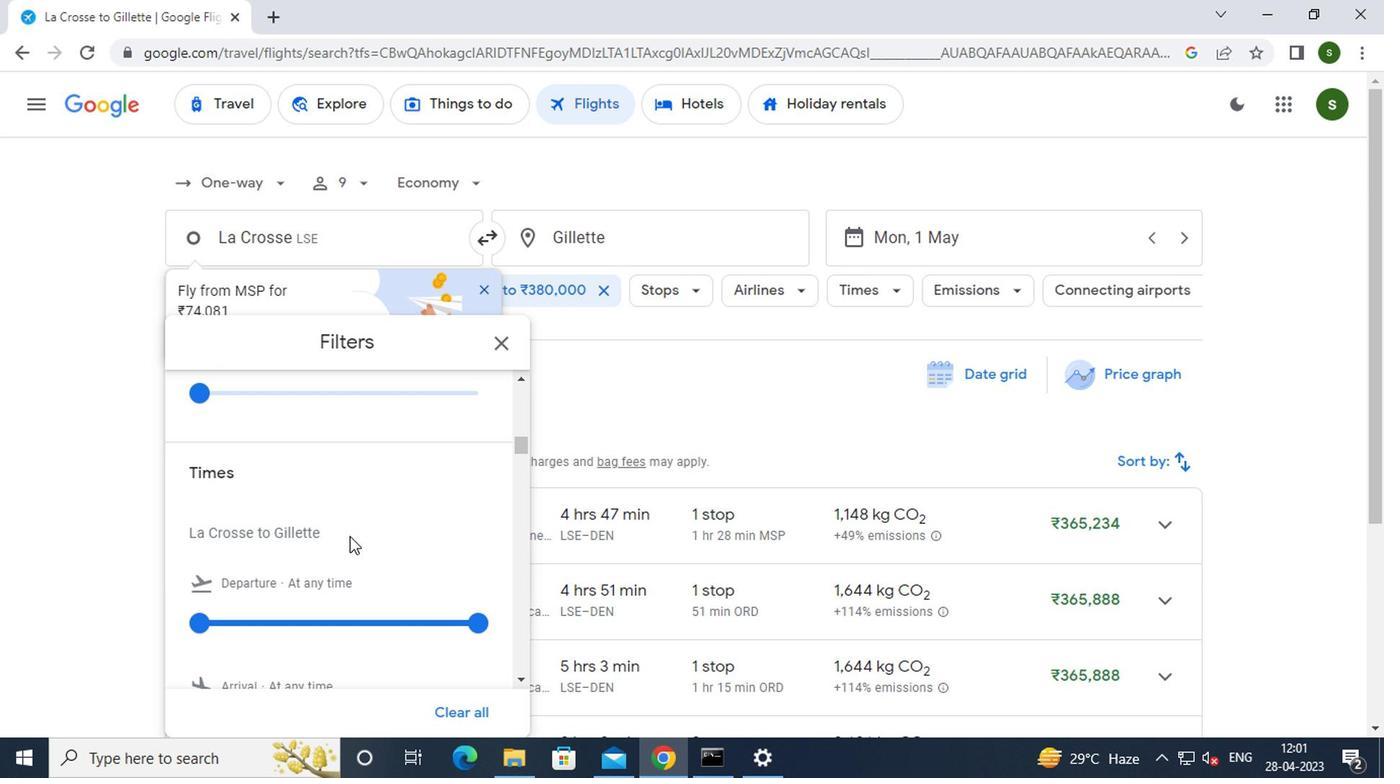
Action: Mouse moved to (299, 531)
Screenshot: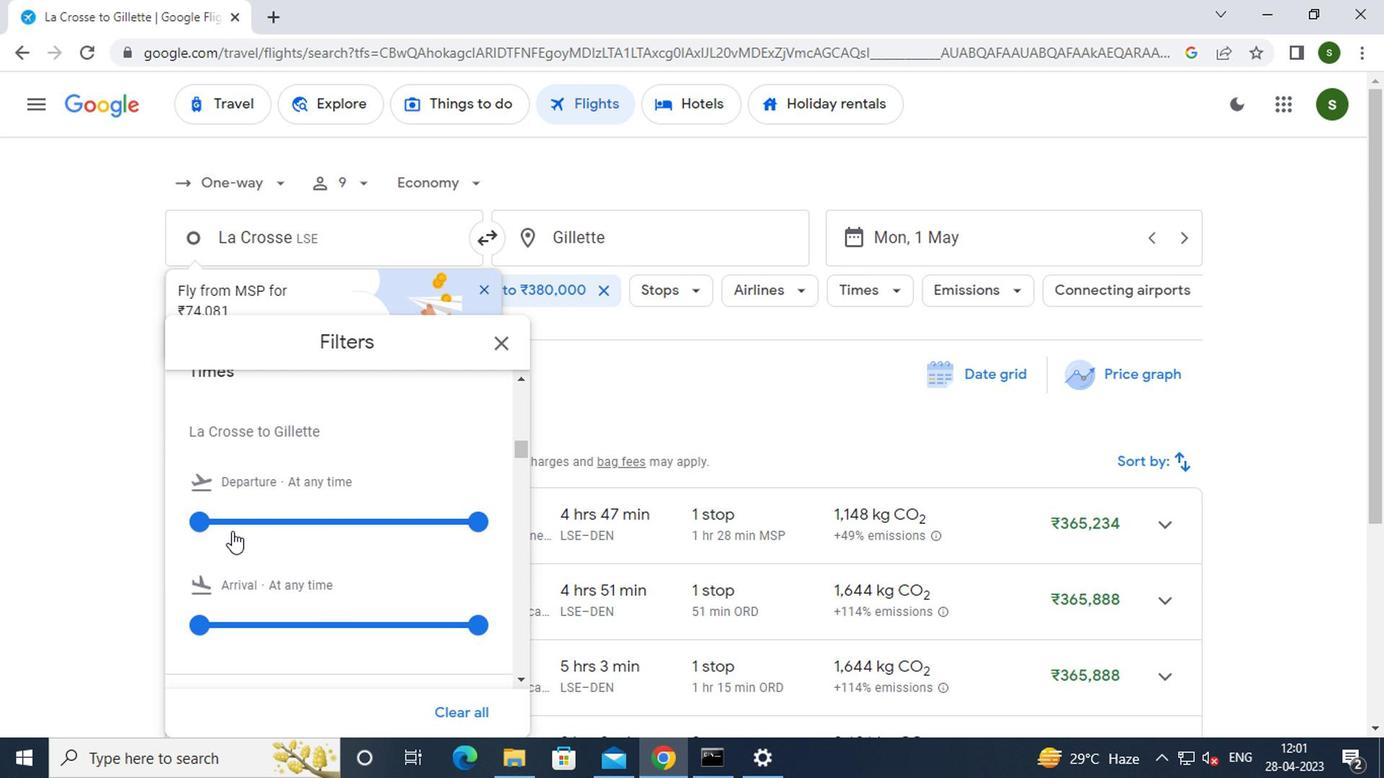 
Action: Mouse pressed left at (299, 531)
Screenshot: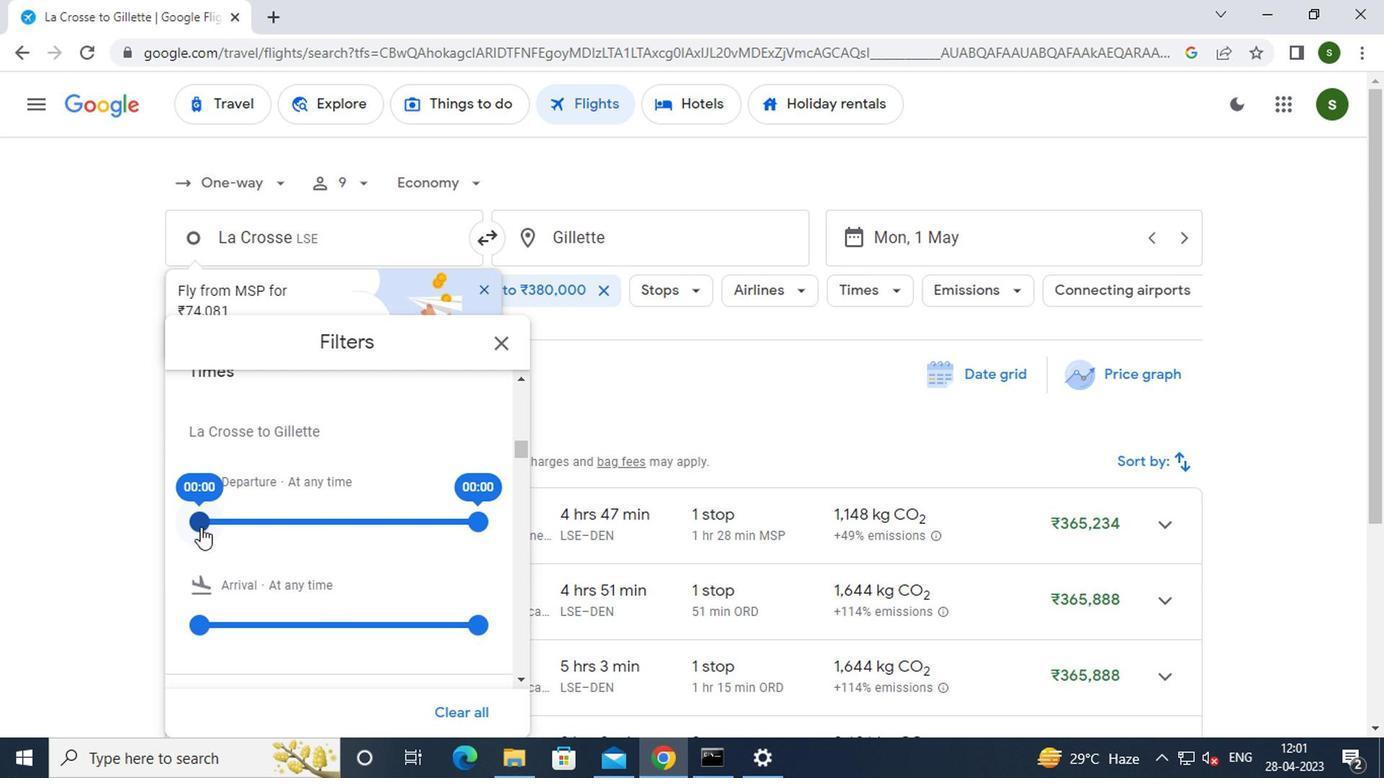
Action: Mouse moved to (608, 432)
Screenshot: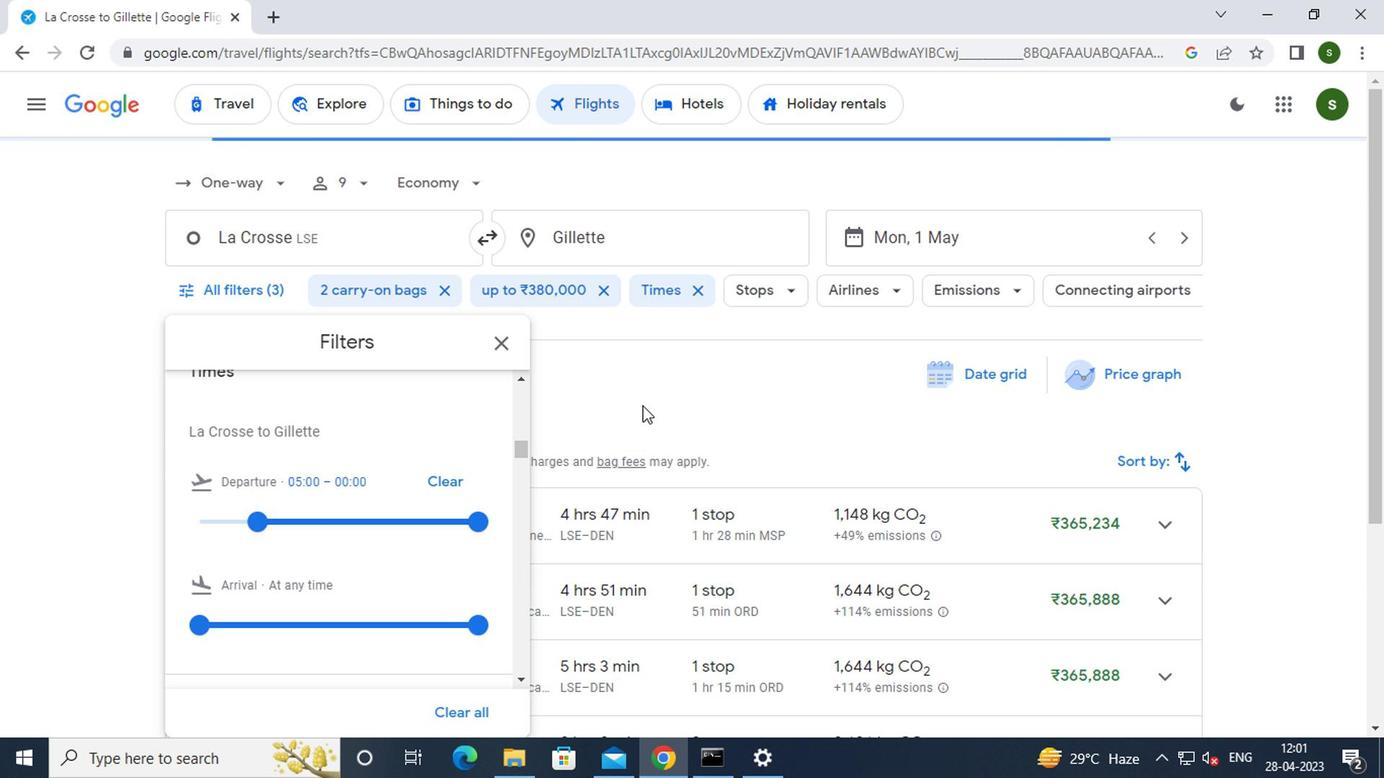 
Action: Mouse pressed left at (608, 432)
Screenshot: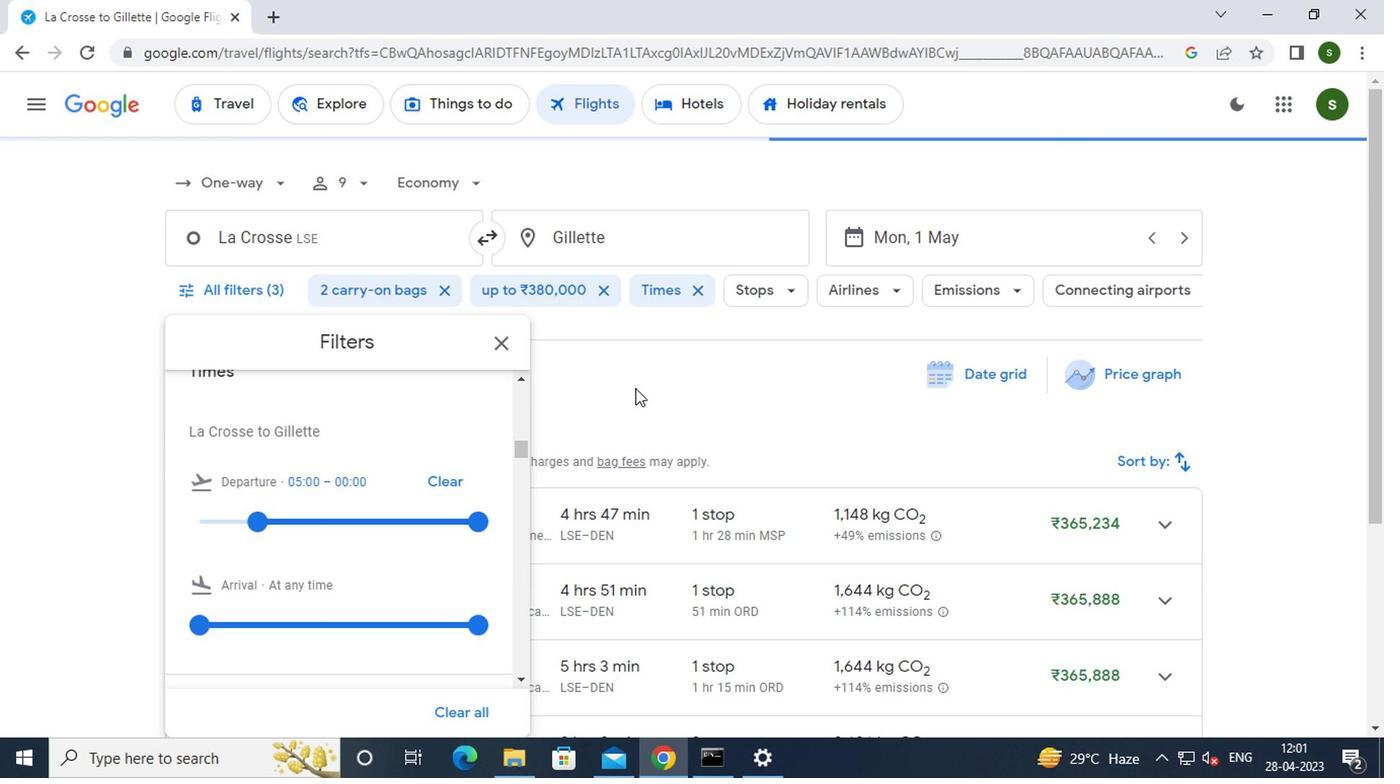 
